Task: Find a guest house in Derry Village, United States, for 1 guest from 4th to 8th August, with a price range of 3300 to 15000 and Wifi included.
Action: Mouse moved to (527, 113)
Screenshot: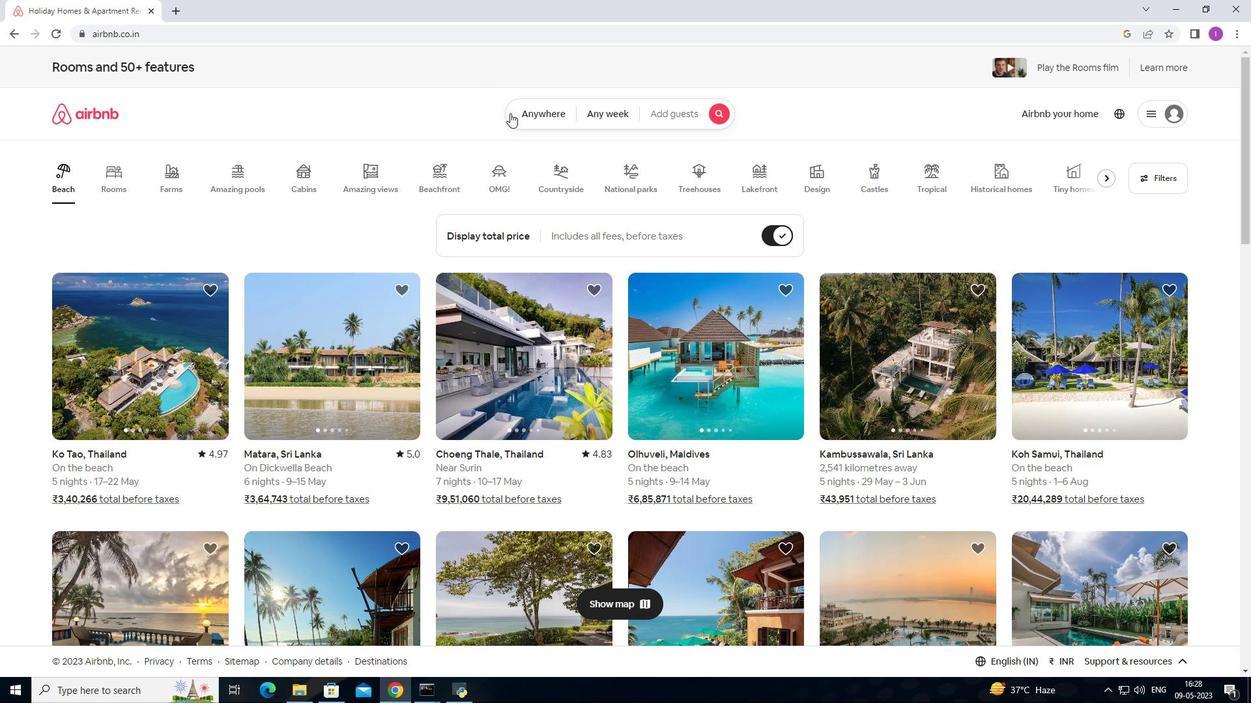 
Action: Mouse pressed left at (527, 113)
Screenshot: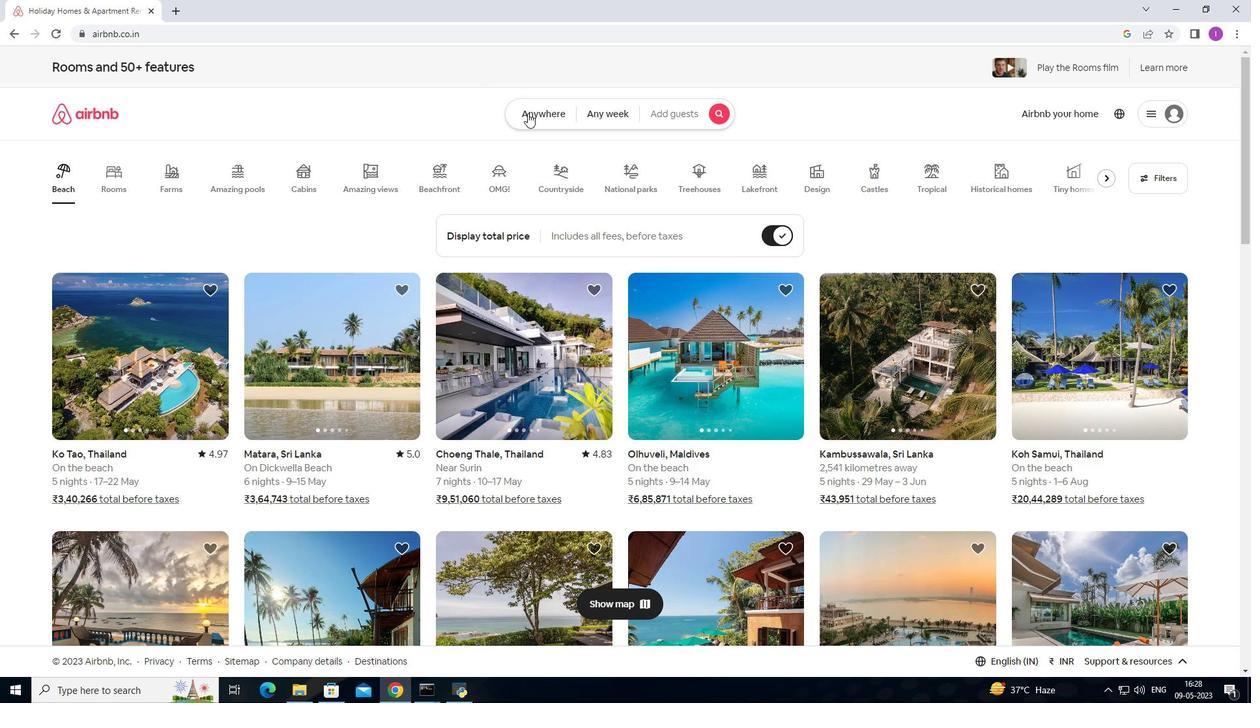 
Action: Mouse moved to (458, 152)
Screenshot: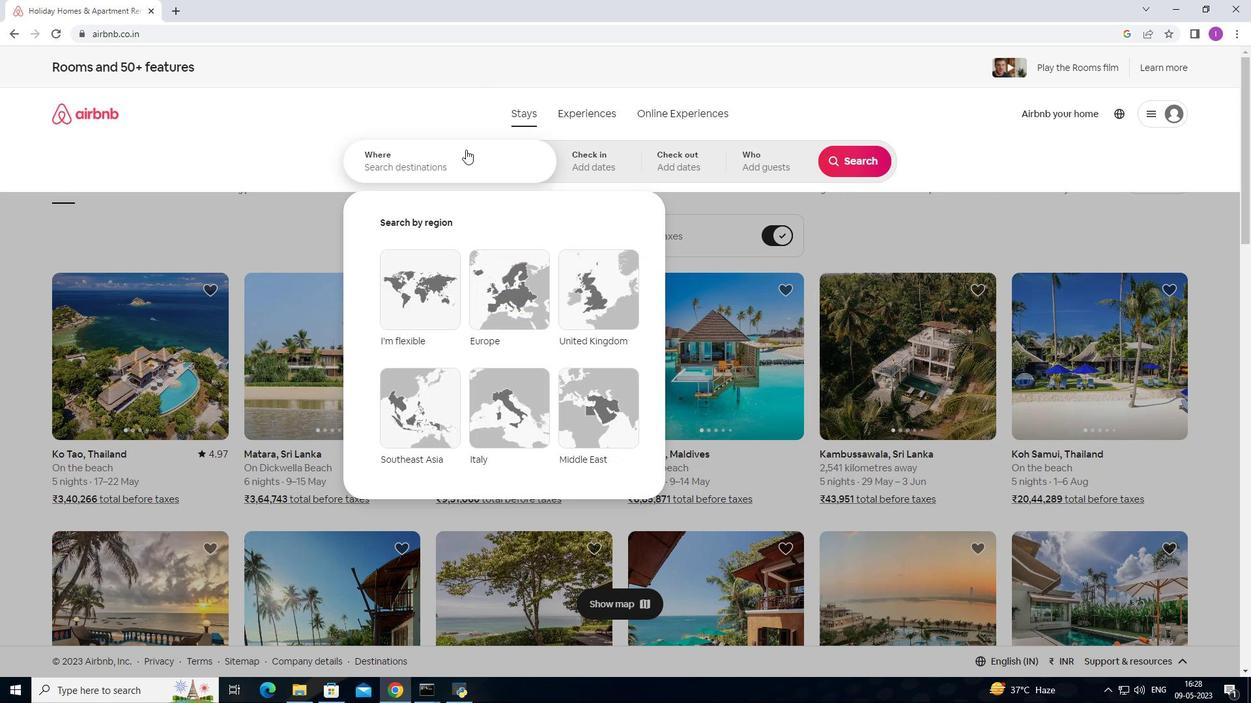 
Action: Mouse pressed left at (458, 152)
Screenshot: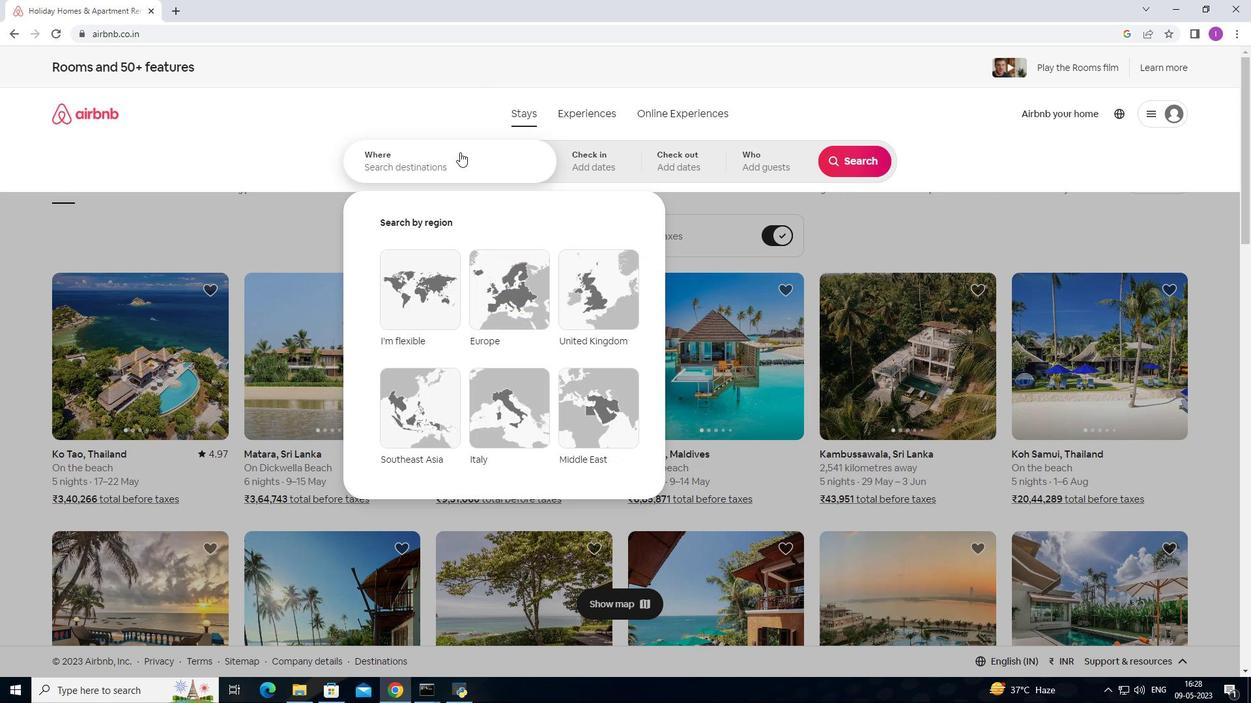 
Action: Mouse moved to (458, 152)
Screenshot: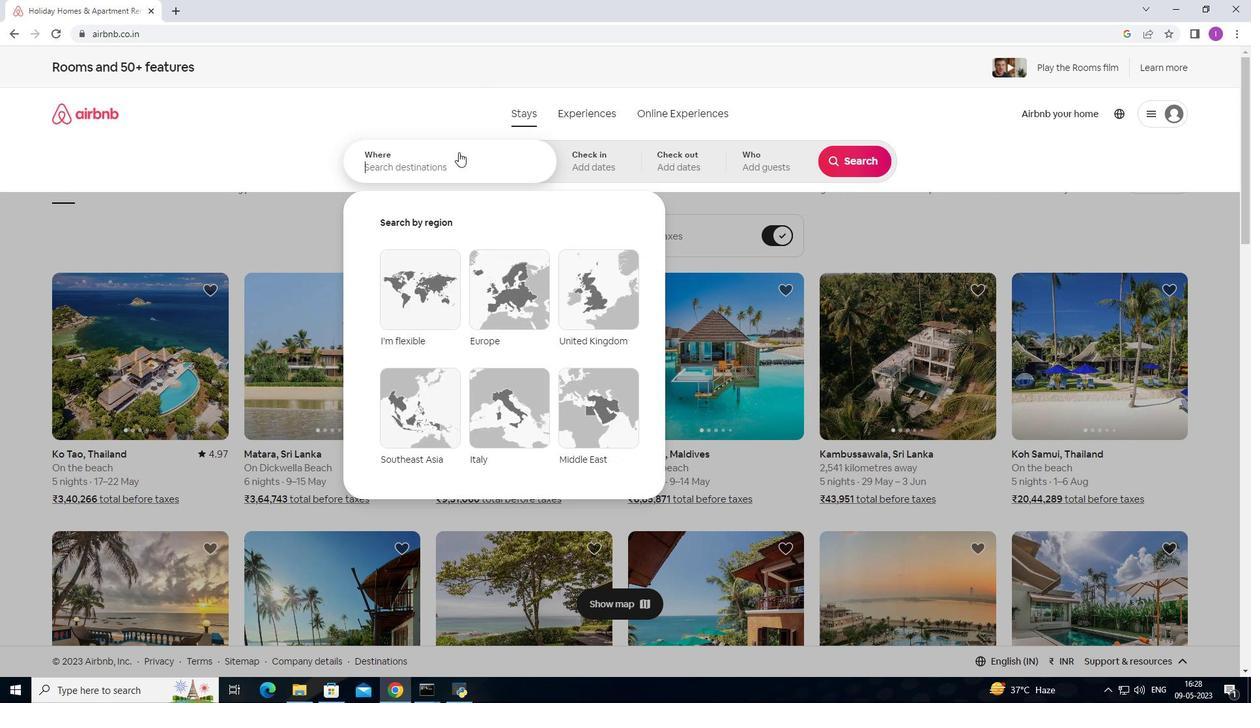 
Action: Key pressed <Key.shift>Derry<Key.space>village,<Key.shift>United<Key.space>states
Screenshot: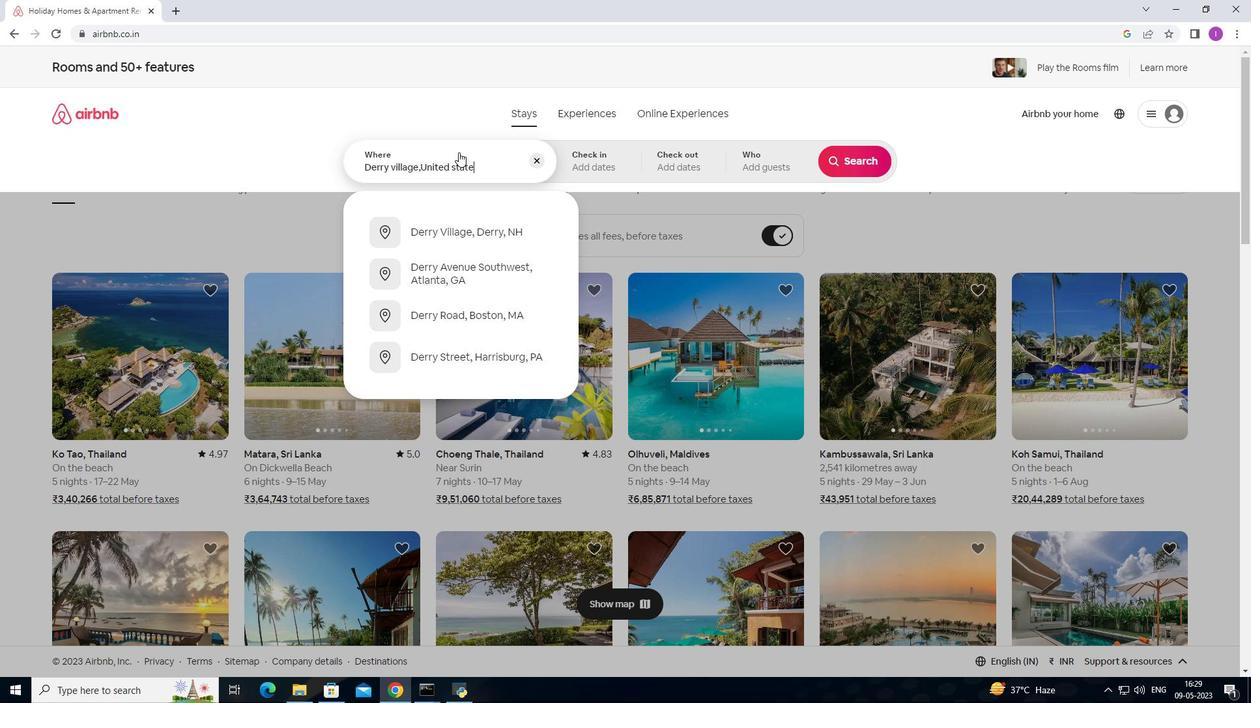 
Action: Mouse moved to (576, 160)
Screenshot: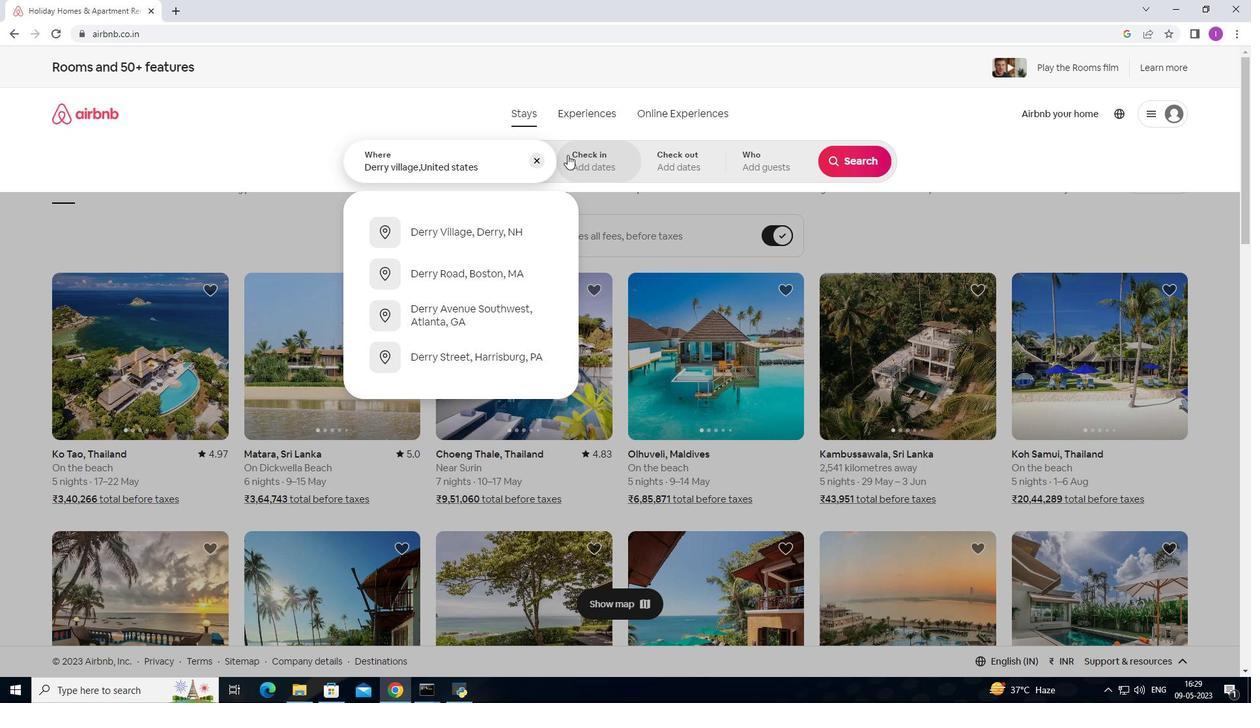 
Action: Mouse pressed left at (576, 160)
Screenshot: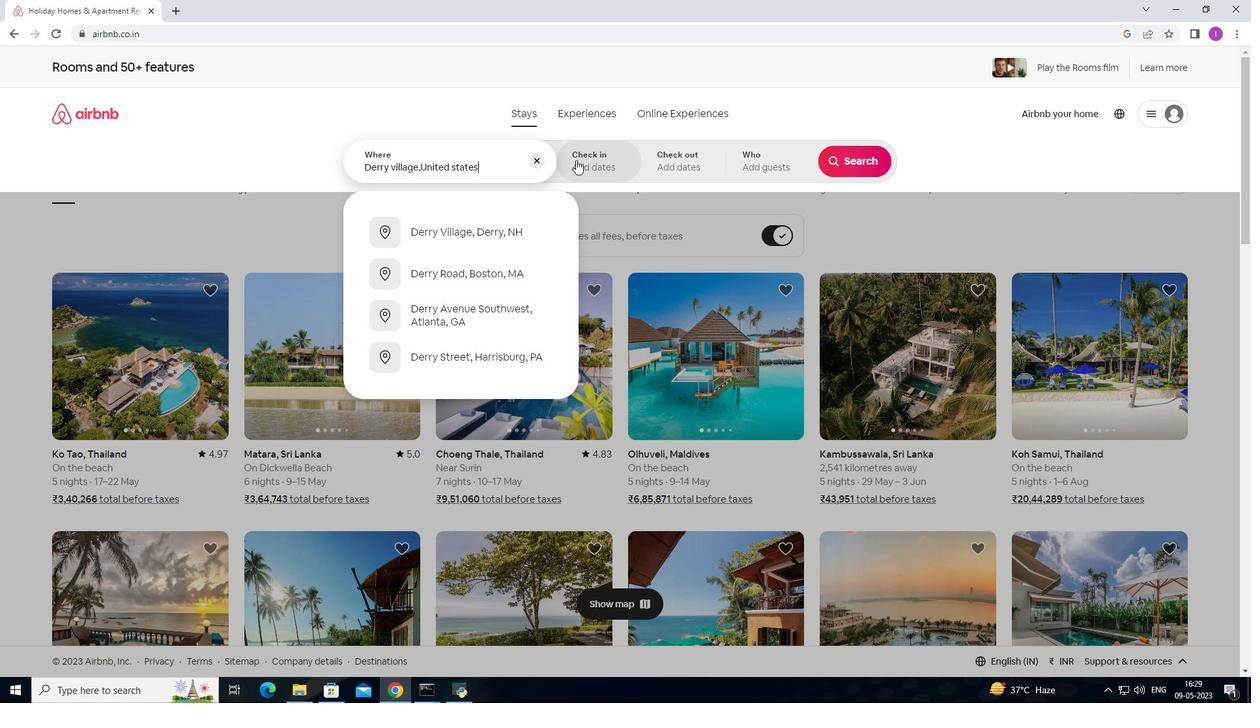 
Action: Mouse moved to (842, 265)
Screenshot: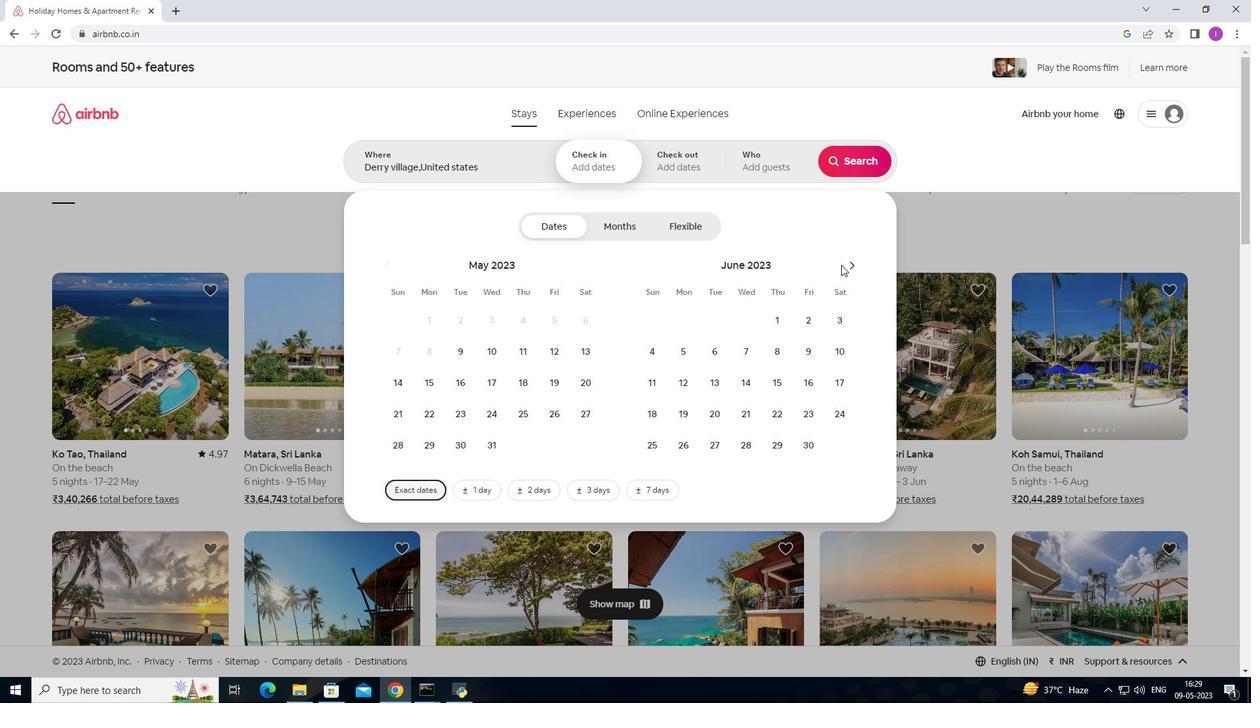 
Action: Mouse pressed left at (842, 265)
Screenshot: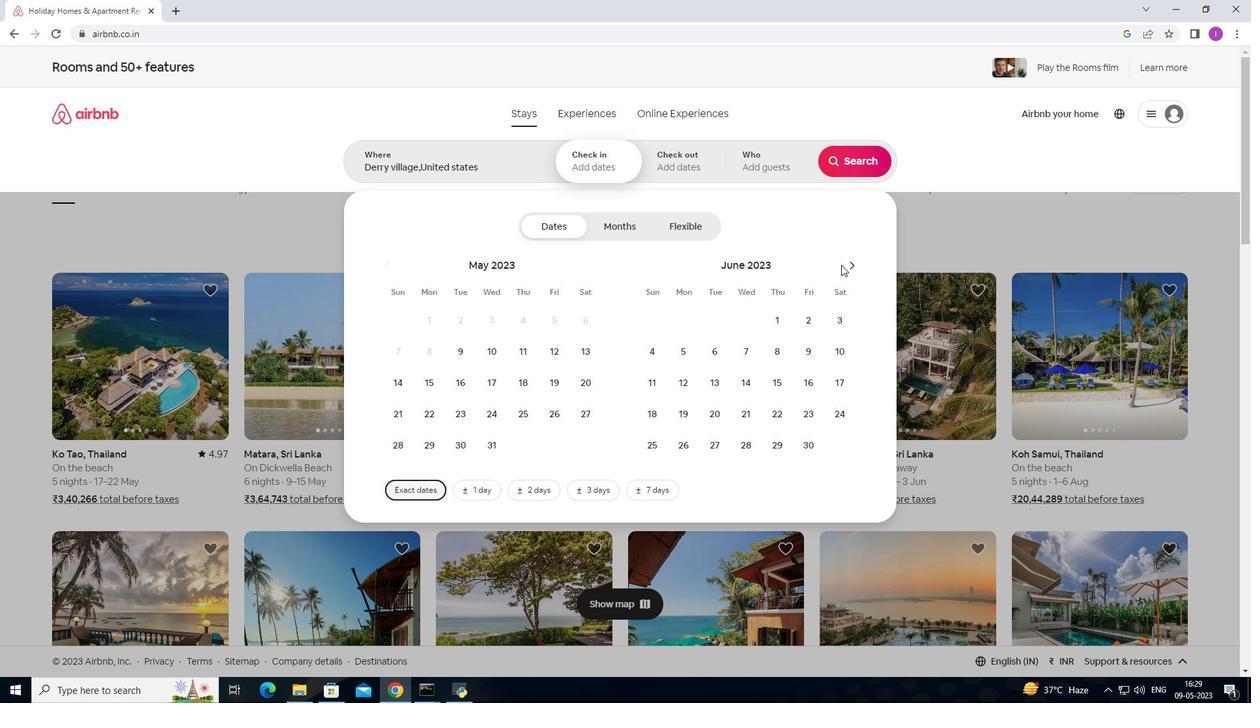 
Action: Mouse moved to (842, 265)
Screenshot: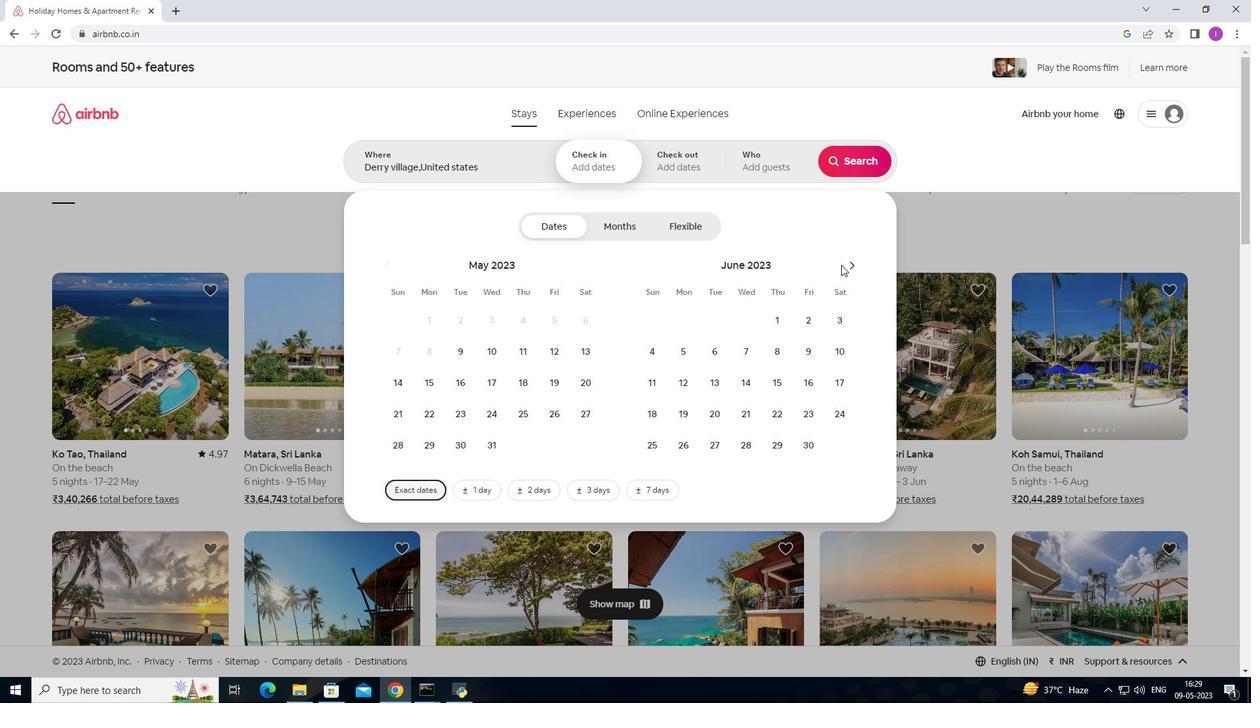 
Action: Mouse pressed left at (842, 265)
Screenshot: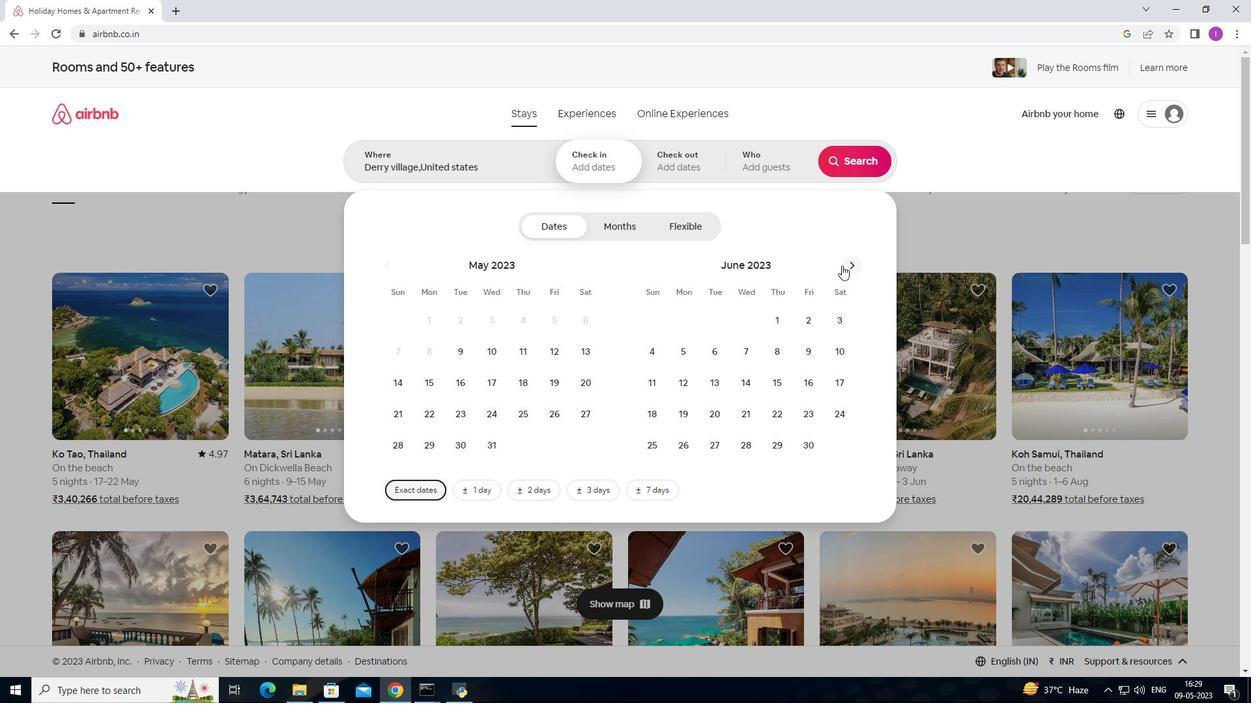 
Action: Mouse moved to (842, 265)
Screenshot: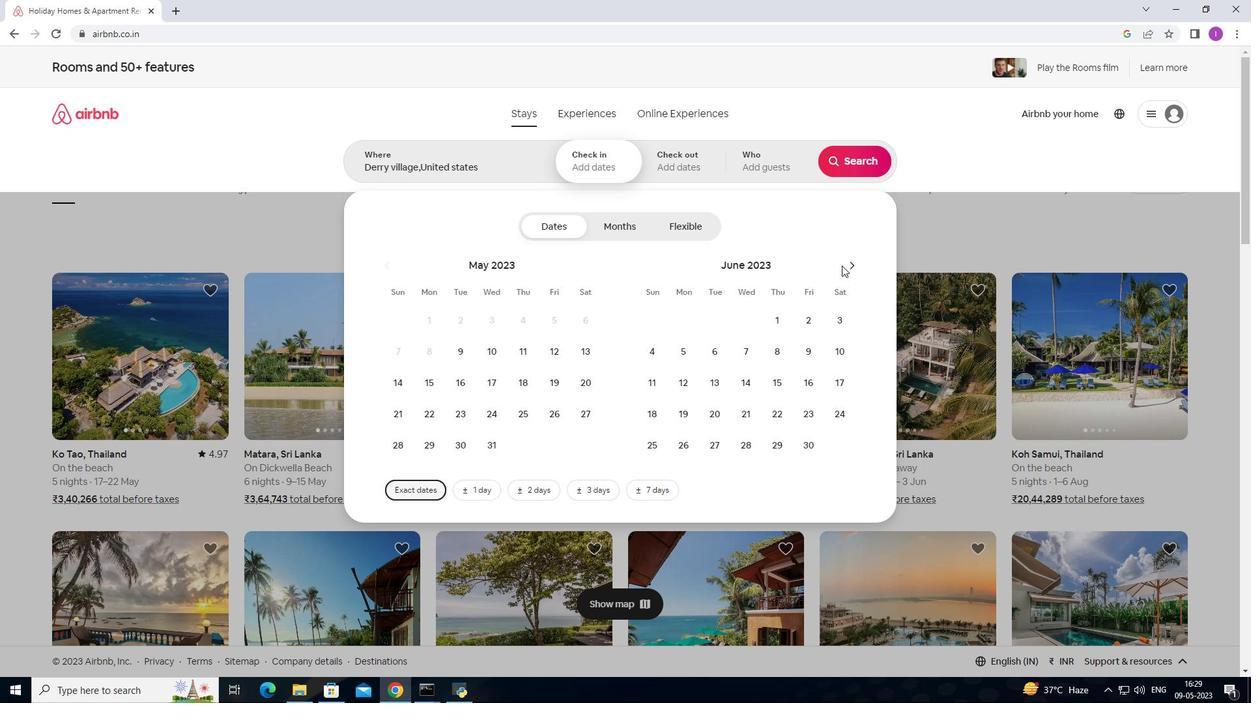 
Action: Mouse pressed left at (842, 265)
Screenshot: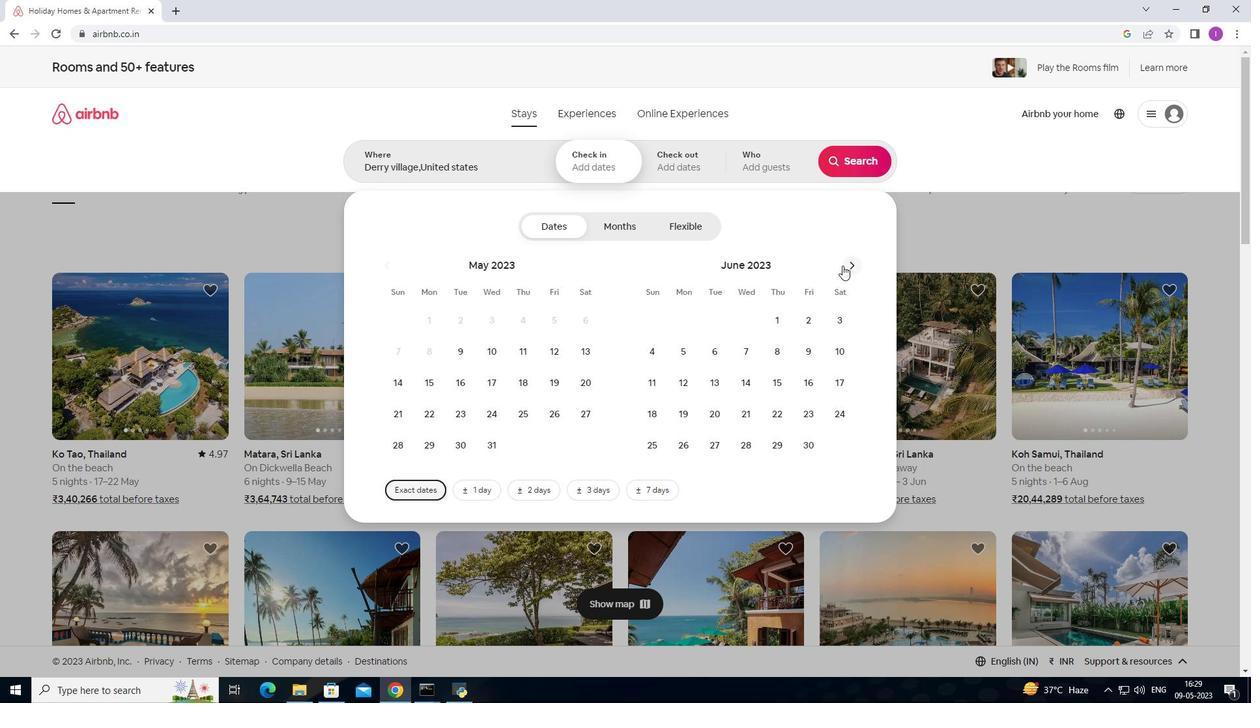 
Action: Mouse pressed left at (842, 265)
Screenshot: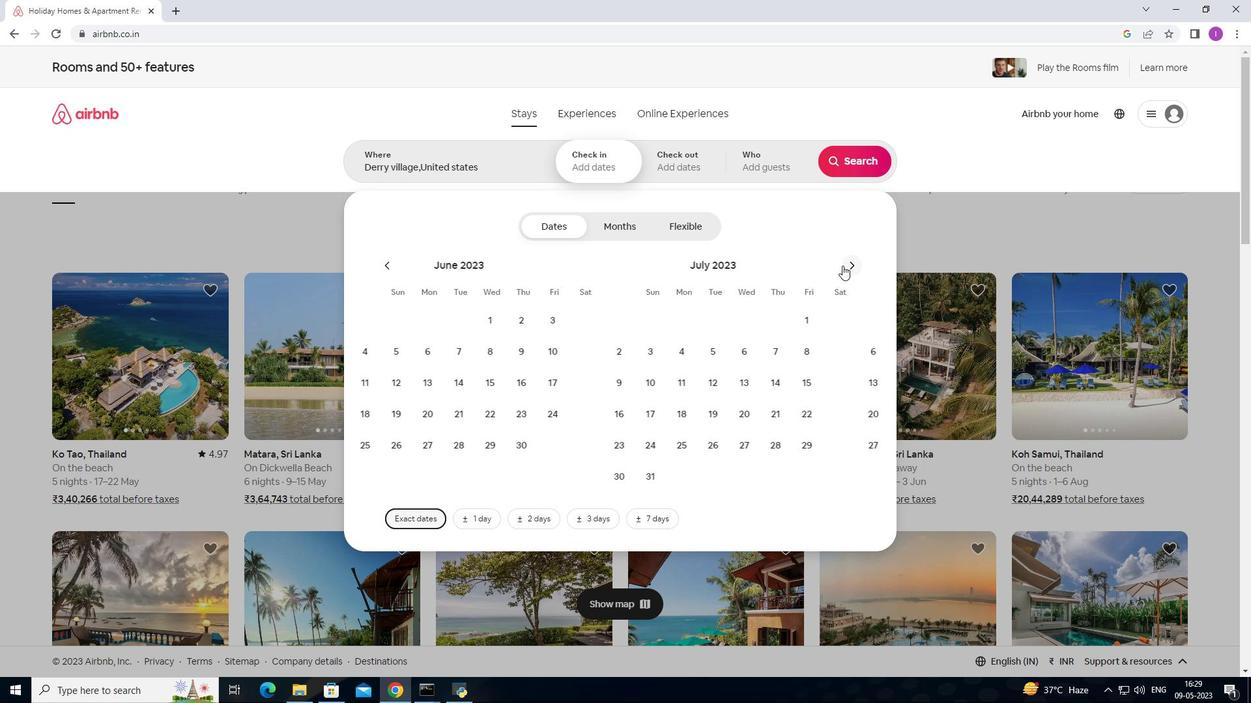 
Action: Mouse moved to (546, 326)
Screenshot: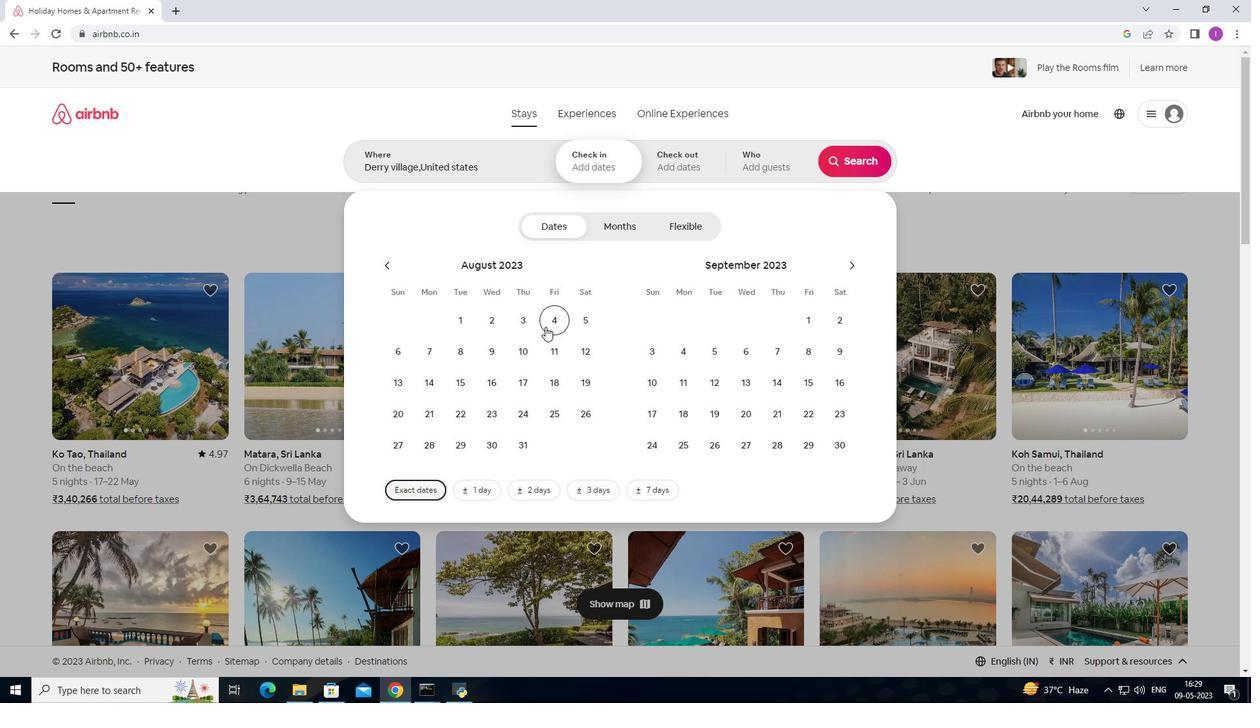 
Action: Mouse pressed left at (546, 326)
Screenshot: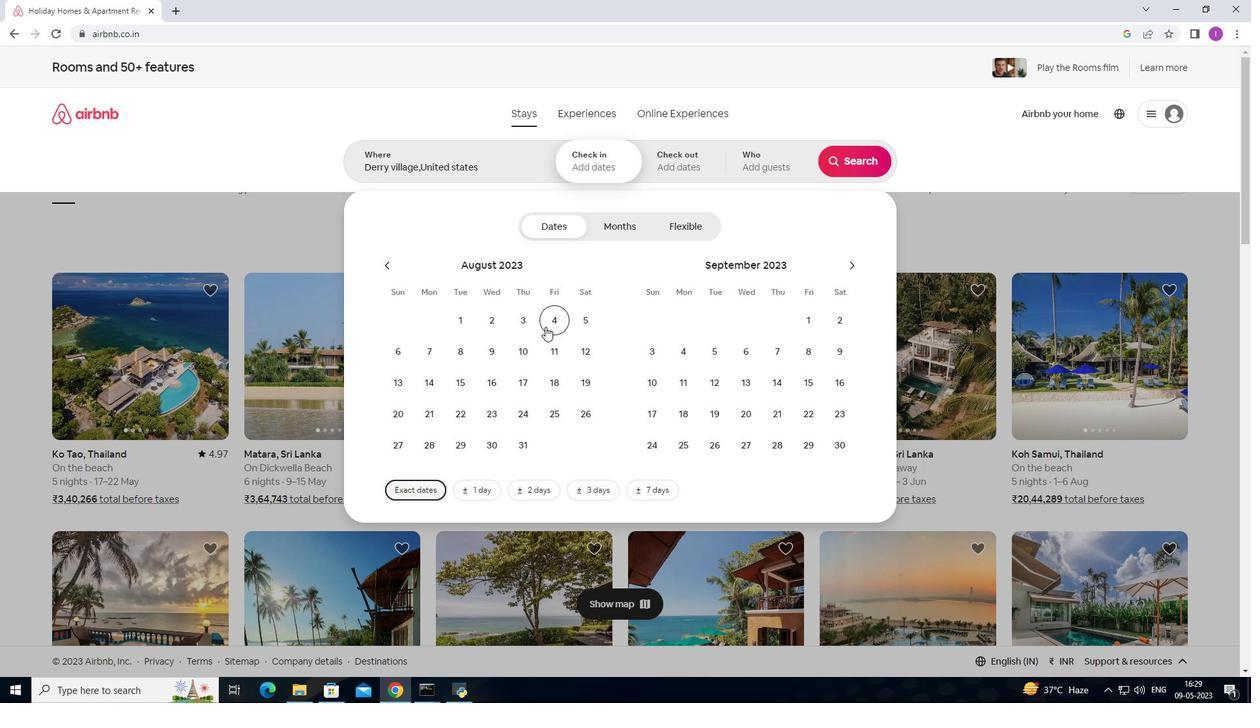 
Action: Mouse moved to (465, 348)
Screenshot: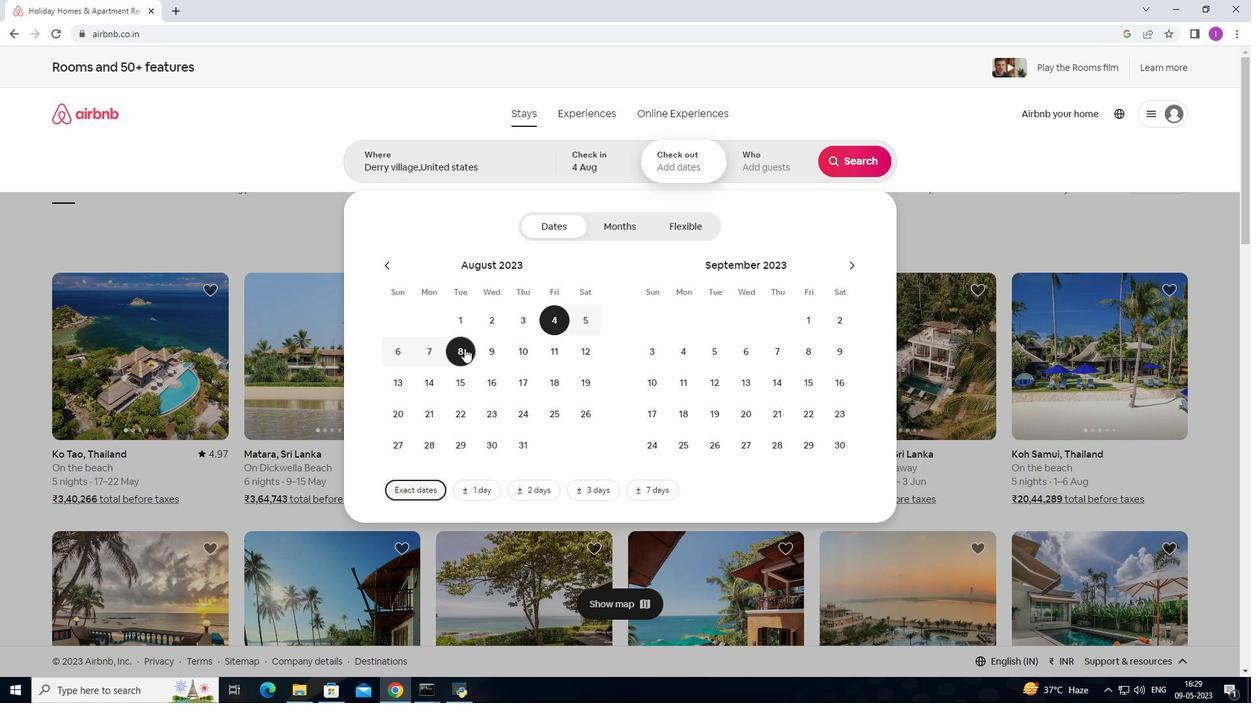 
Action: Mouse pressed left at (465, 348)
Screenshot: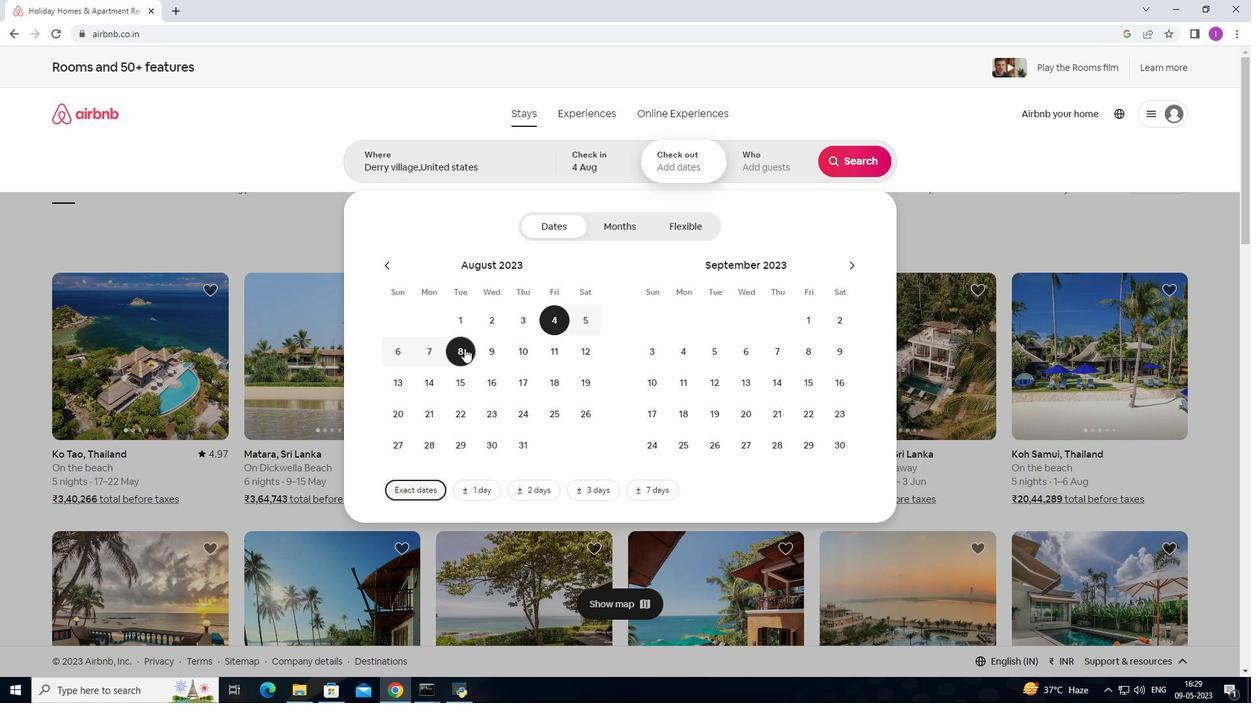
Action: Mouse moved to (762, 172)
Screenshot: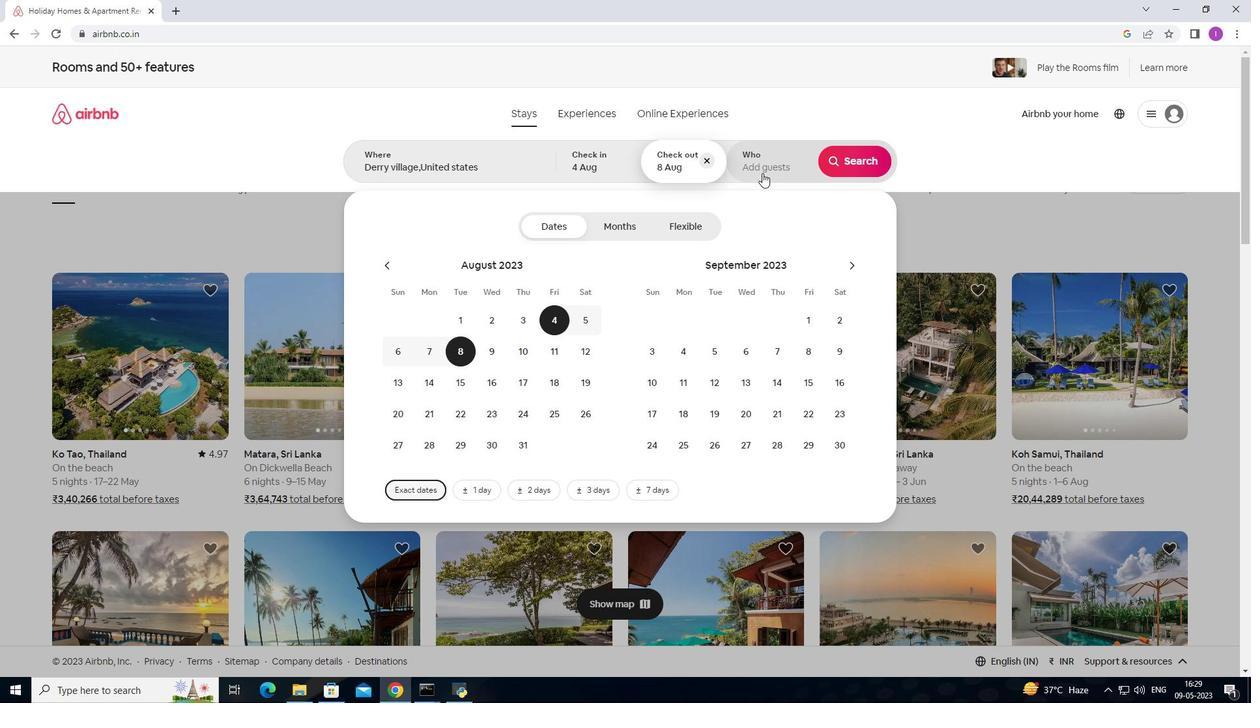 
Action: Mouse pressed left at (762, 172)
Screenshot: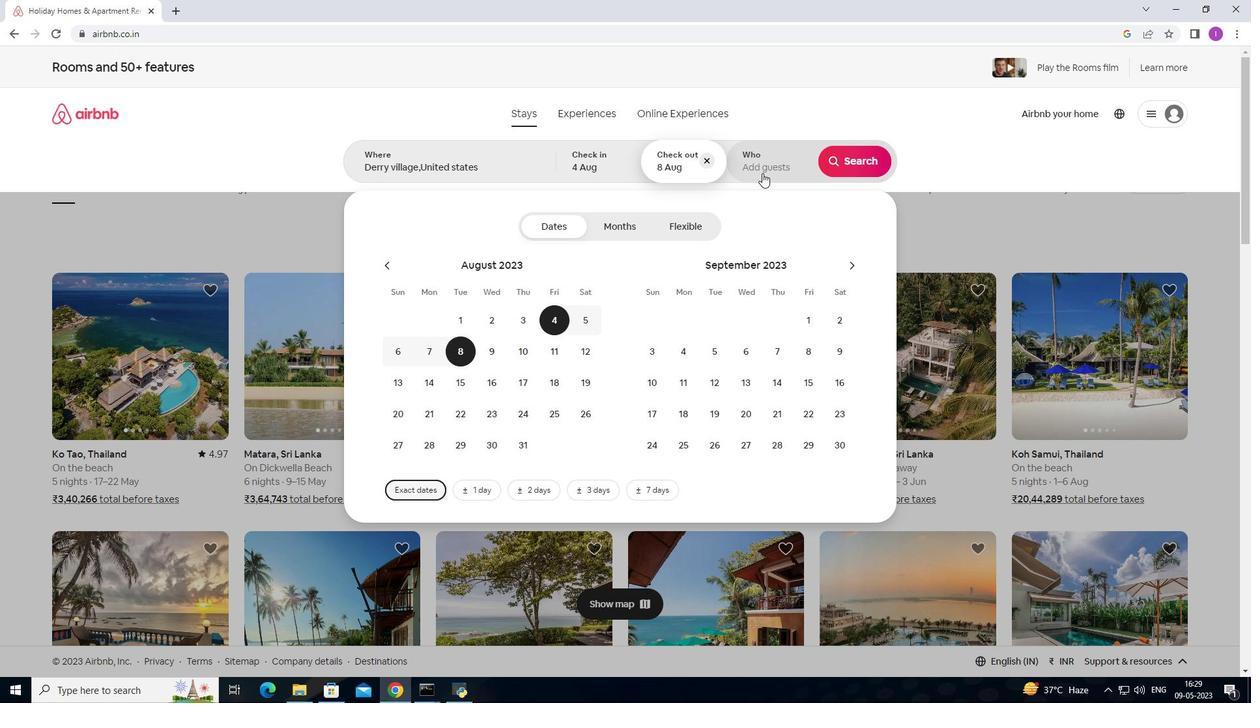 
Action: Mouse moved to (855, 228)
Screenshot: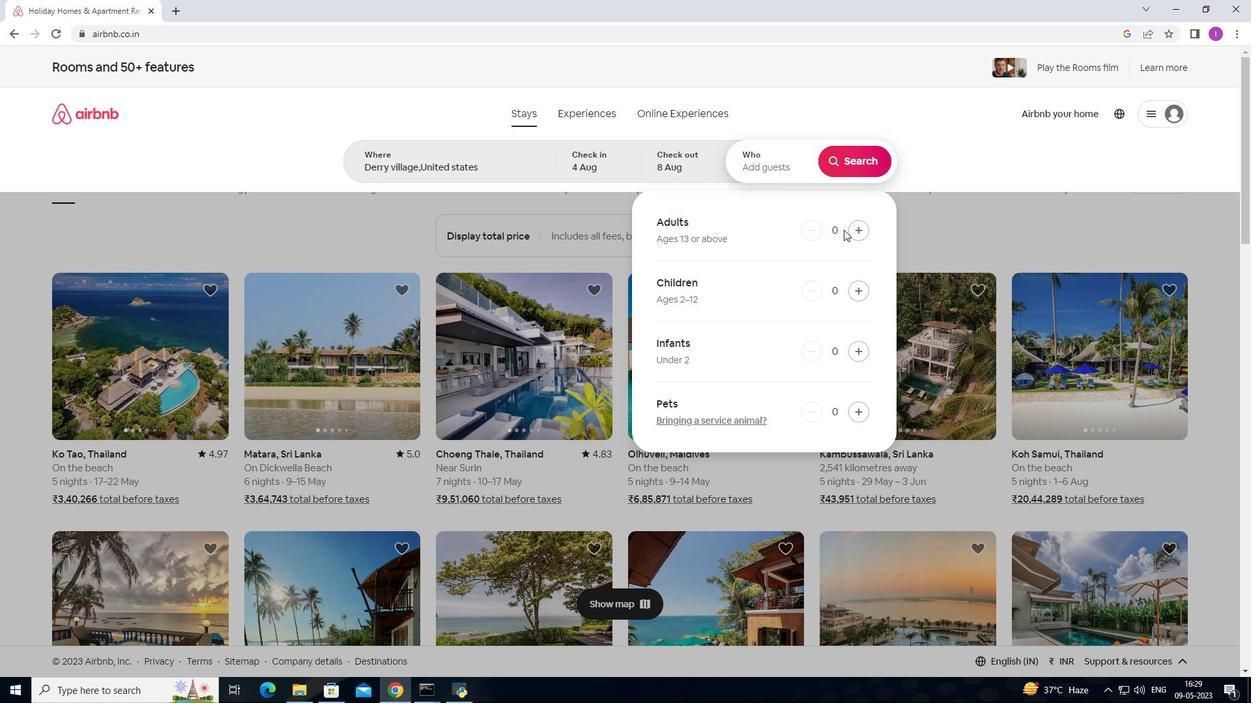 
Action: Mouse pressed left at (855, 228)
Screenshot: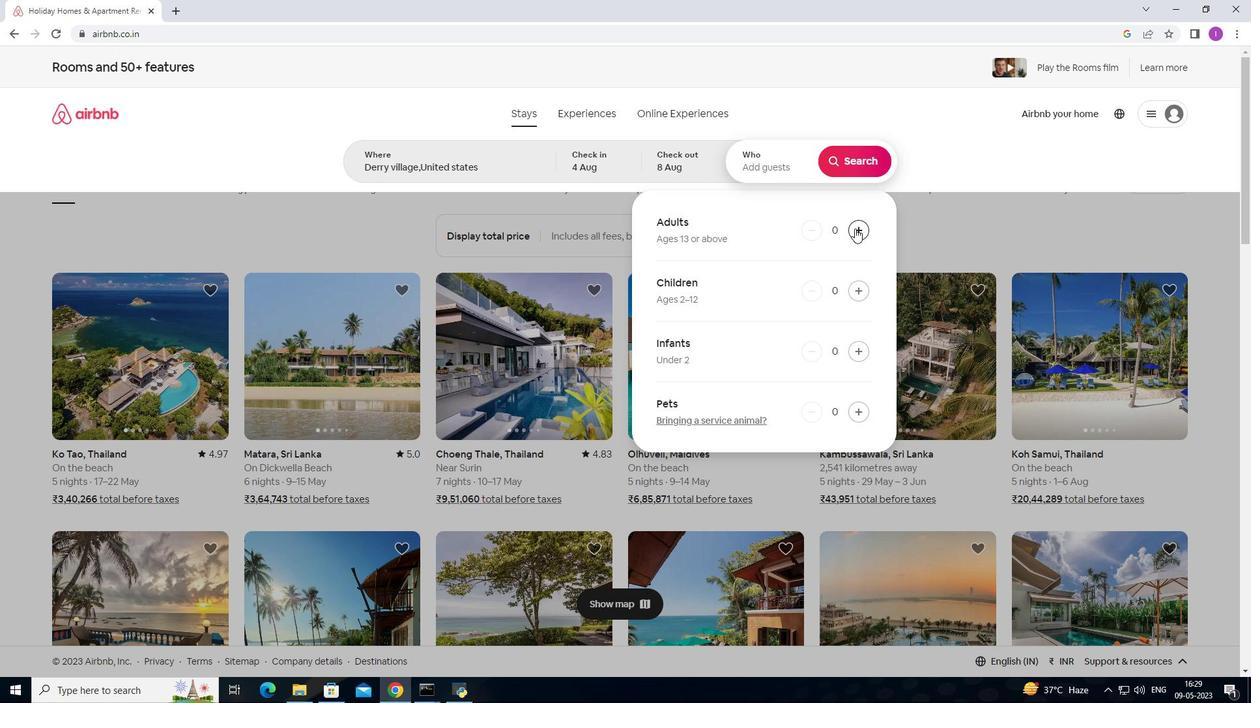 
Action: Mouse moved to (855, 228)
Screenshot: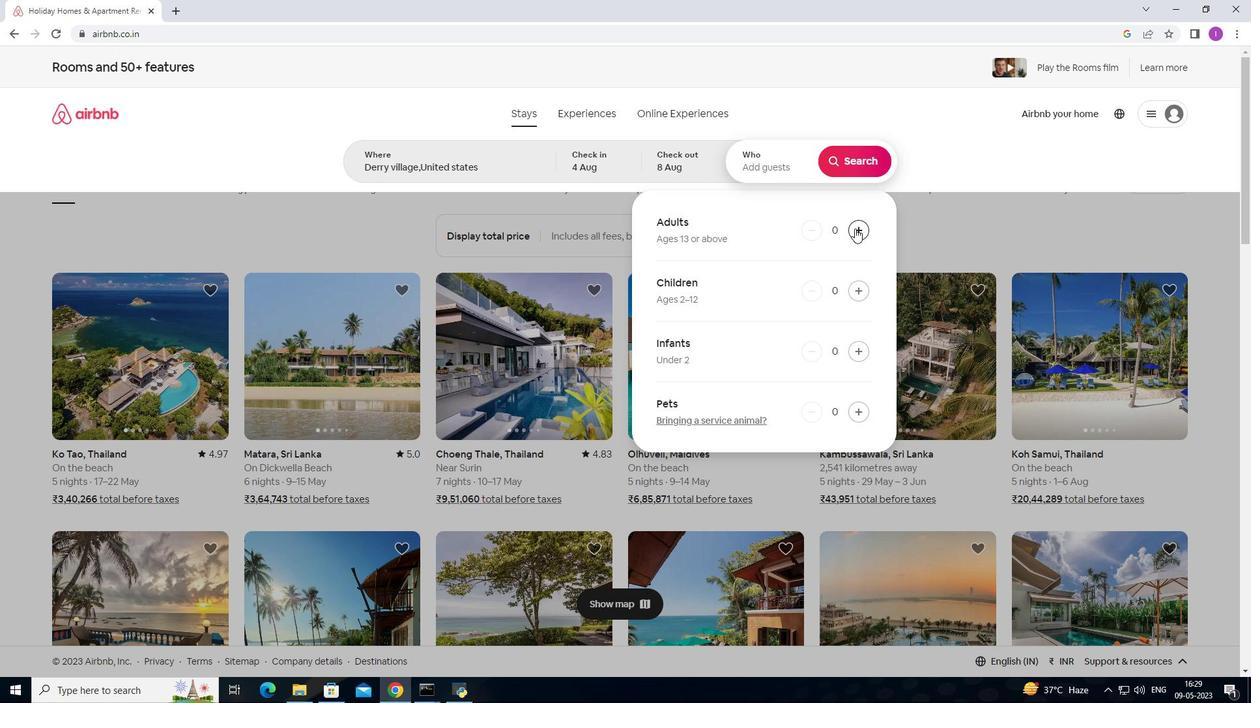 
Action: Mouse pressed left at (855, 228)
Screenshot: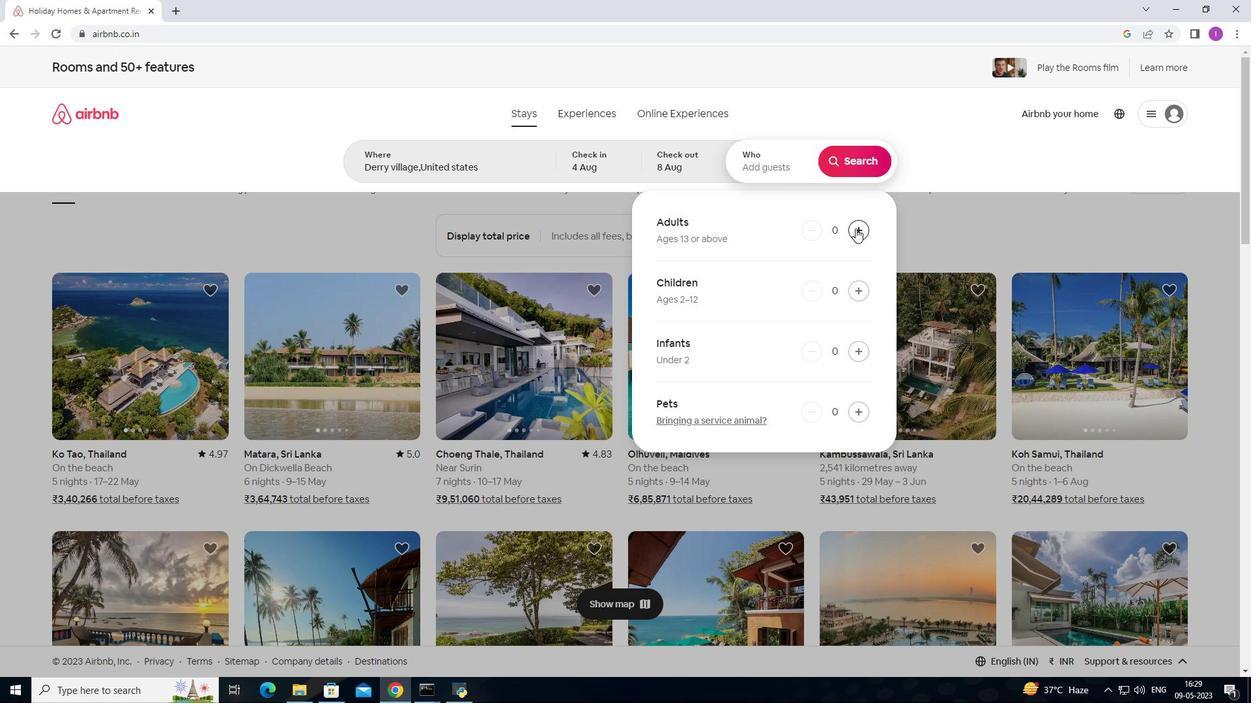 
Action: Mouse moved to (855, 228)
Screenshot: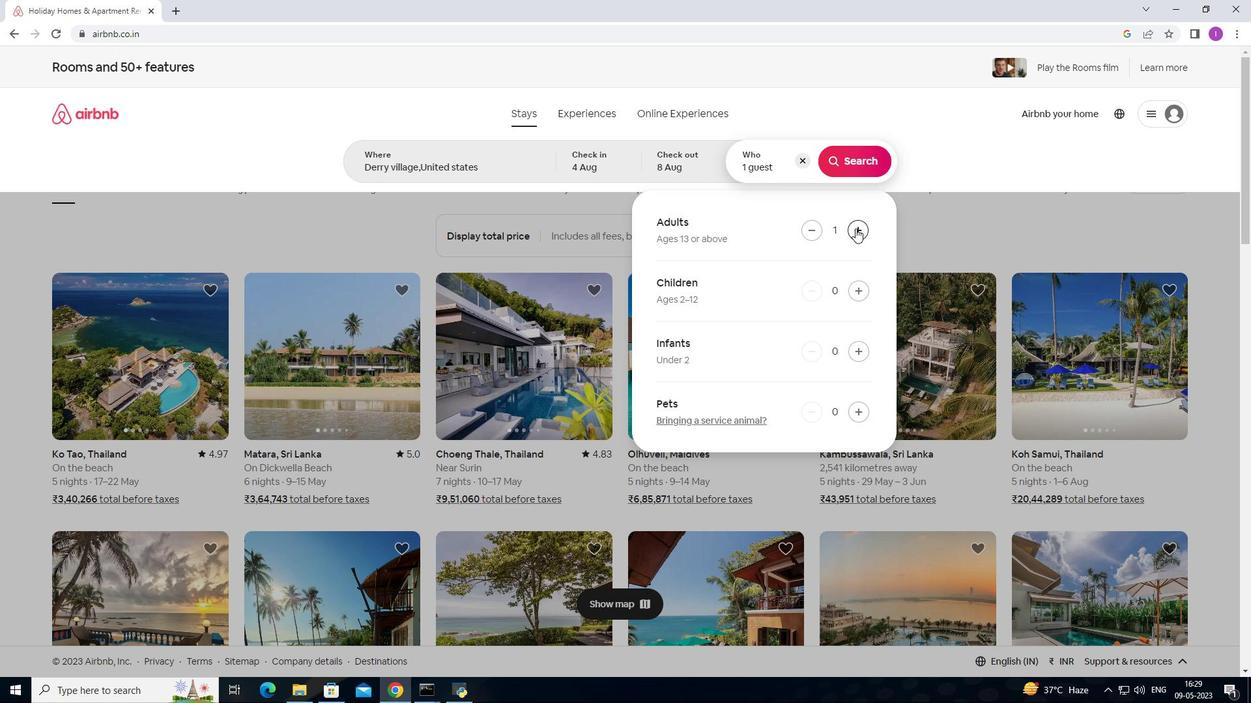 
Action: Mouse pressed left at (855, 228)
Screenshot: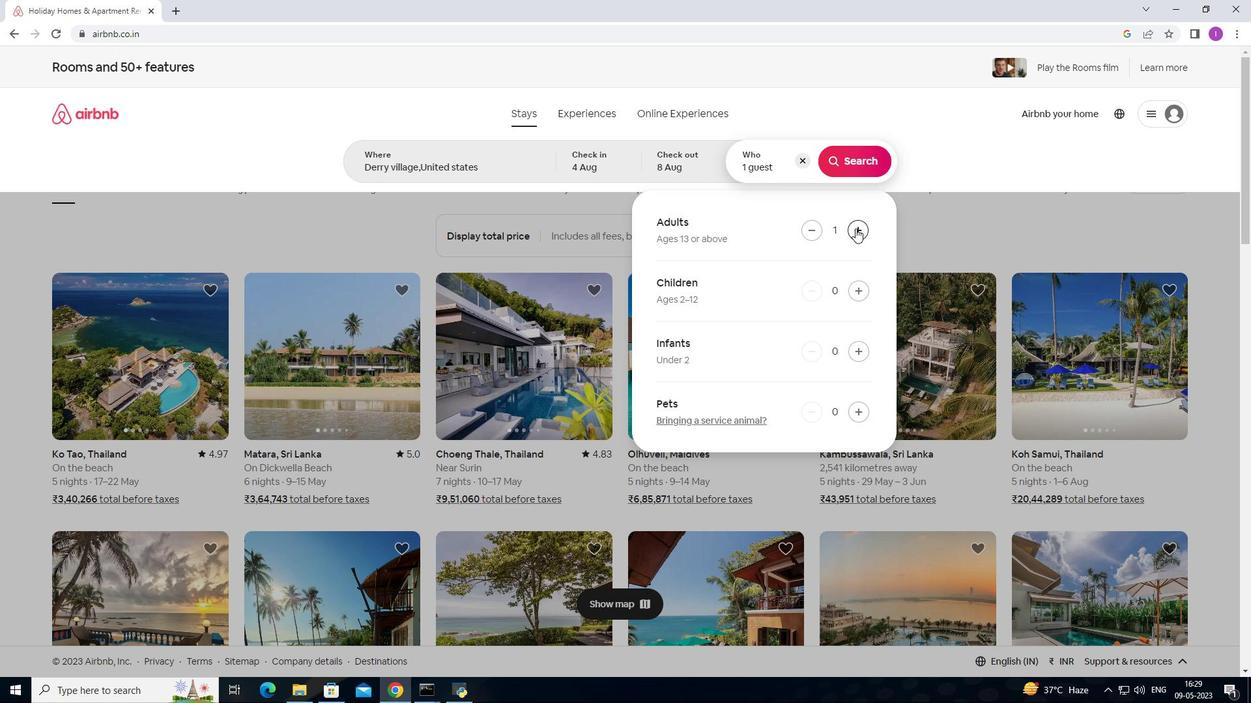 
Action: Mouse moved to (810, 230)
Screenshot: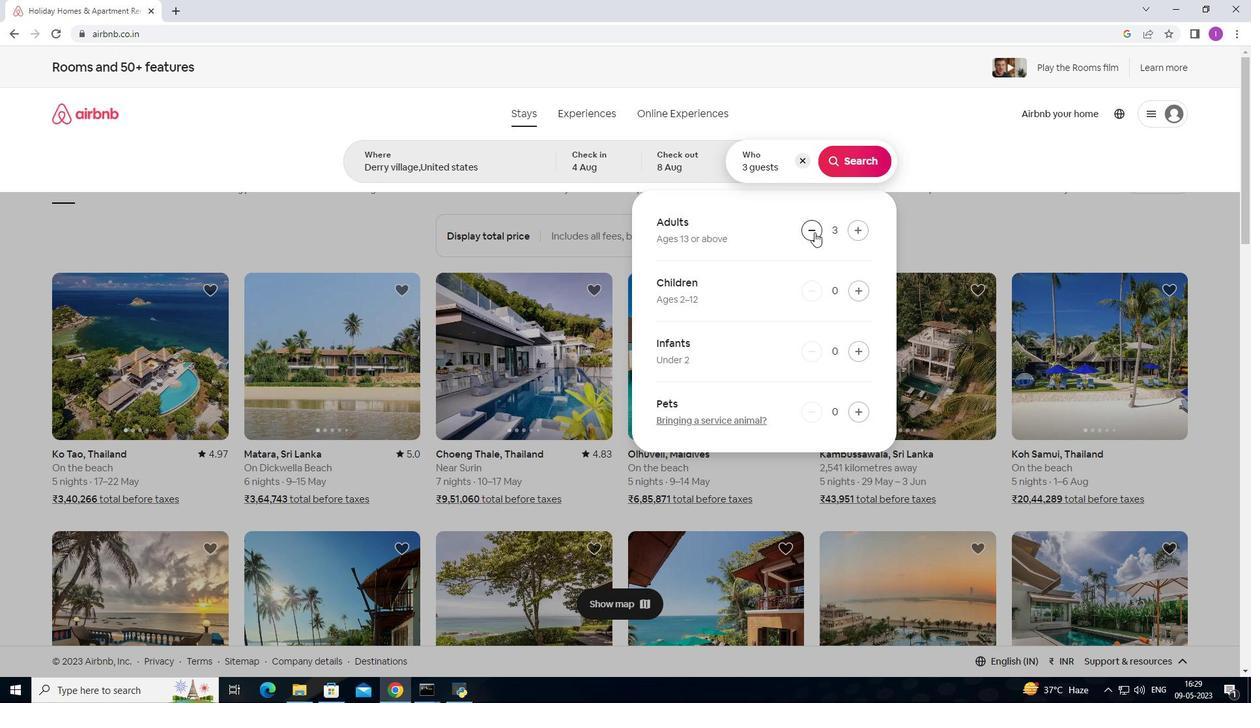 
Action: Mouse pressed left at (810, 230)
Screenshot: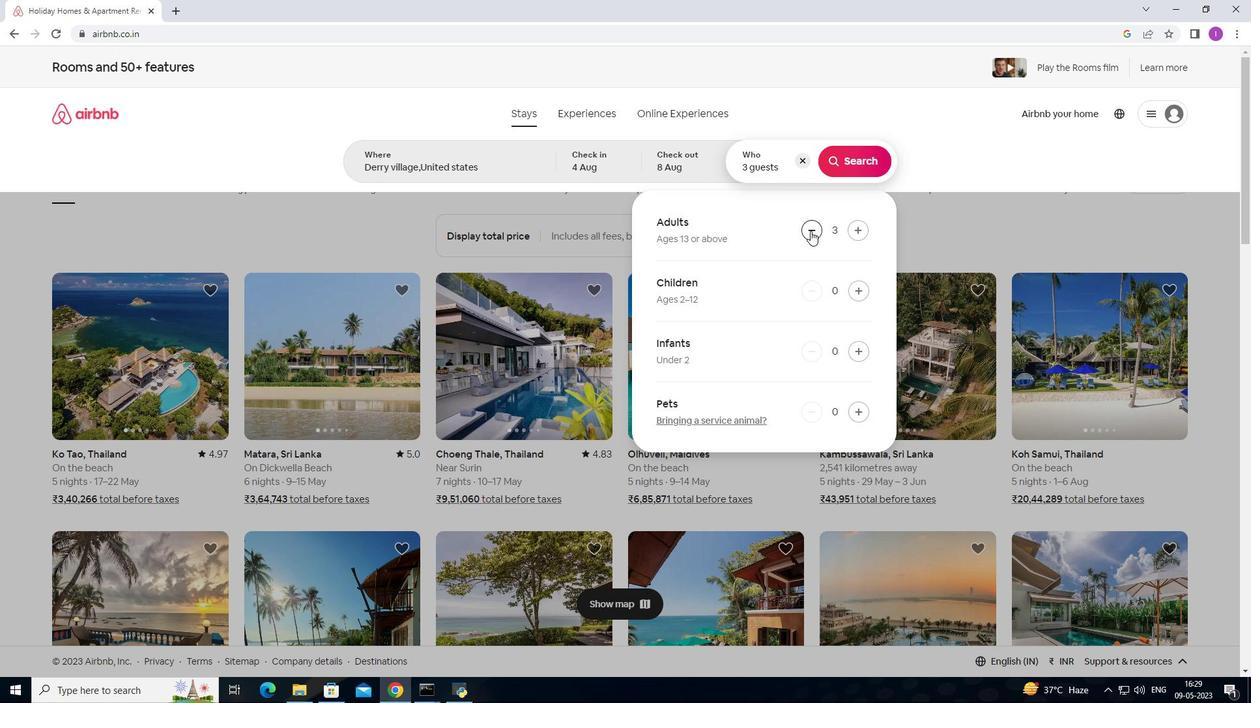 
Action: Mouse pressed left at (810, 230)
Screenshot: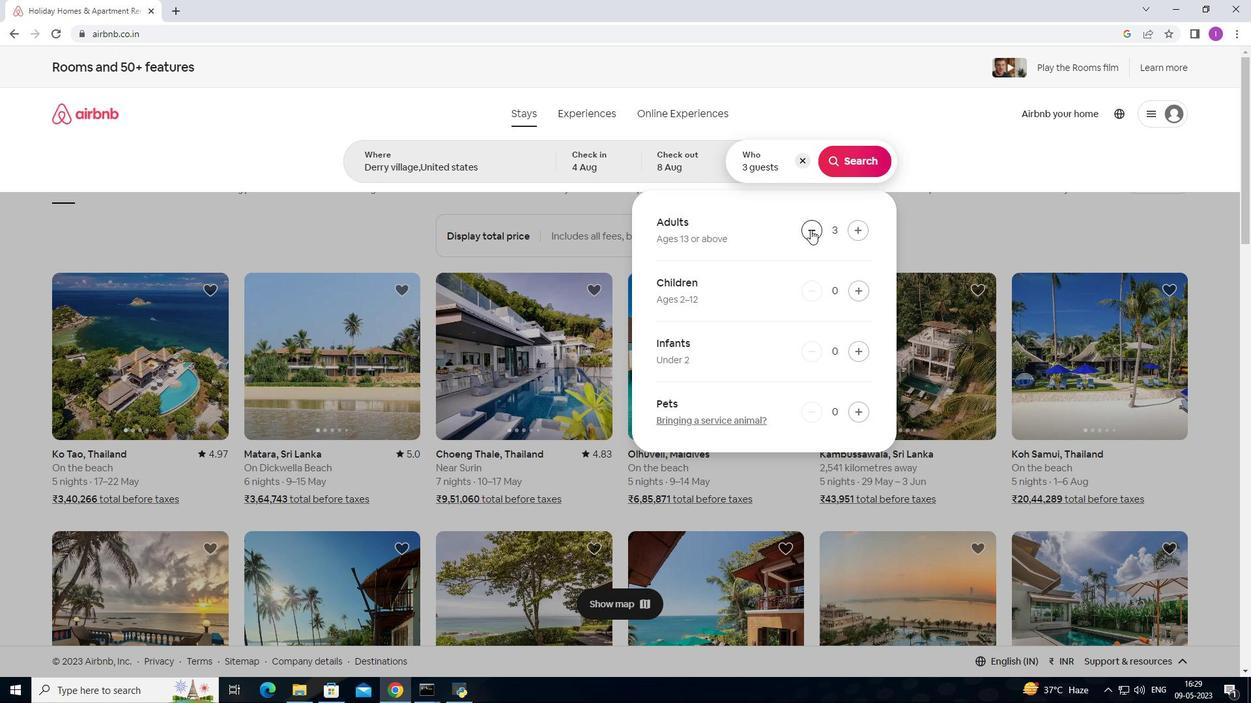 
Action: Mouse moved to (872, 164)
Screenshot: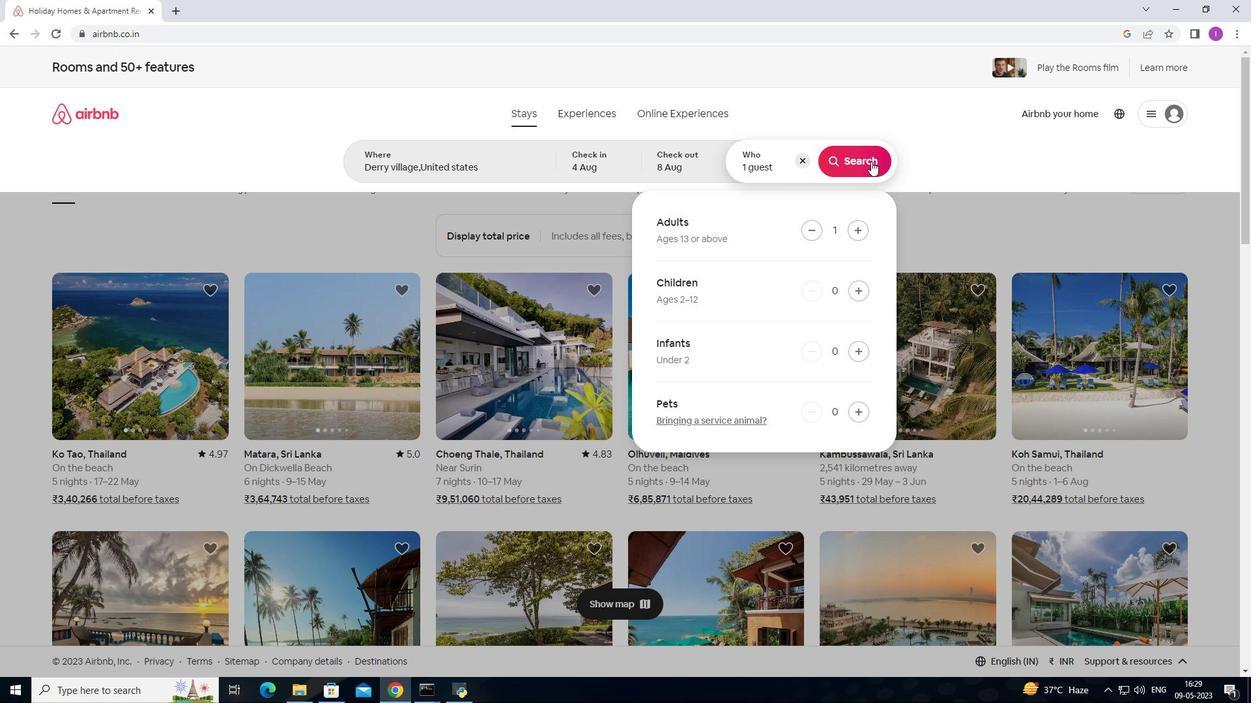 
Action: Mouse pressed left at (872, 164)
Screenshot: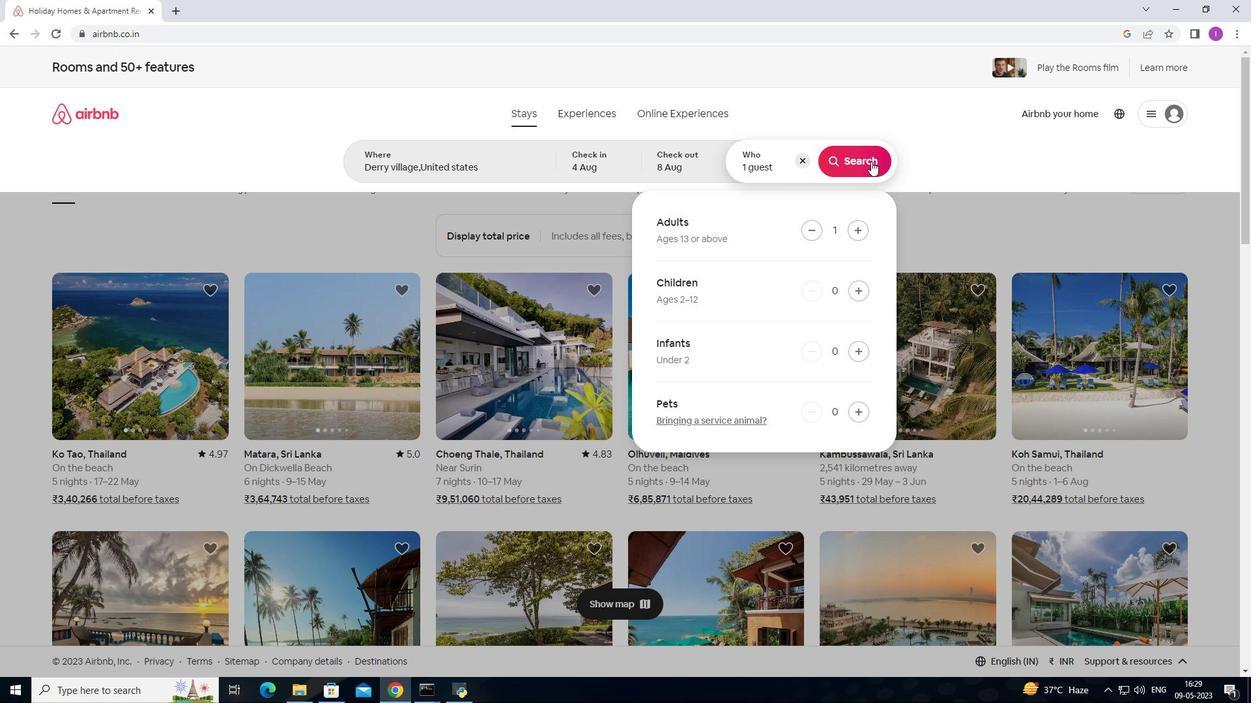 
Action: Mouse moved to (1215, 117)
Screenshot: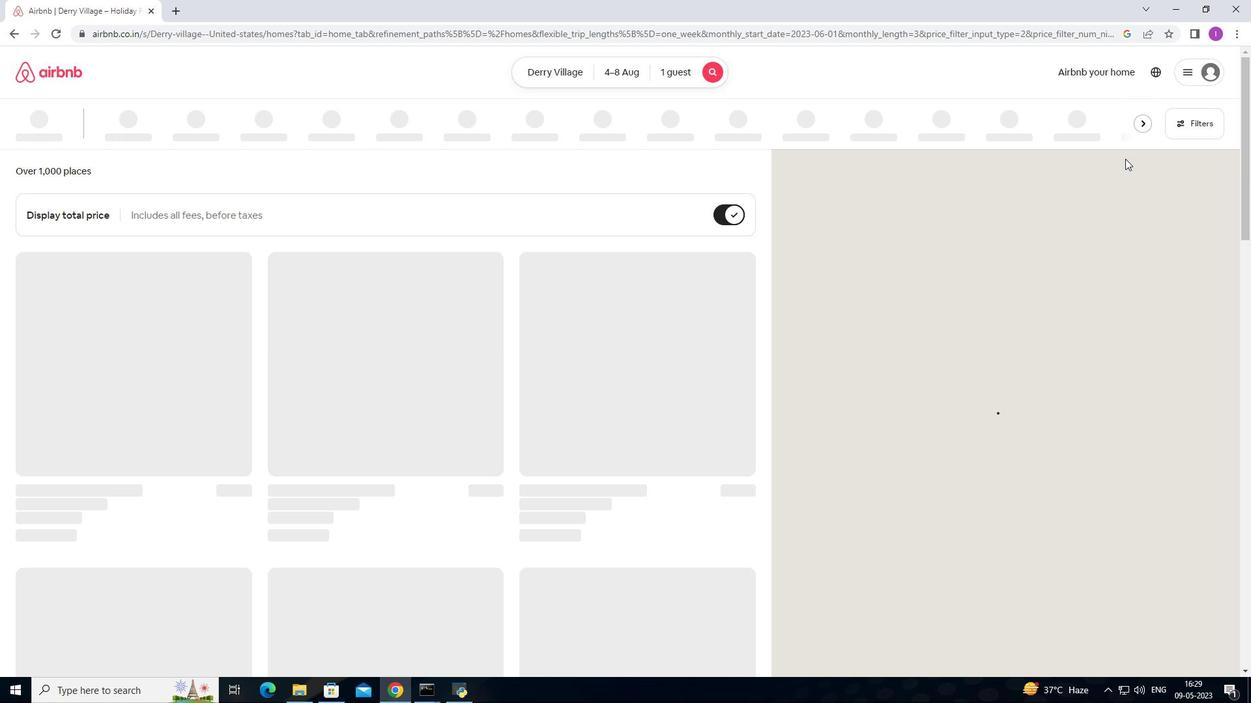 
Action: Mouse pressed left at (1215, 117)
Screenshot: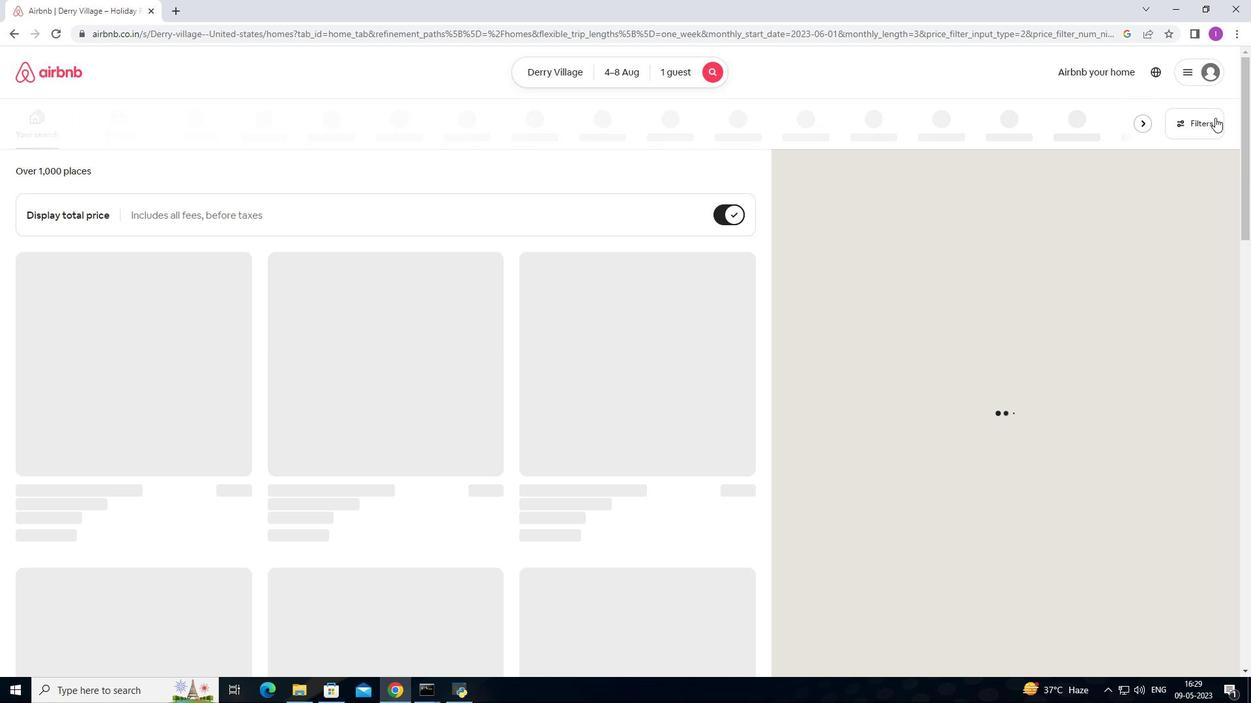 
Action: Mouse moved to (720, 437)
Screenshot: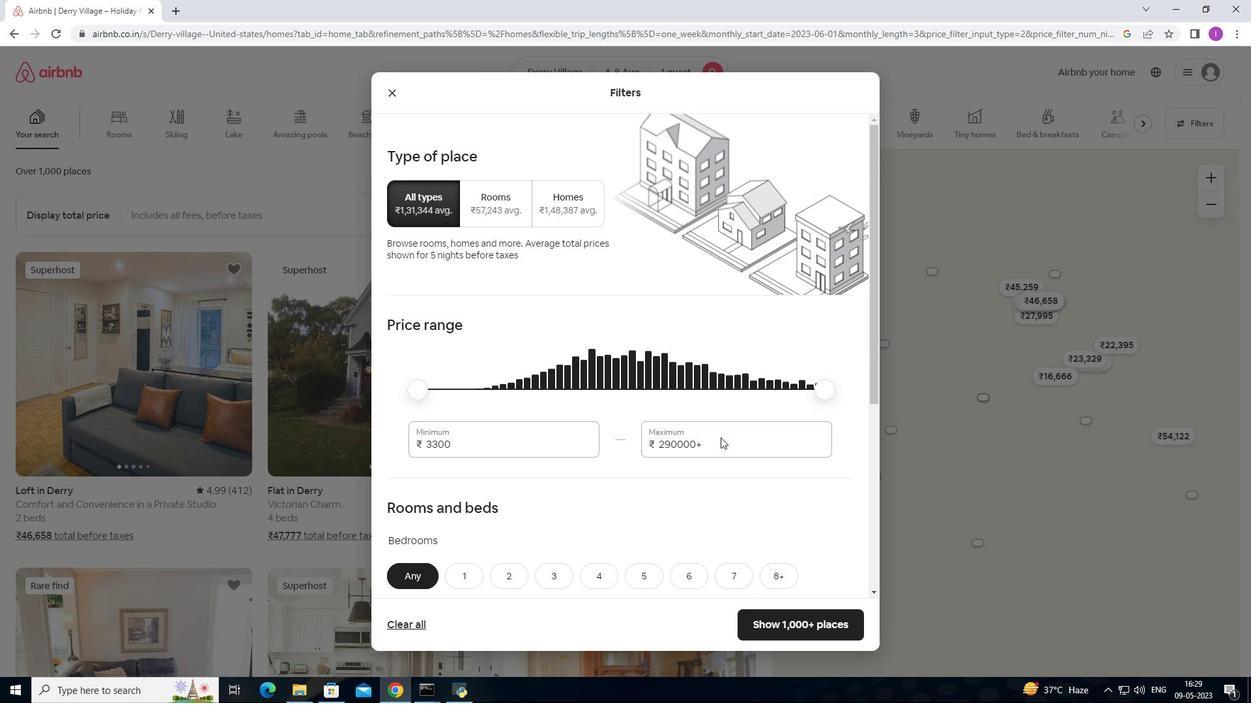 
Action: Mouse pressed left at (720, 437)
Screenshot: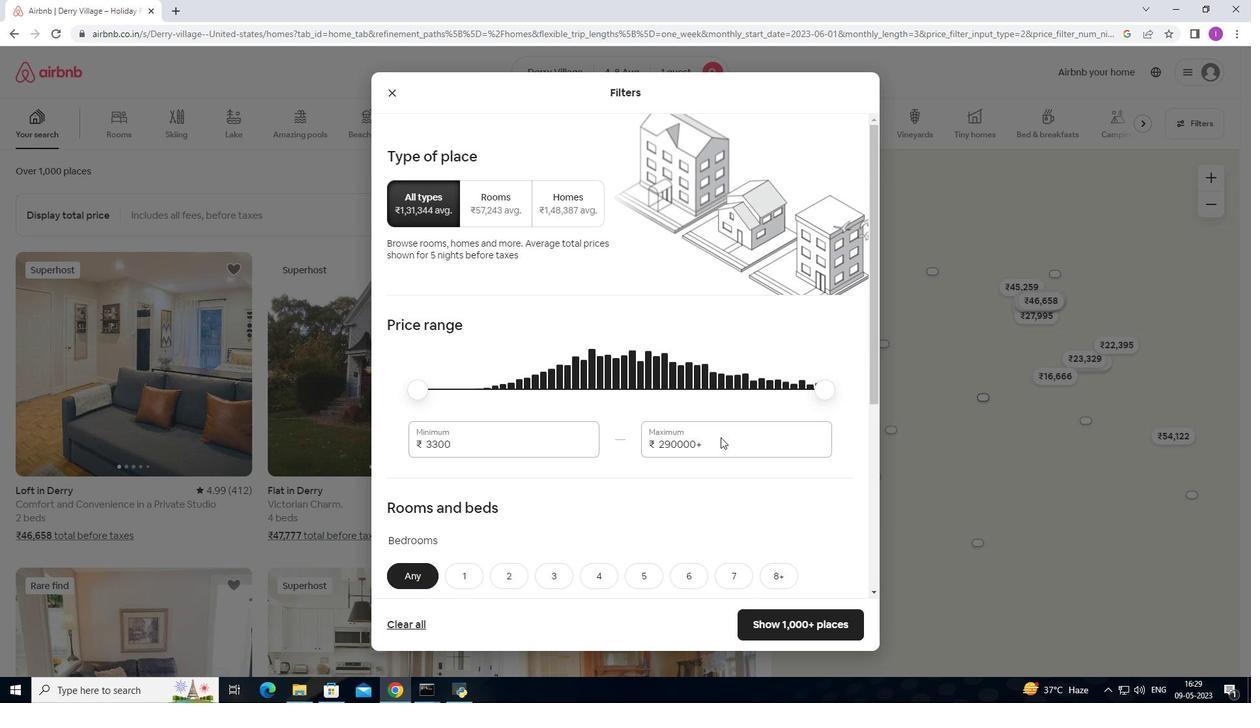 
Action: Mouse moved to (711, 442)
Screenshot: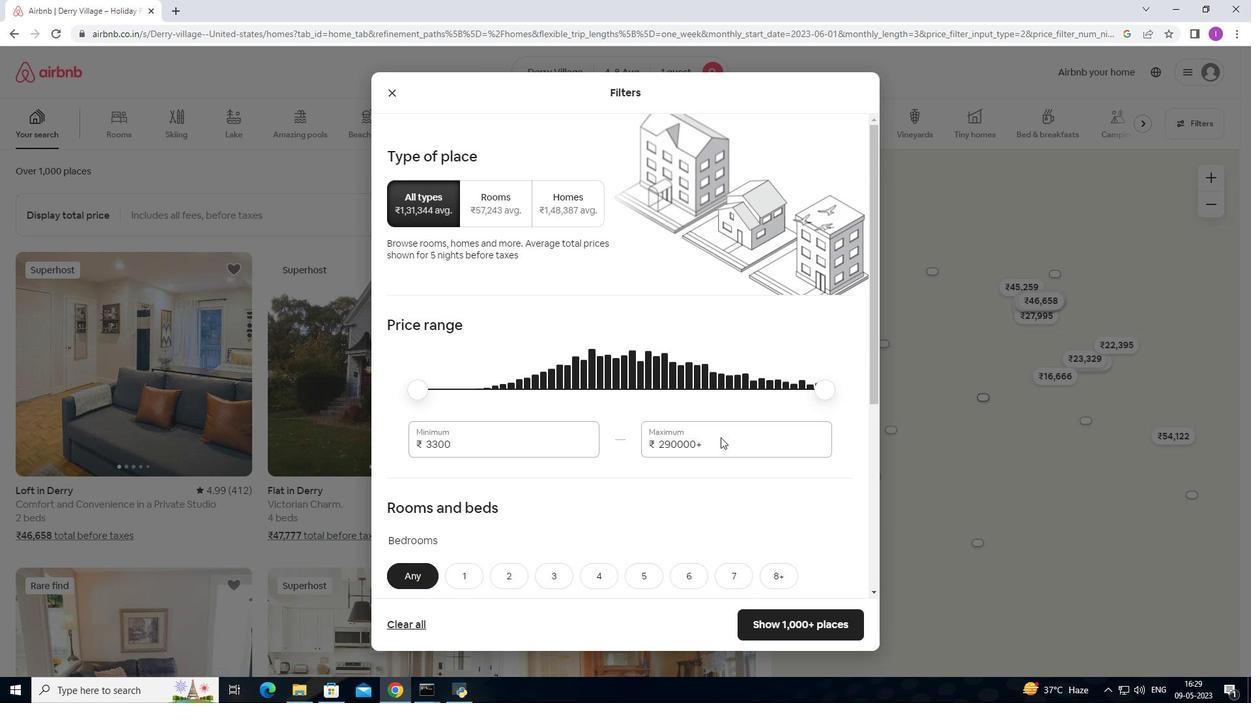 
Action: Mouse pressed left at (711, 442)
Screenshot: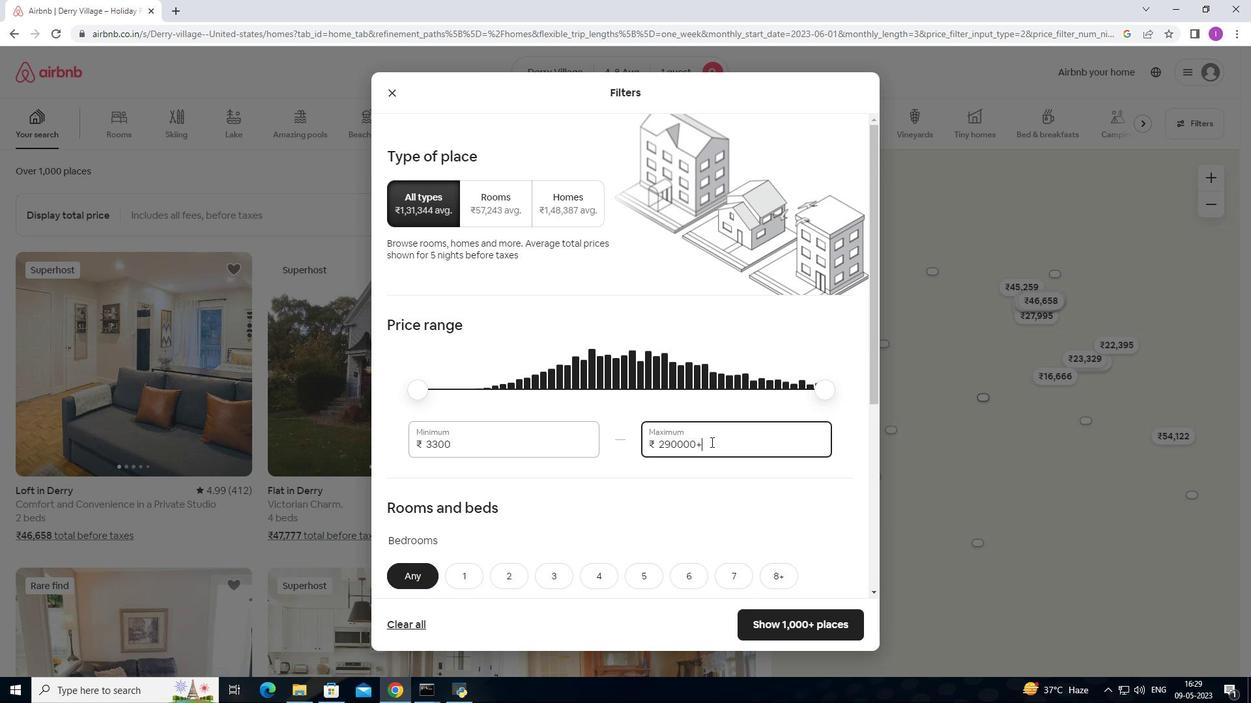 
Action: Mouse moved to (639, 459)
Screenshot: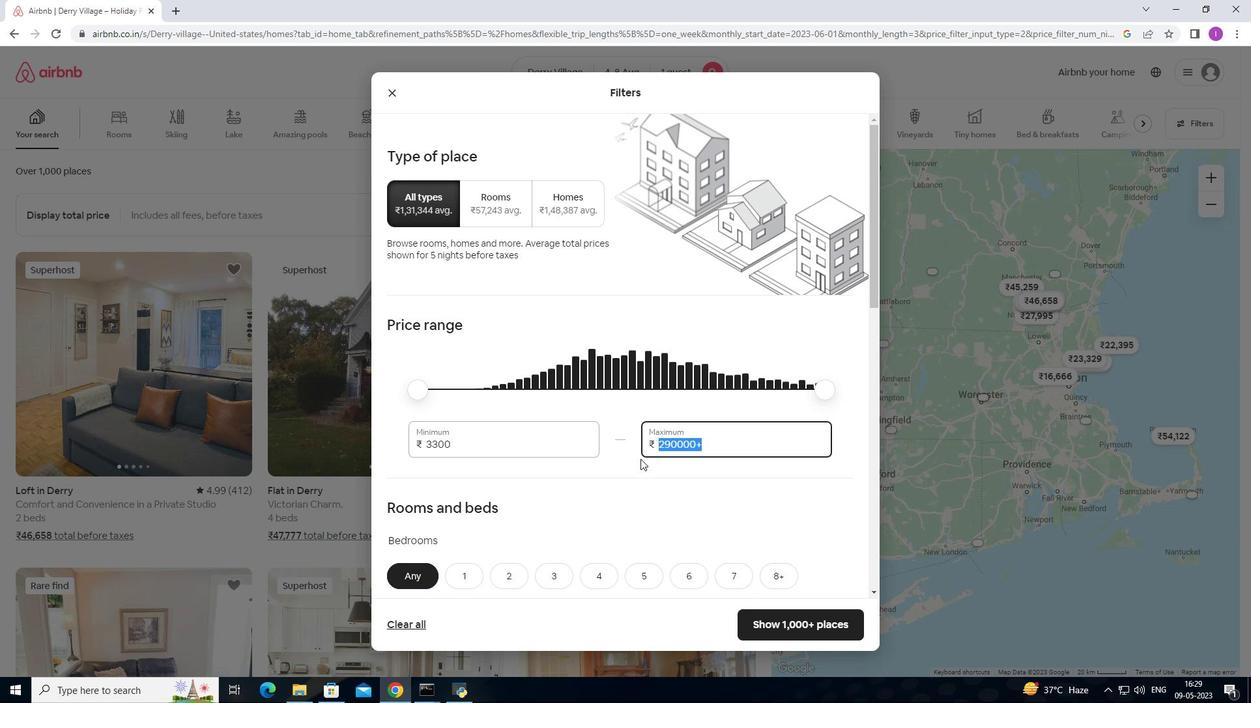 
Action: Key pressed 1
Screenshot: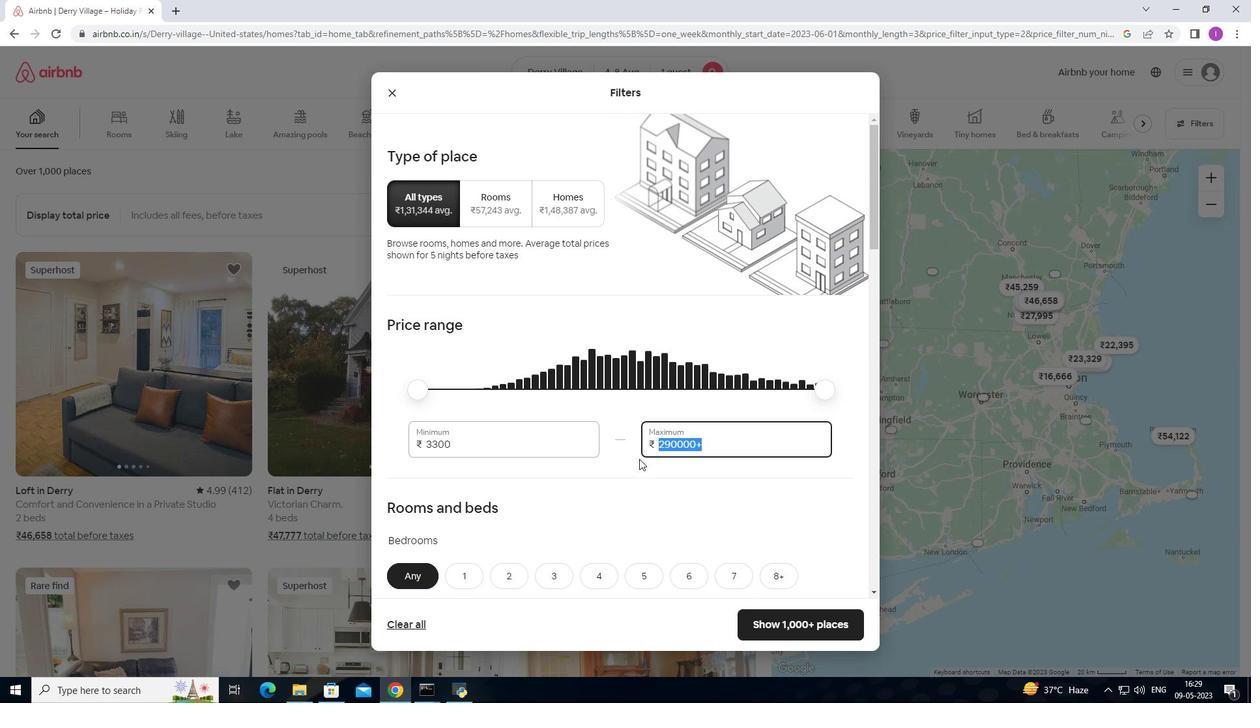 
Action: Mouse moved to (639, 460)
Screenshot: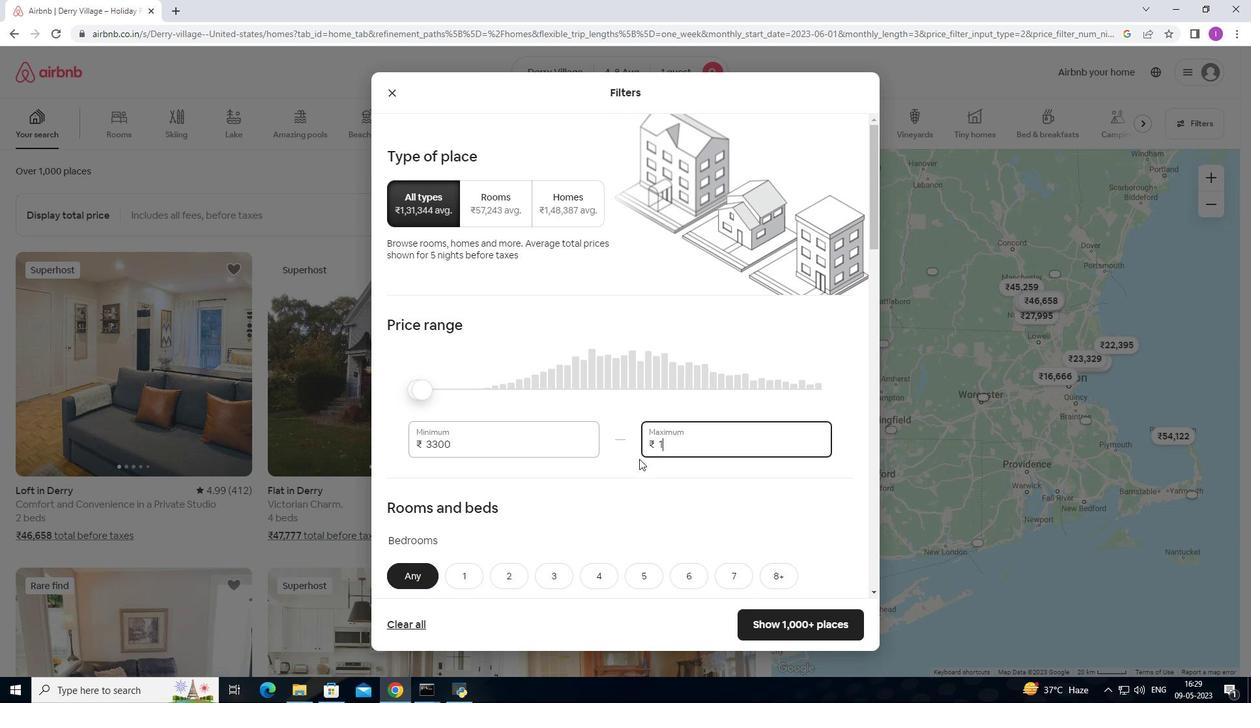 
Action: Key pressed 5000
Screenshot: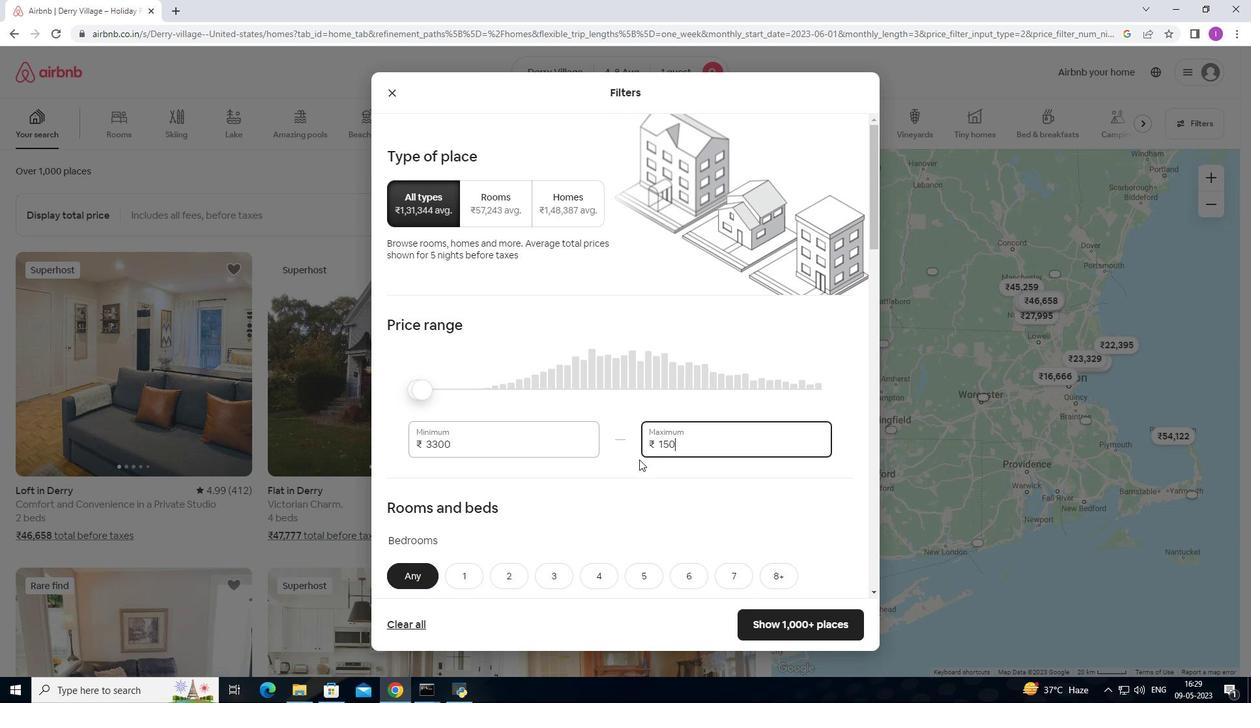 
Action: Mouse moved to (491, 446)
Screenshot: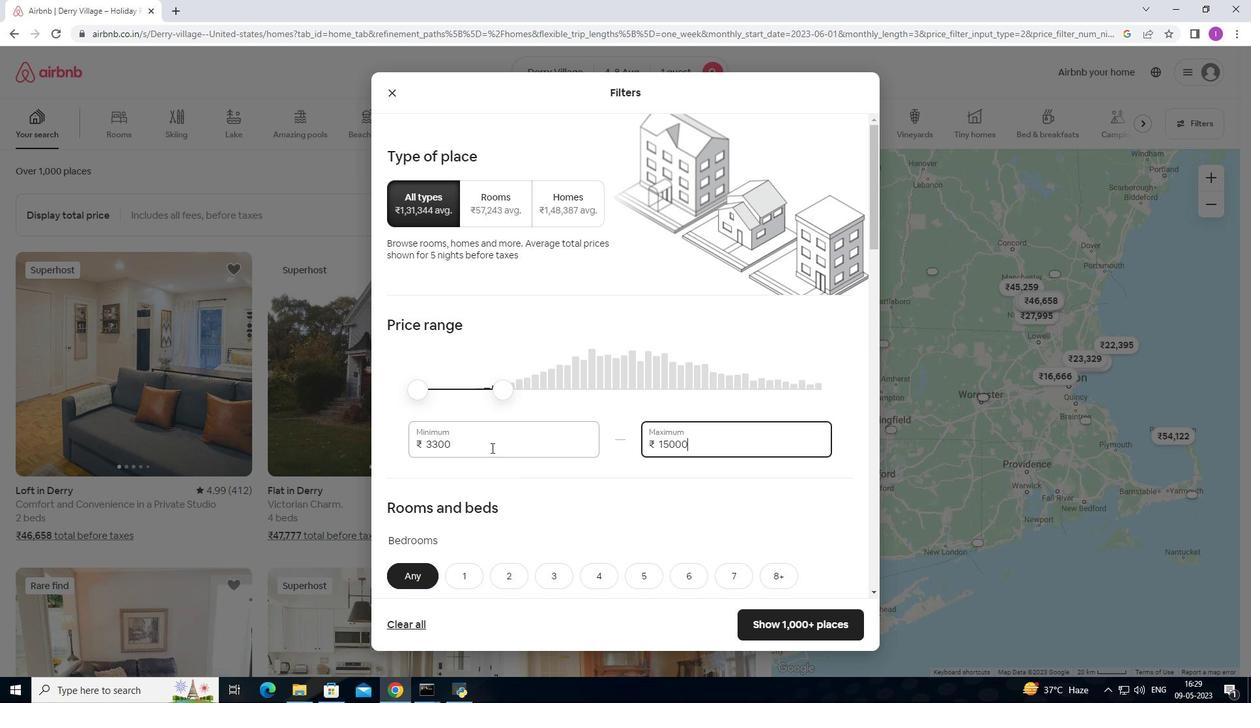 
Action: Mouse pressed left at (491, 446)
Screenshot: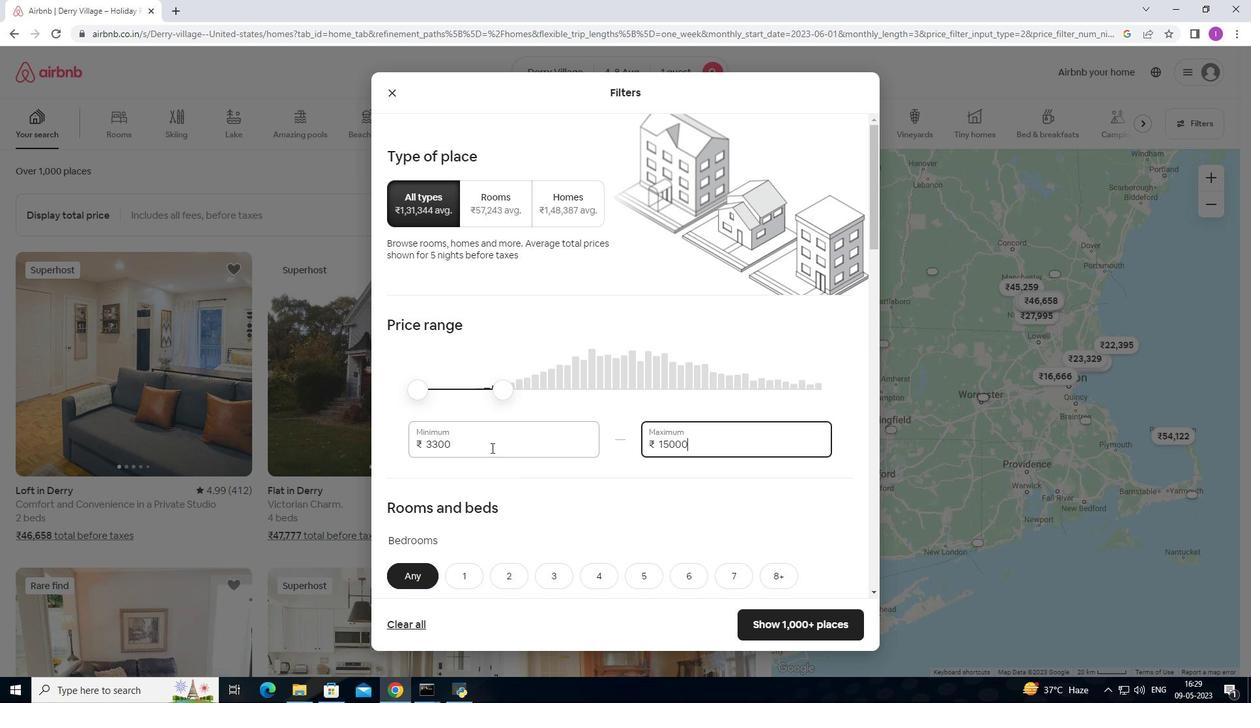
Action: Mouse moved to (436, 460)
Screenshot: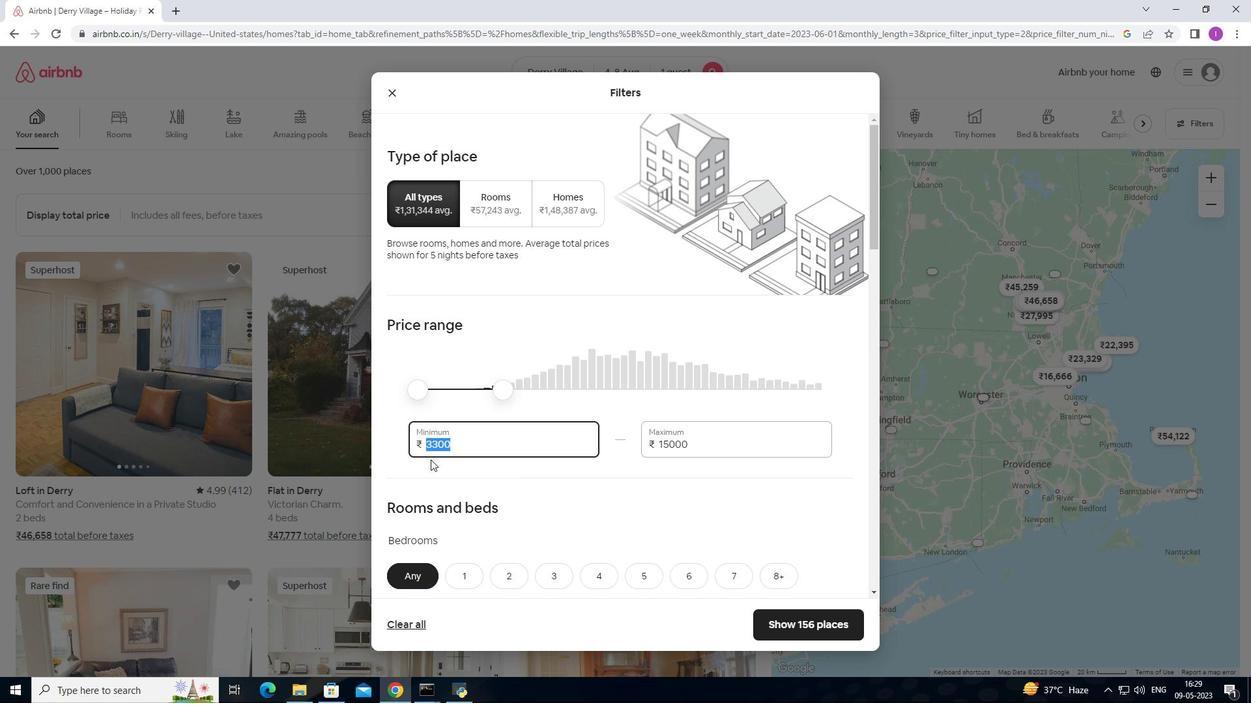 
Action: Key pressed 1
Screenshot: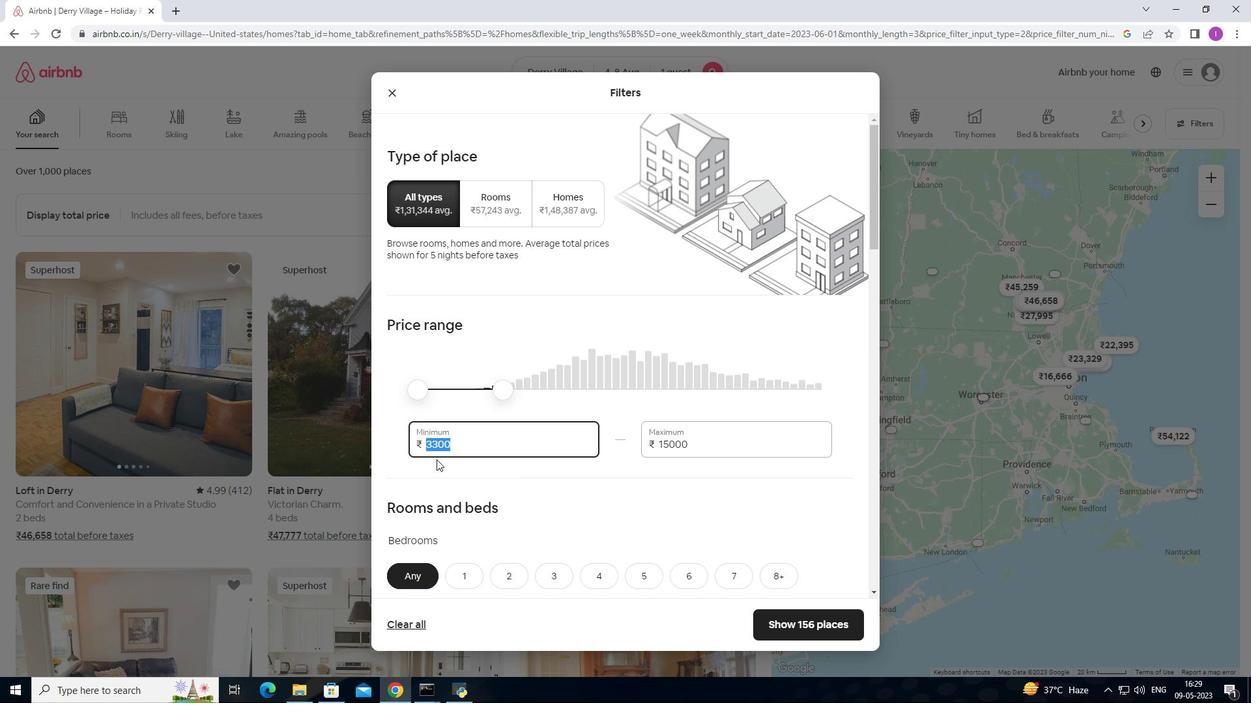 
Action: Mouse moved to (437, 460)
Screenshot: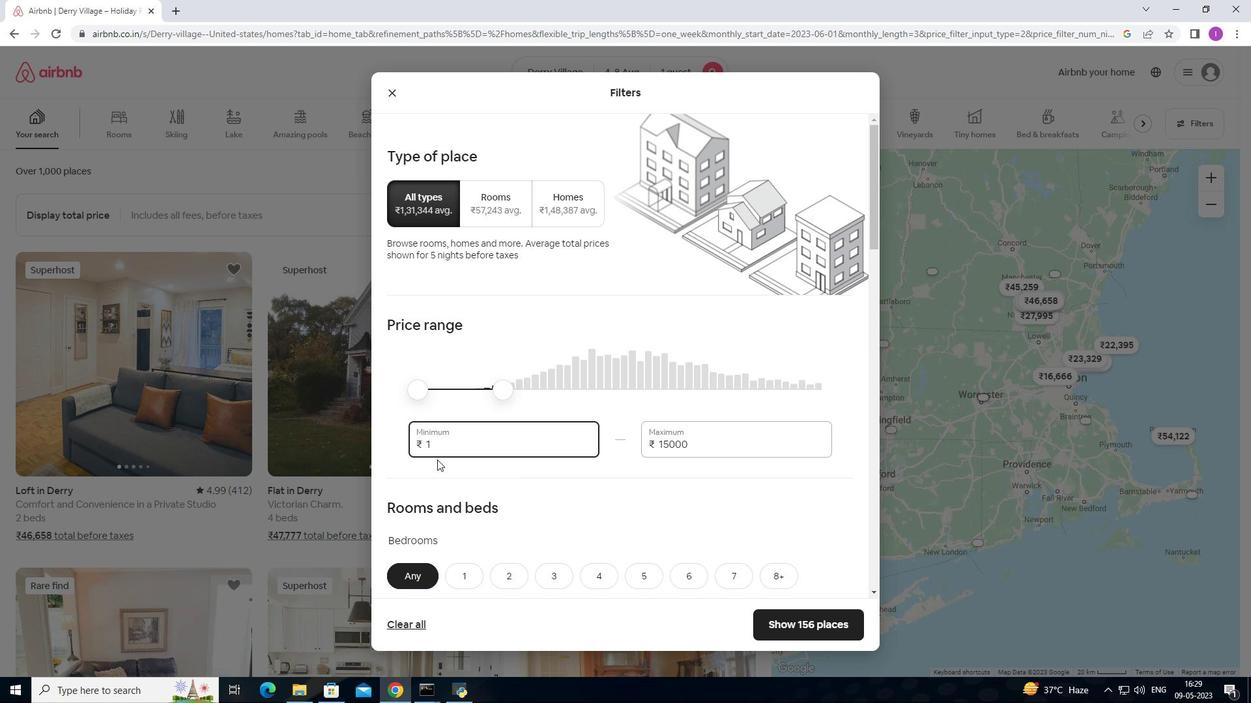 
Action: Key pressed 0000
Screenshot: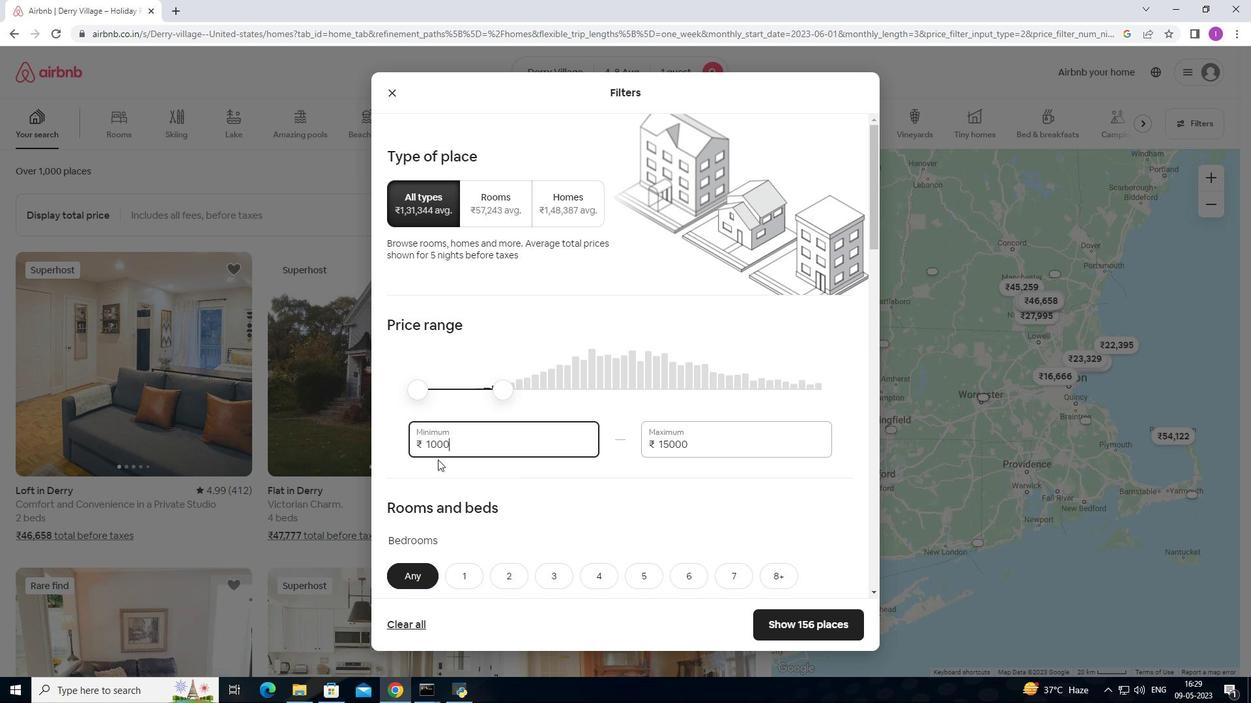 
Action: Mouse moved to (486, 460)
Screenshot: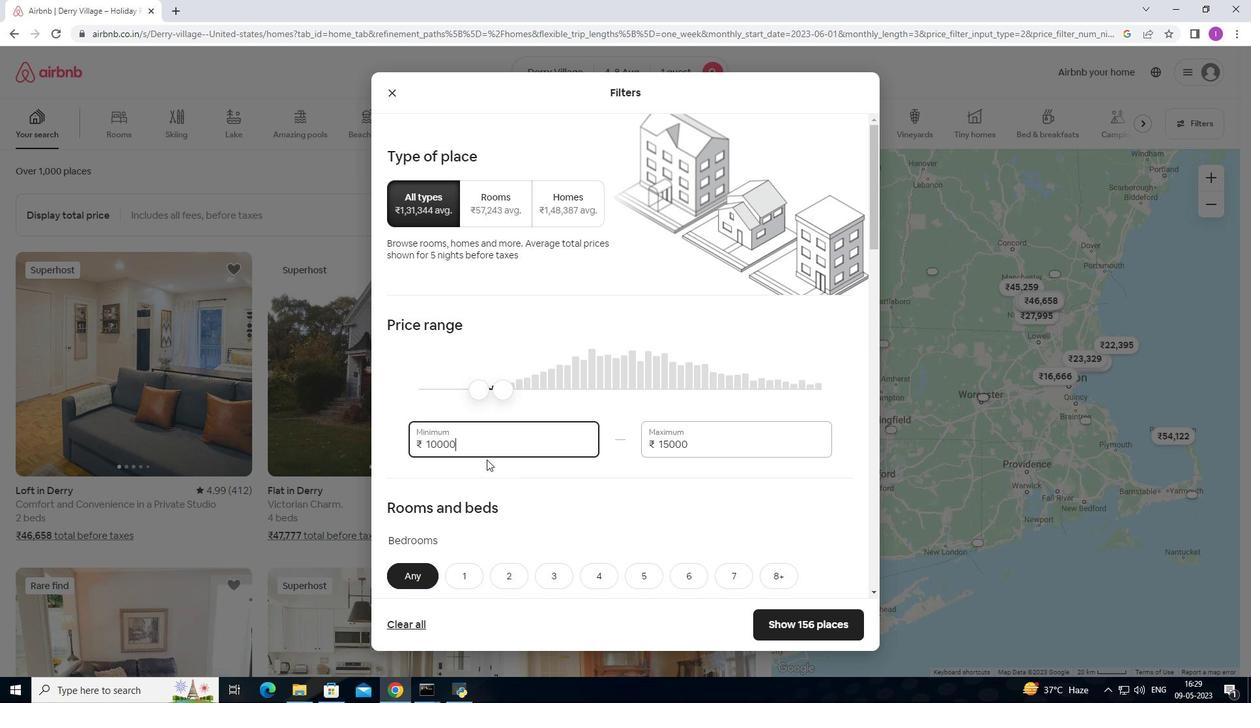 
Action: Mouse scrolled (486, 459) with delta (0, 0)
Screenshot: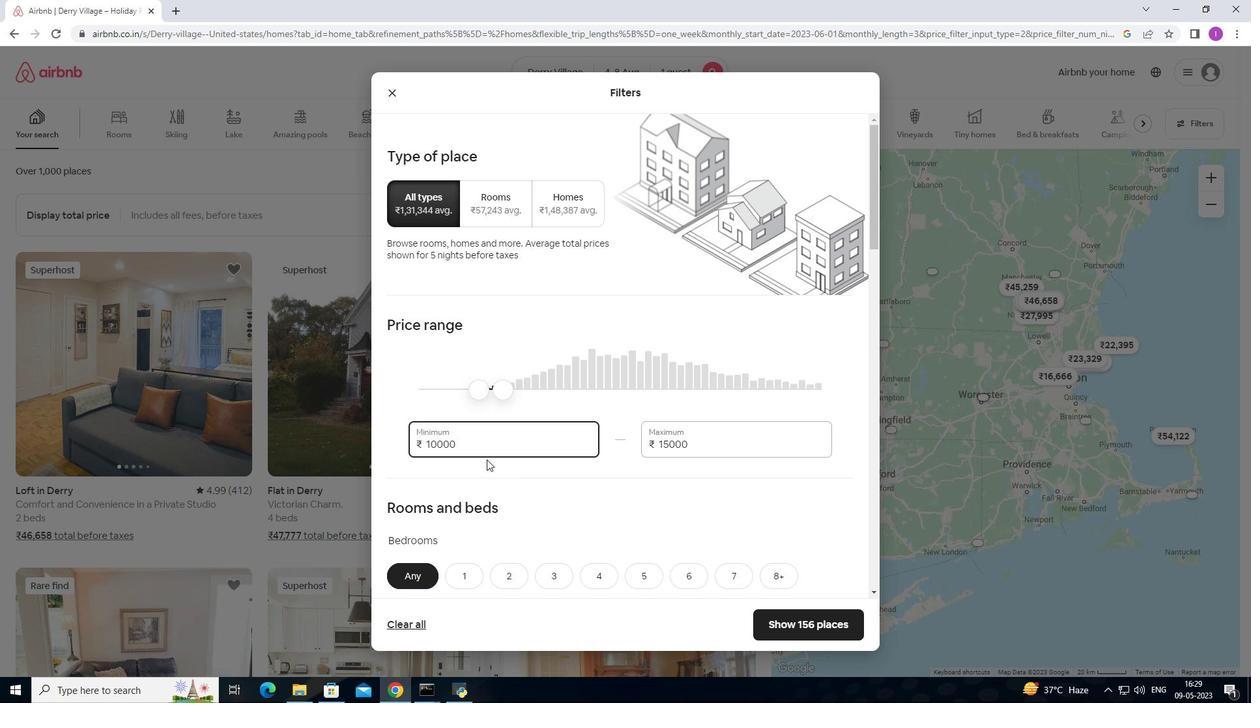 
Action: Mouse scrolled (486, 459) with delta (0, 0)
Screenshot: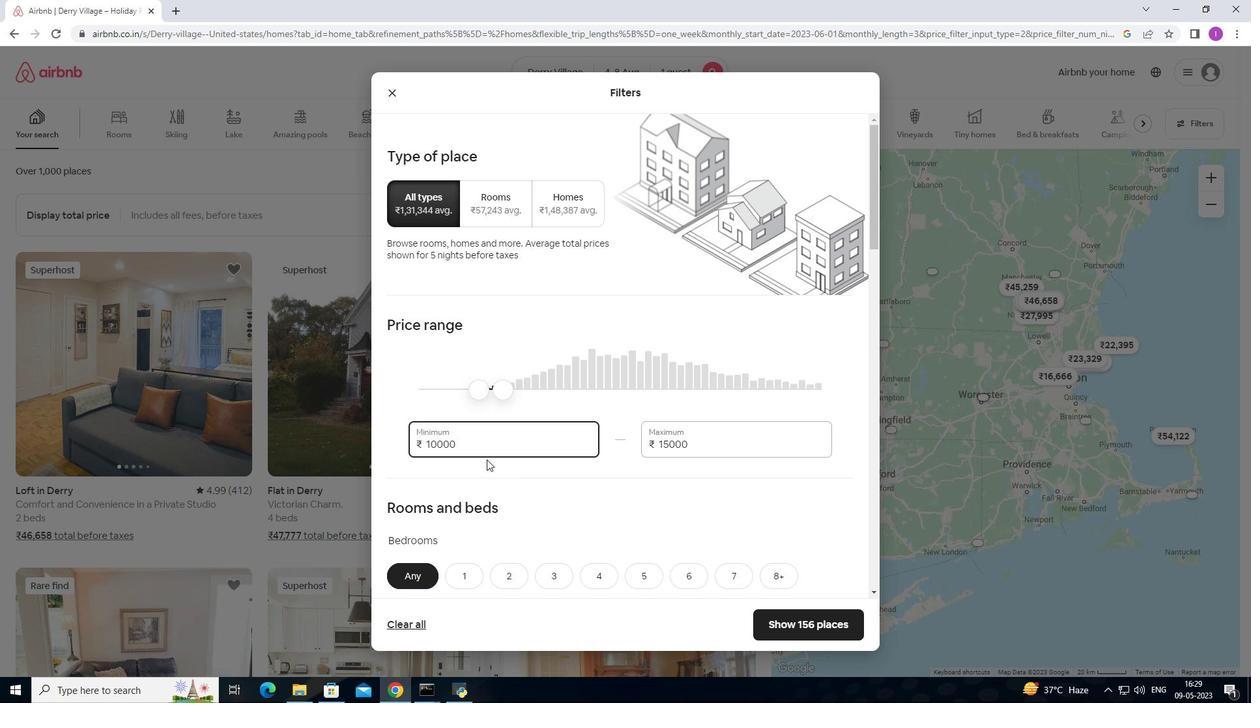 
Action: Mouse moved to (498, 449)
Screenshot: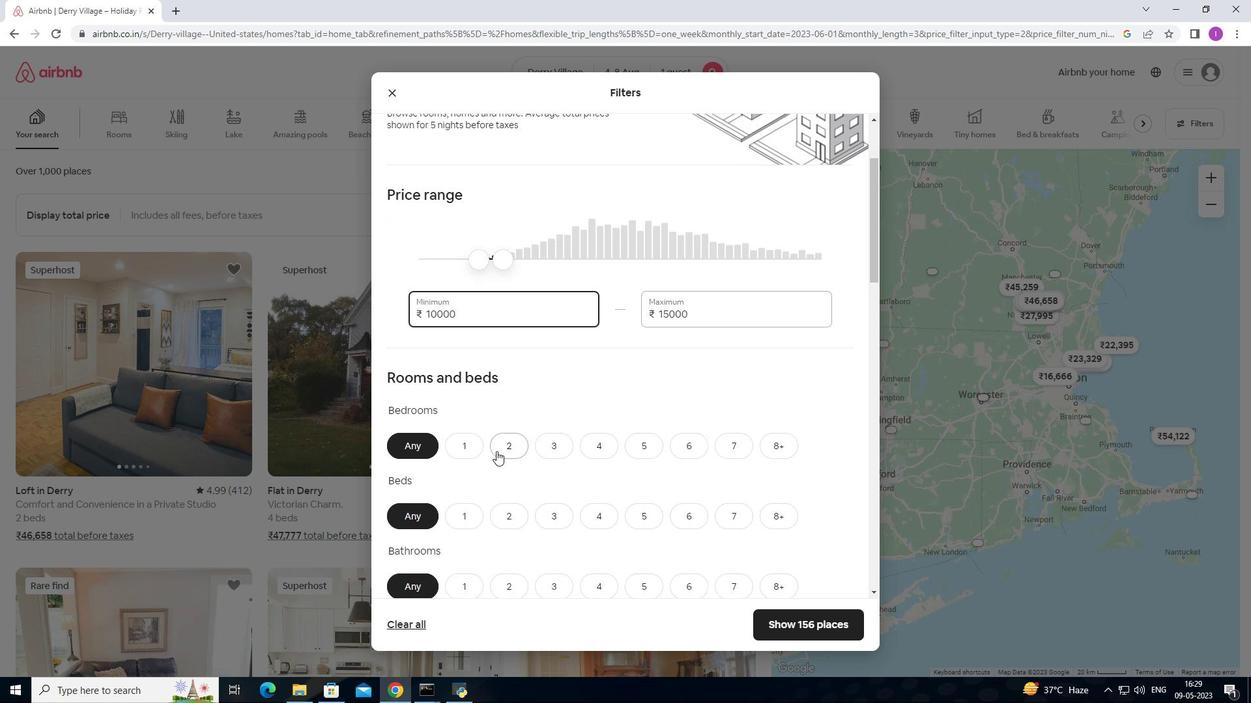 
Action: Mouse scrolled (498, 449) with delta (0, 0)
Screenshot: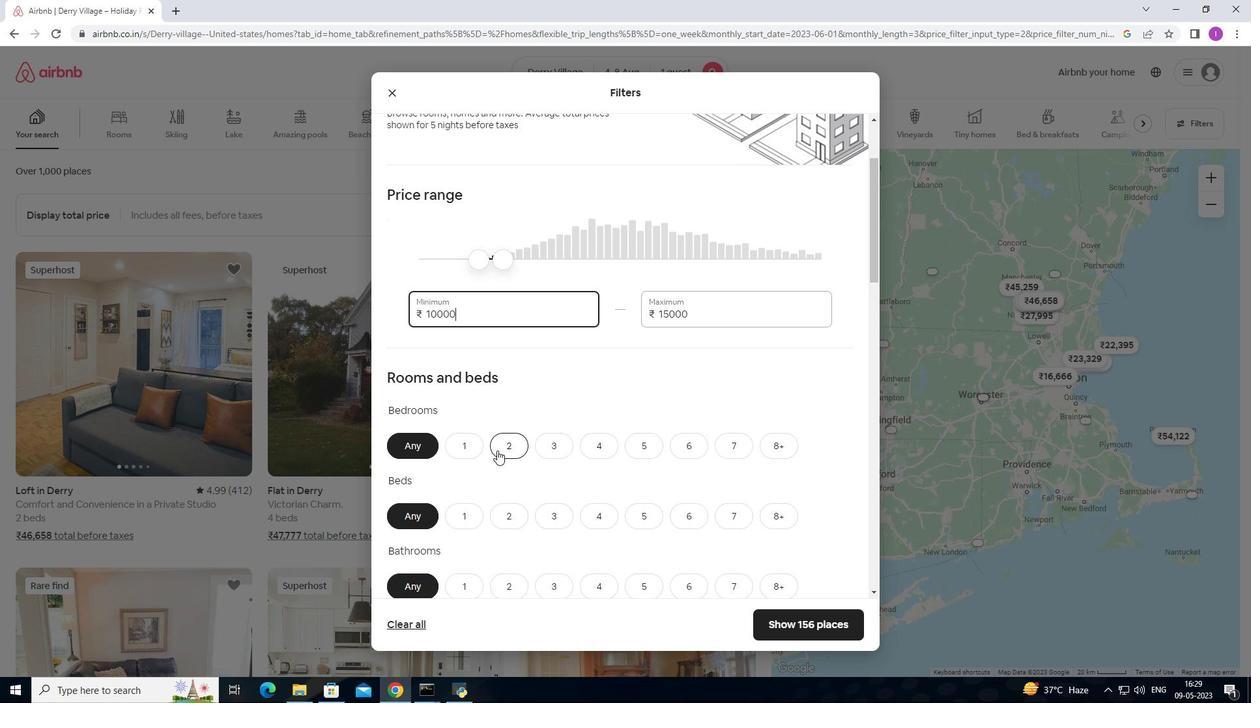 
Action: Mouse scrolled (498, 449) with delta (0, 0)
Screenshot: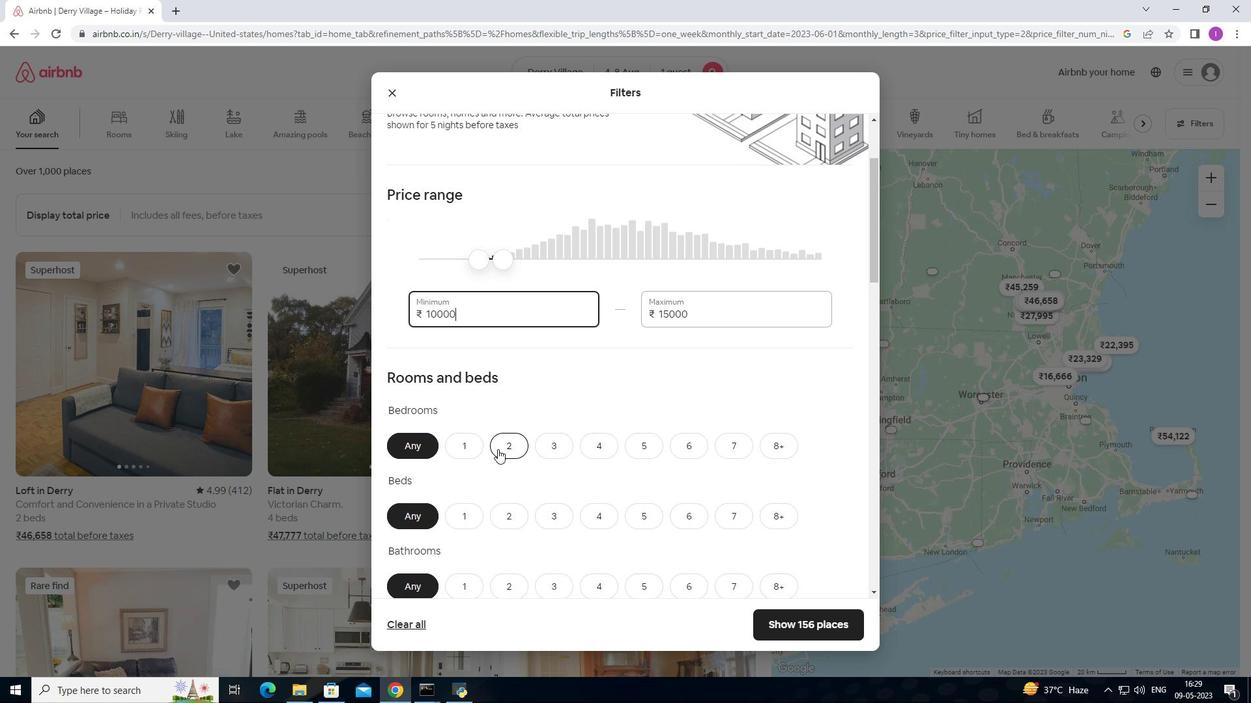 
Action: Mouse scrolled (498, 449) with delta (0, 0)
Screenshot: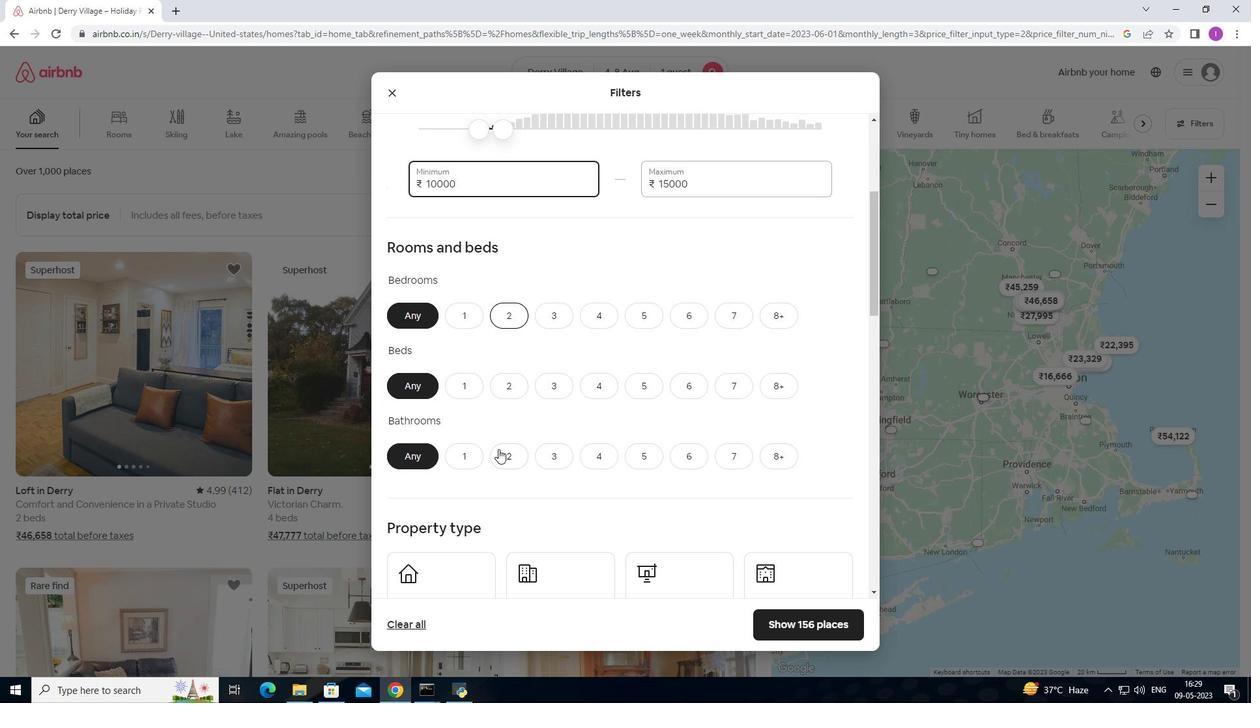 
Action: Mouse scrolled (498, 449) with delta (0, 0)
Screenshot: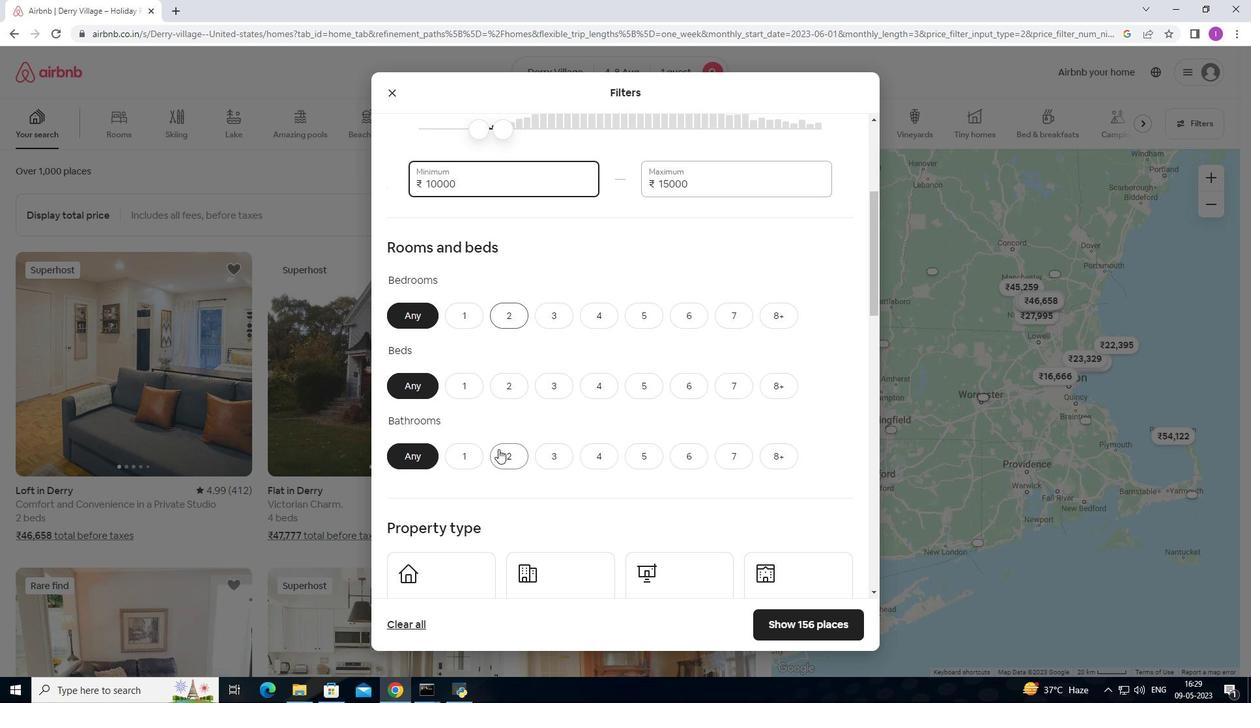 
Action: Mouse moved to (503, 443)
Screenshot: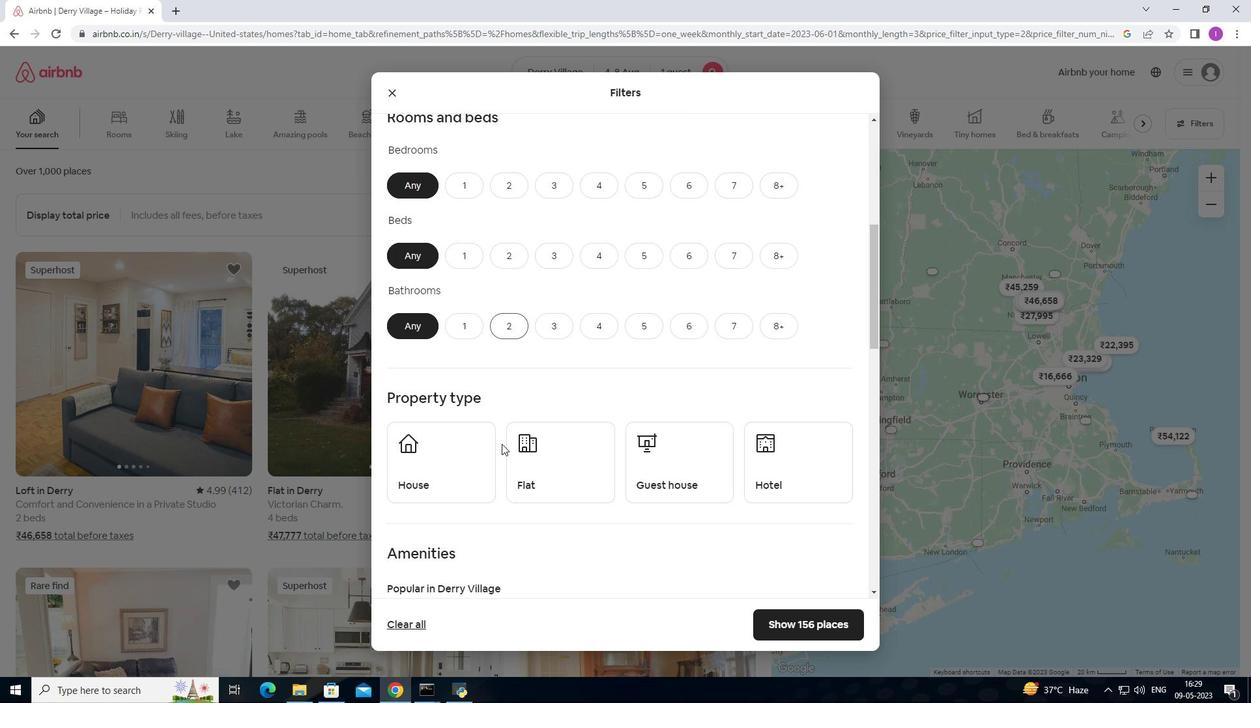 
Action: Mouse scrolled (503, 442) with delta (0, 0)
Screenshot: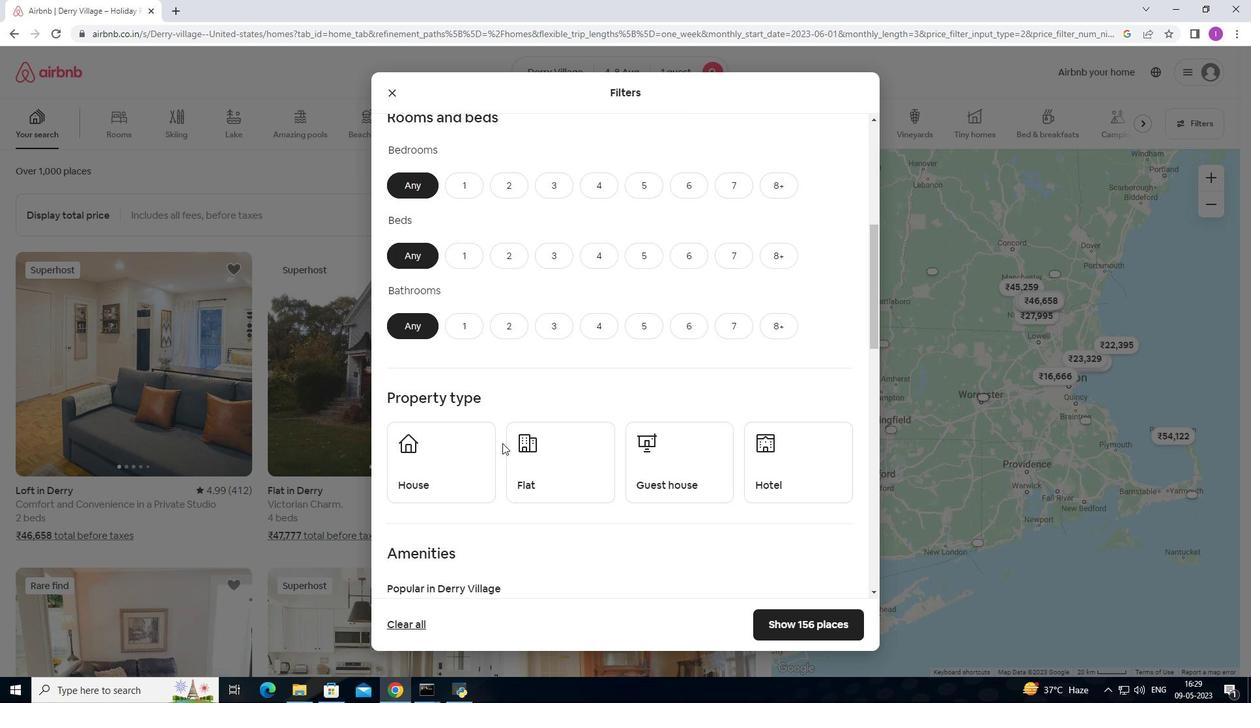 
Action: Mouse moved to (476, 123)
Screenshot: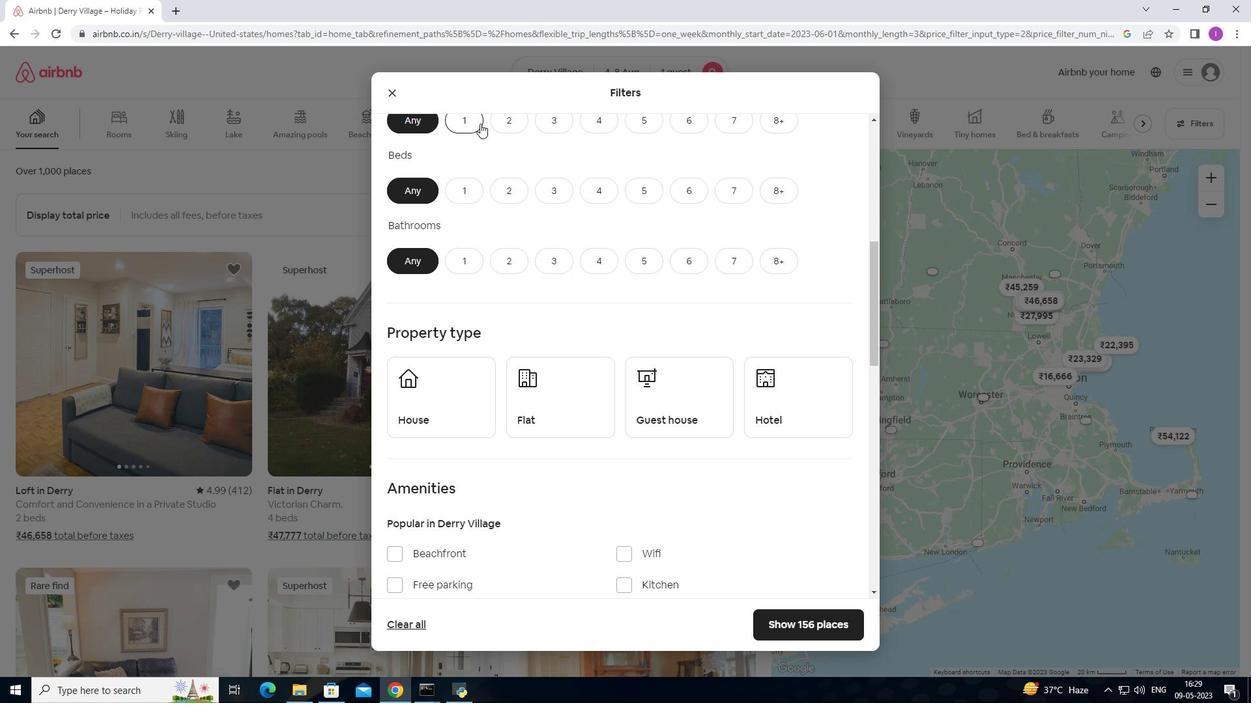 
Action: Mouse pressed left at (476, 123)
Screenshot: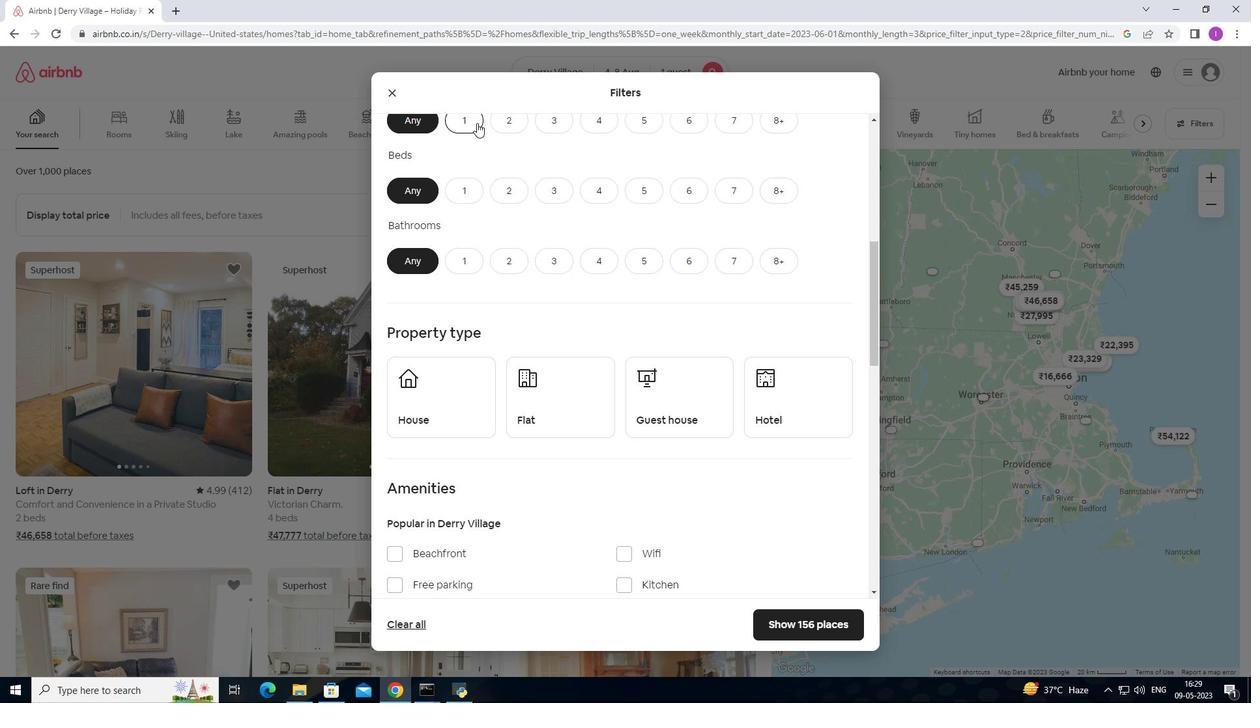 
Action: Mouse moved to (455, 181)
Screenshot: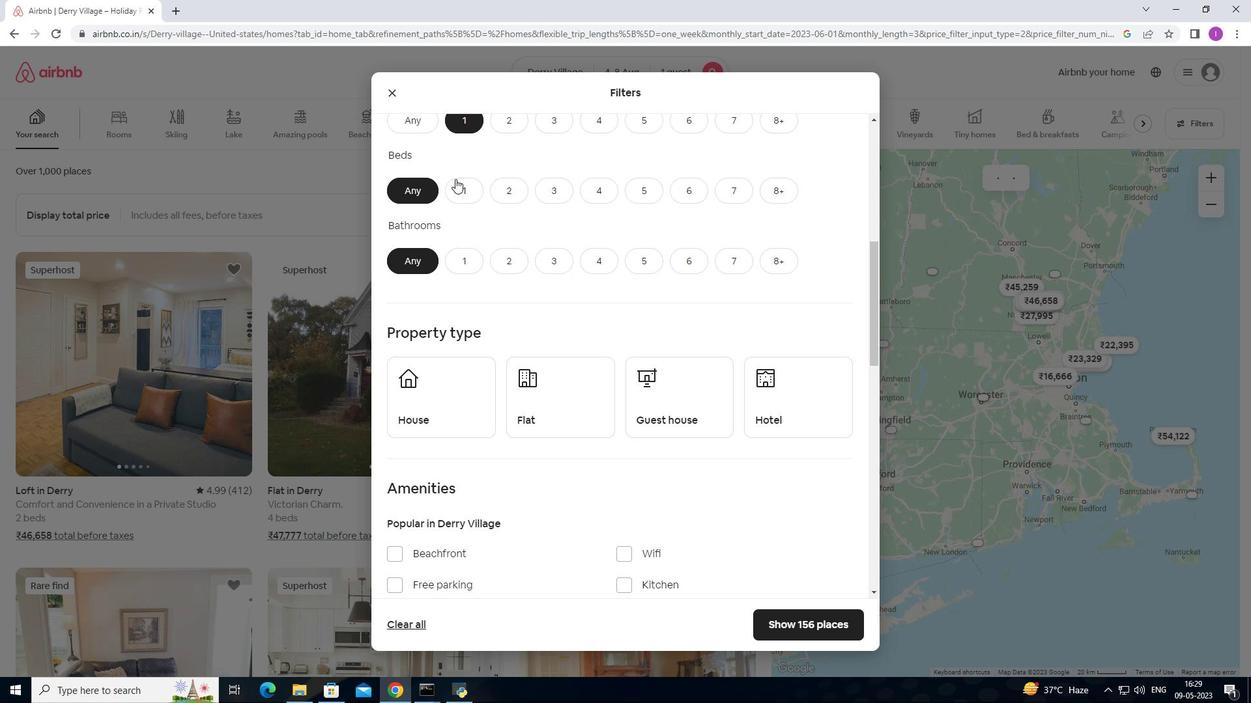 
Action: Mouse pressed left at (455, 181)
Screenshot: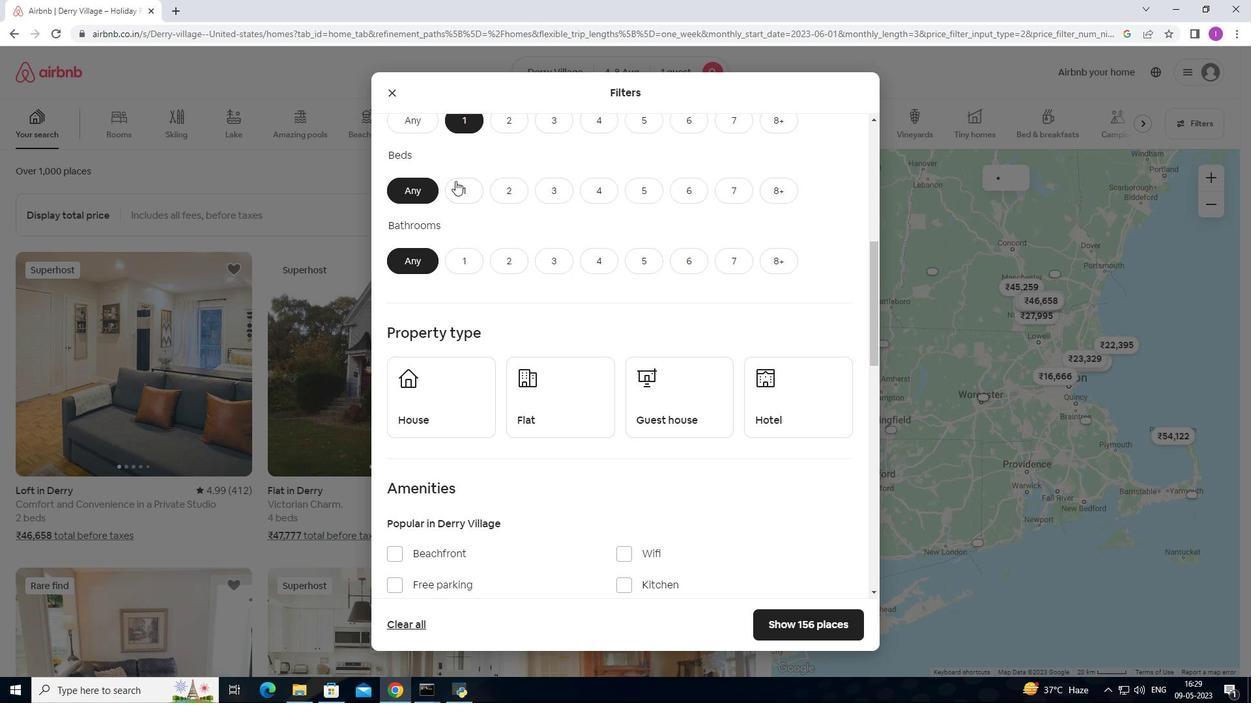 
Action: Mouse moved to (452, 263)
Screenshot: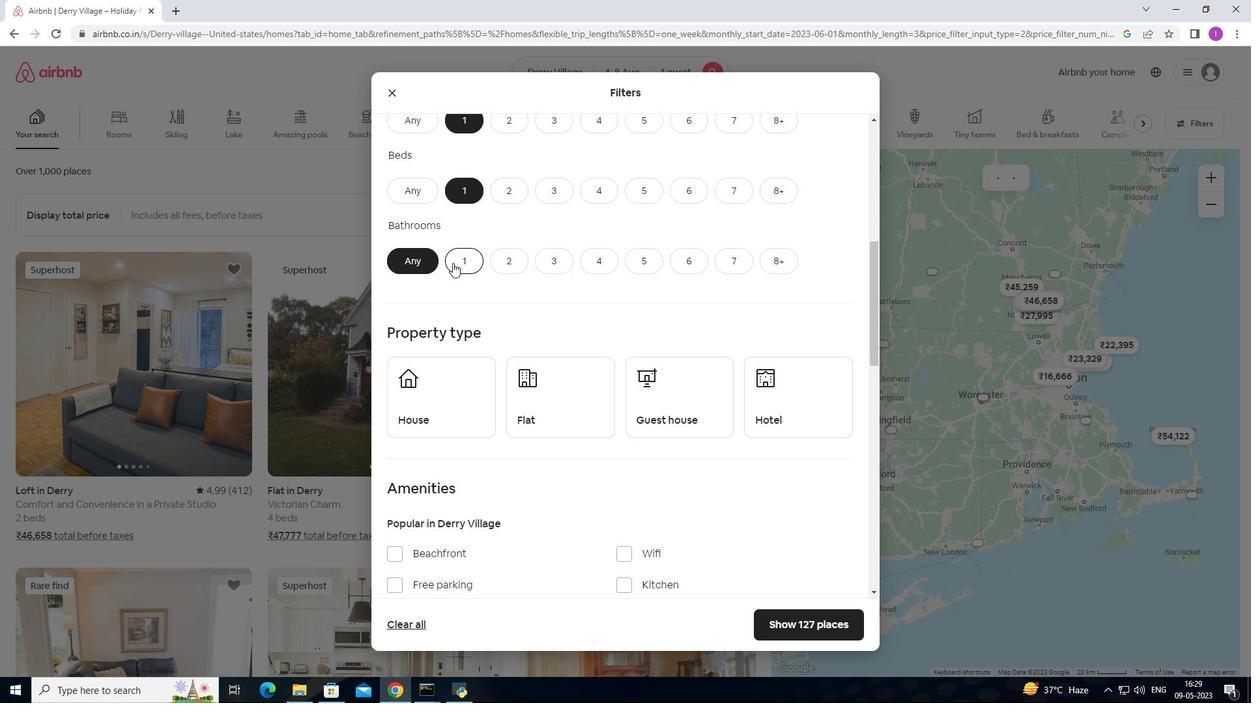 
Action: Mouse pressed left at (452, 263)
Screenshot: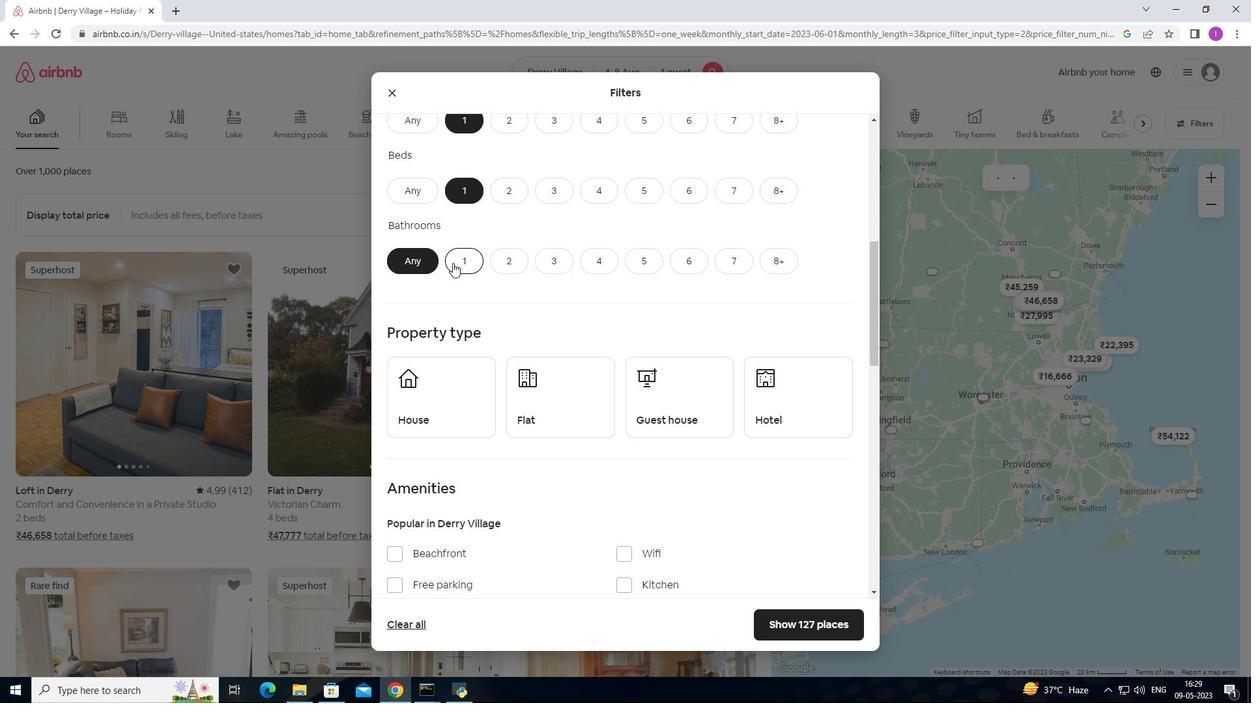 
Action: Mouse moved to (462, 297)
Screenshot: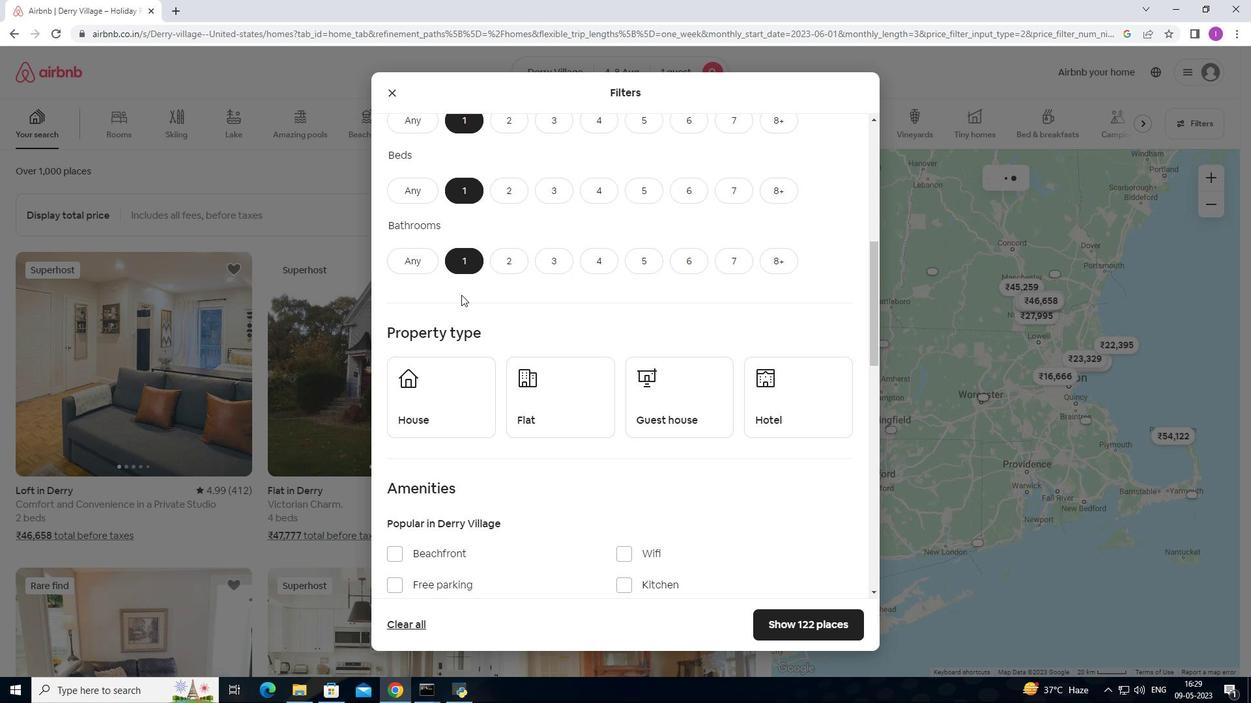 
Action: Mouse scrolled (462, 296) with delta (0, 0)
Screenshot: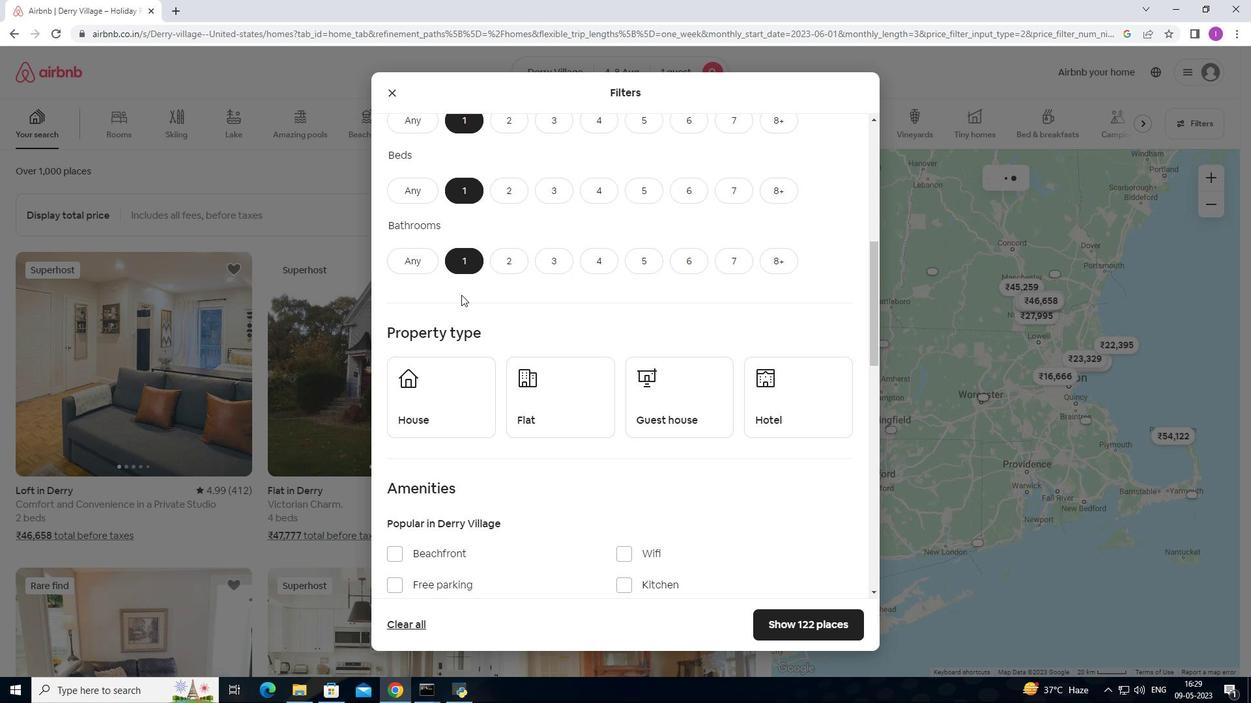
Action: Mouse scrolled (462, 296) with delta (0, 0)
Screenshot: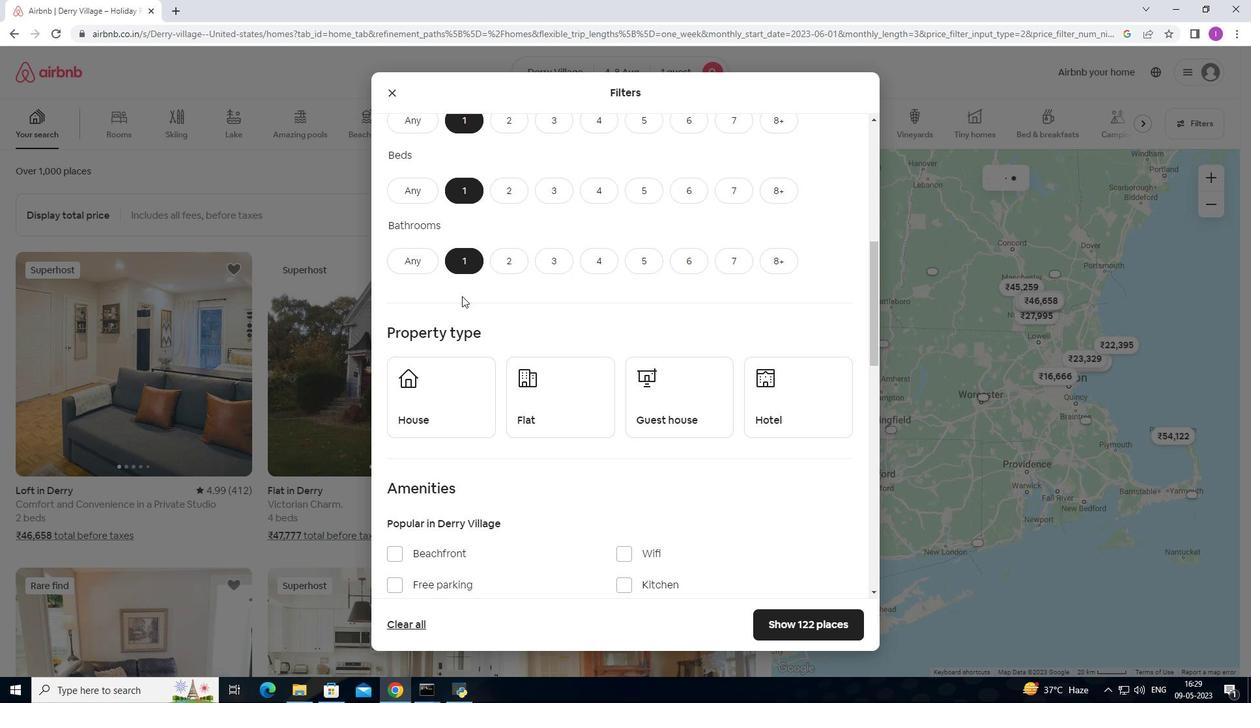 
Action: Mouse moved to (459, 293)
Screenshot: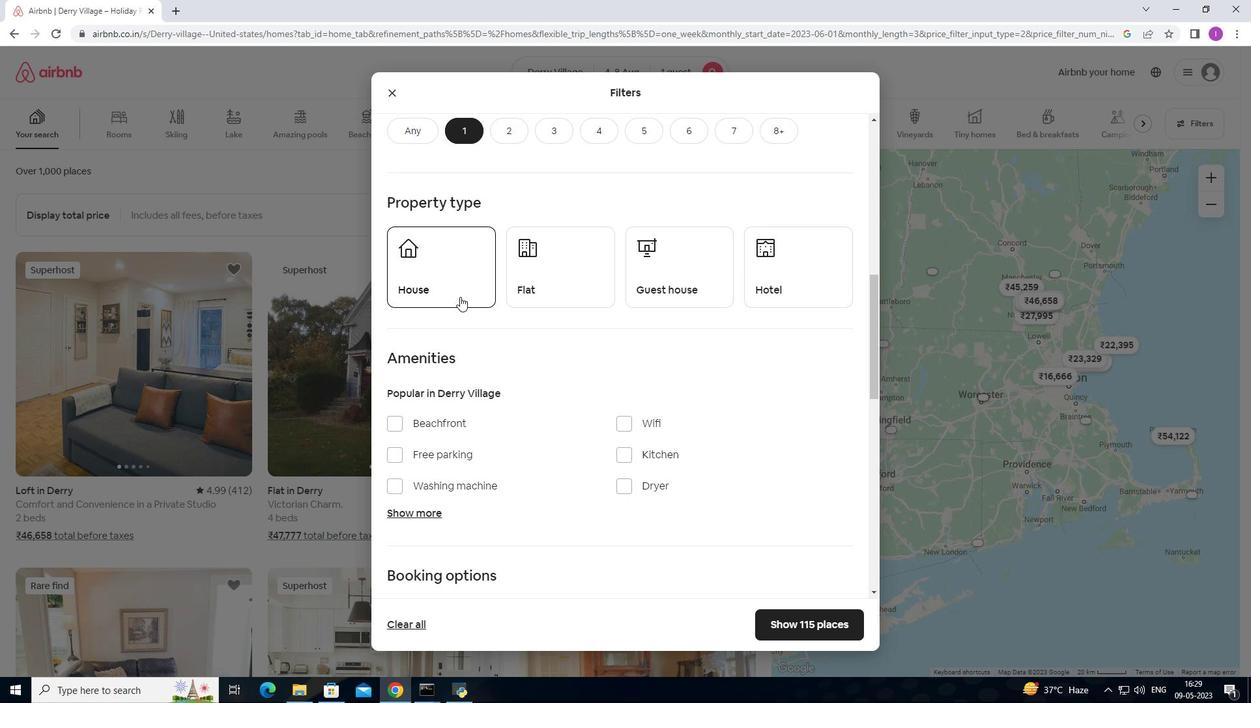 
Action: Mouse pressed left at (459, 293)
Screenshot: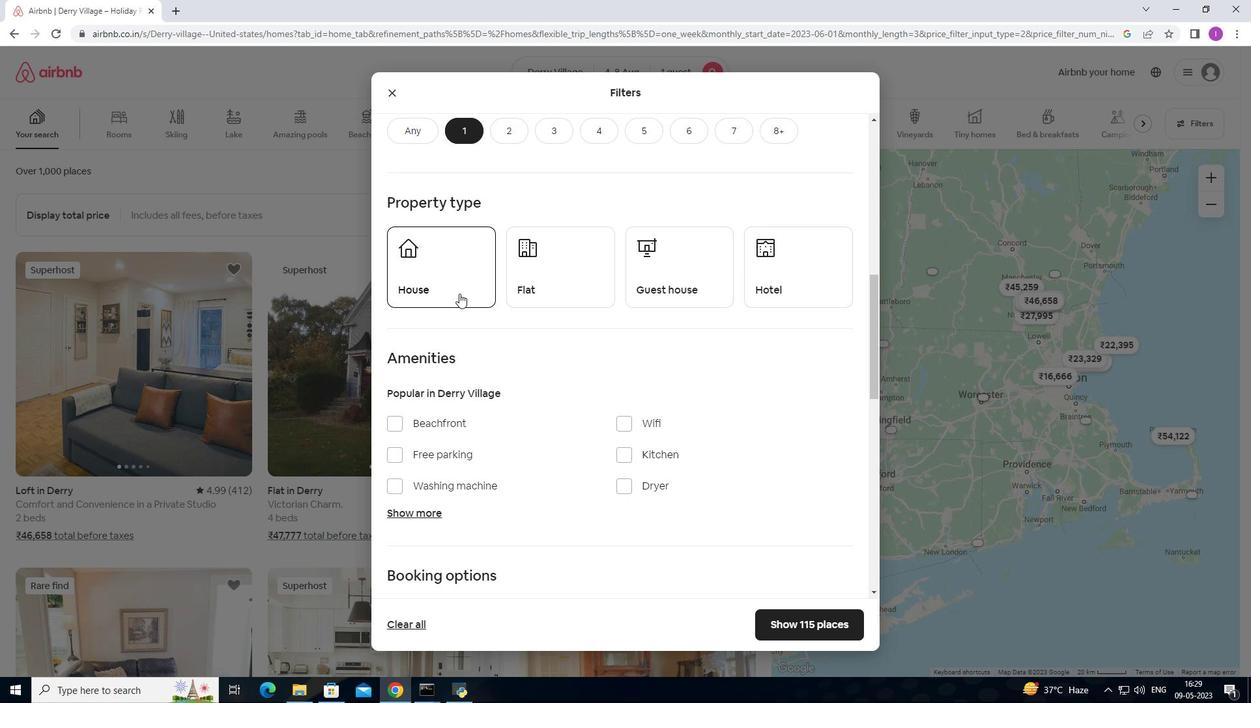 
Action: Mouse moved to (522, 283)
Screenshot: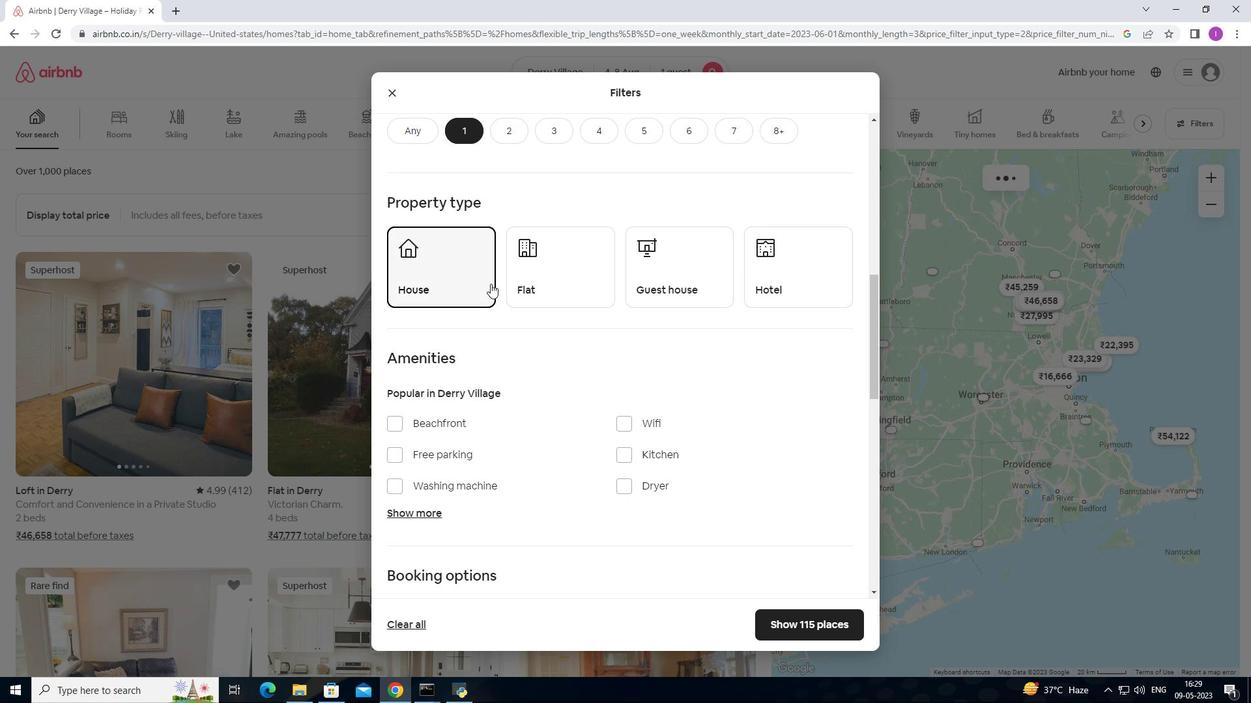 
Action: Mouse pressed left at (522, 283)
Screenshot: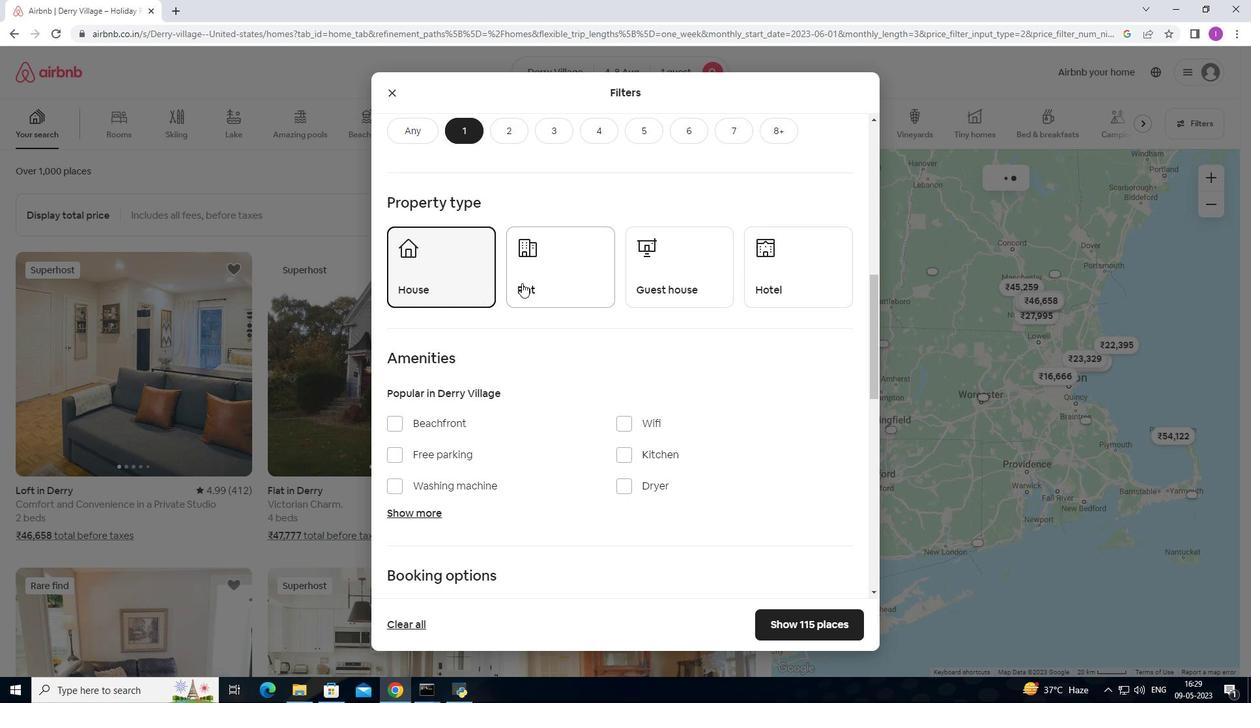 
Action: Mouse moved to (664, 297)
Screenshot: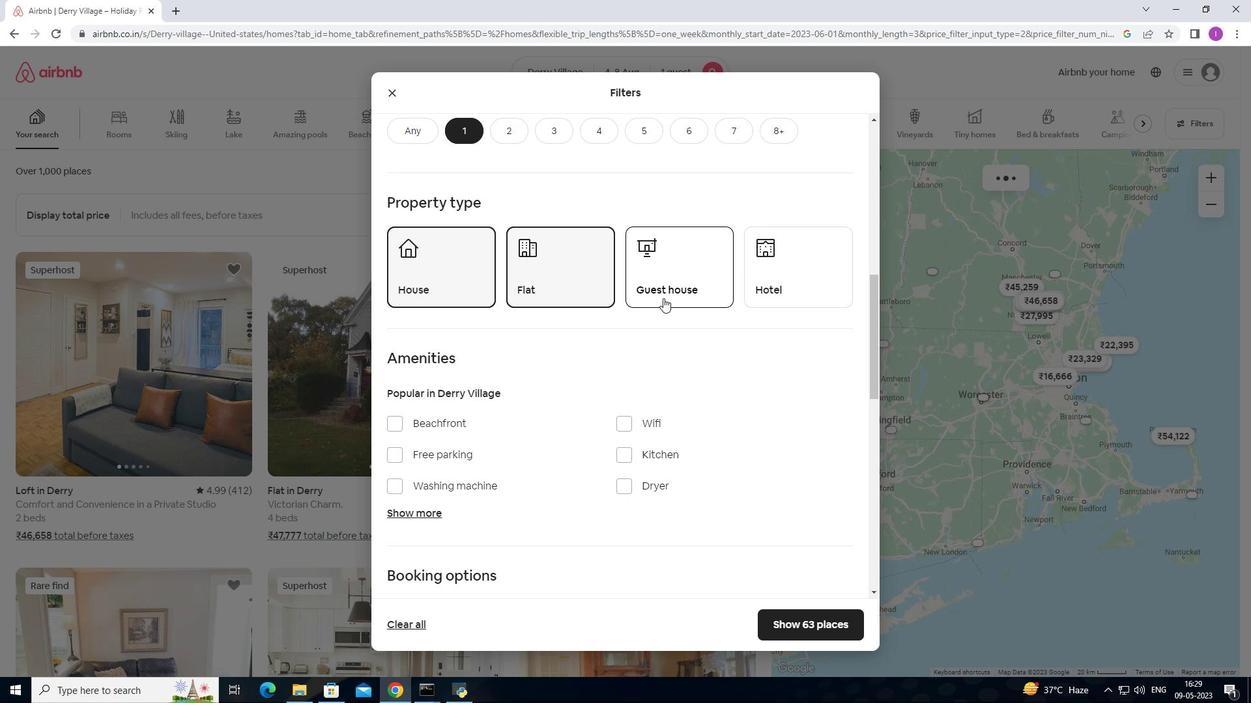 
Action: Mouse pressed left at (664, 297)
Screenshot: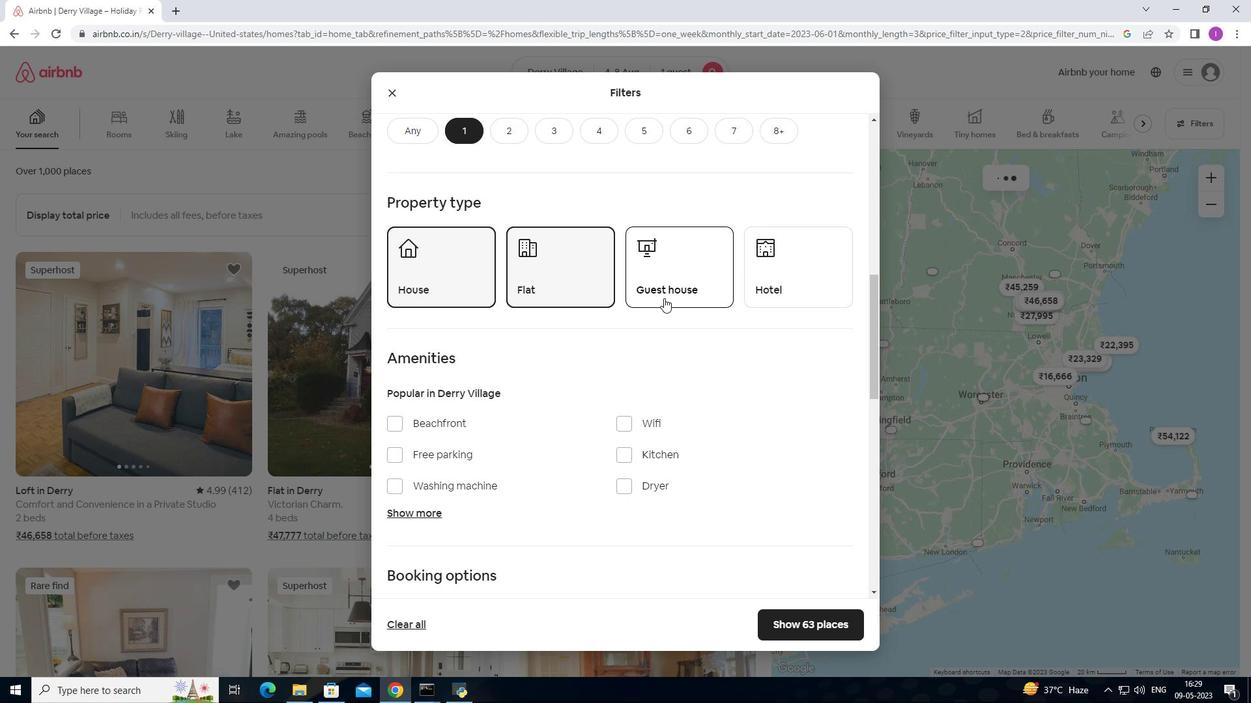 
Action: Mouse moved to (798, 286)
Screenshot: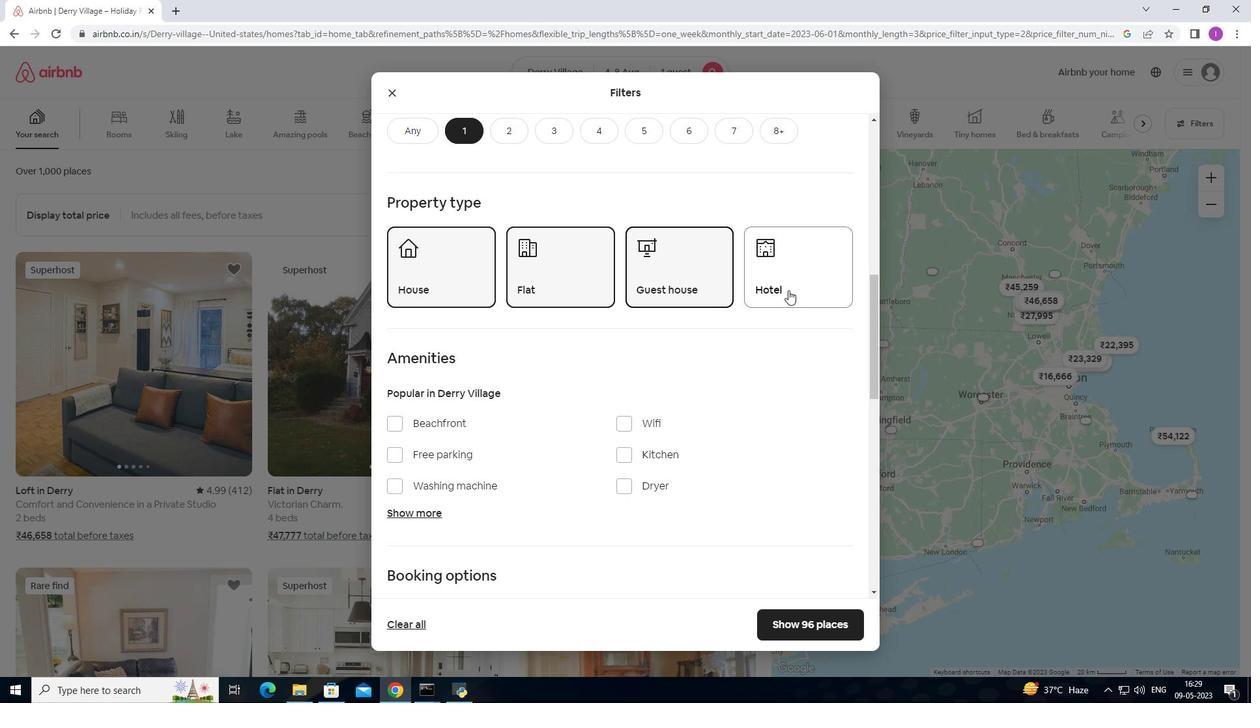 
Action: Mouse pressed left at (798, 286)
Screenshot: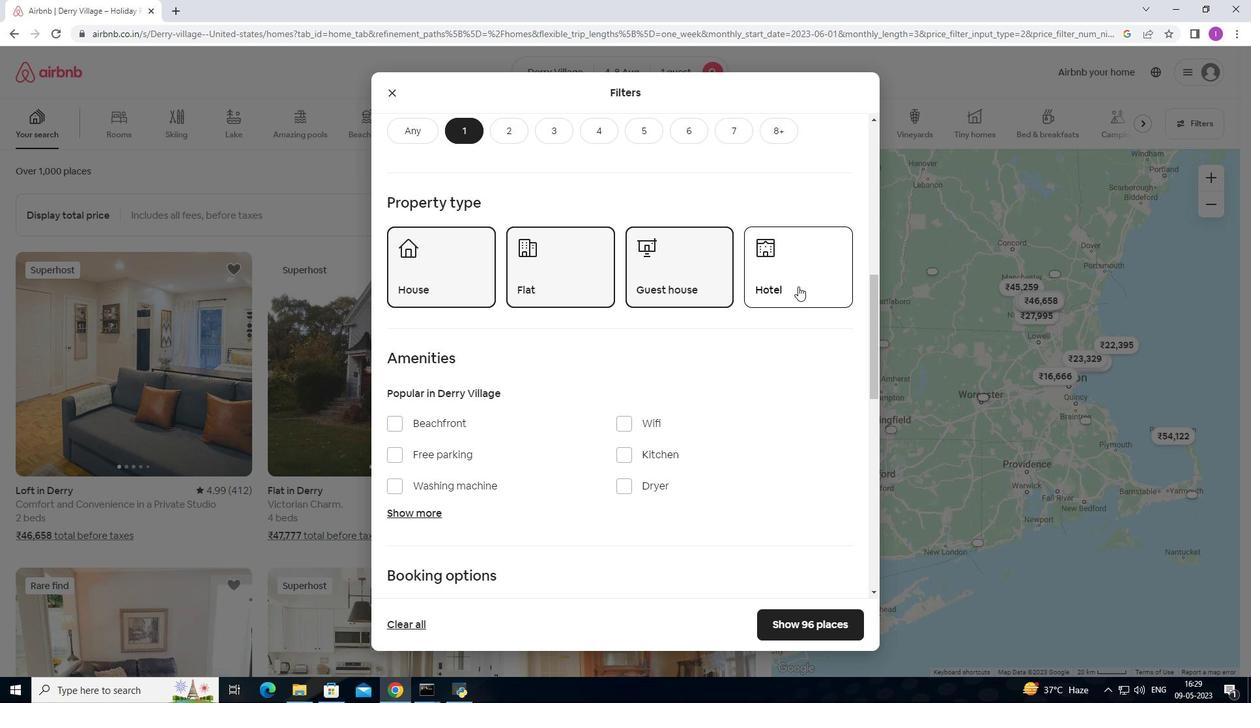 
Action: Mouse moved to (739, 332)
Screenshot: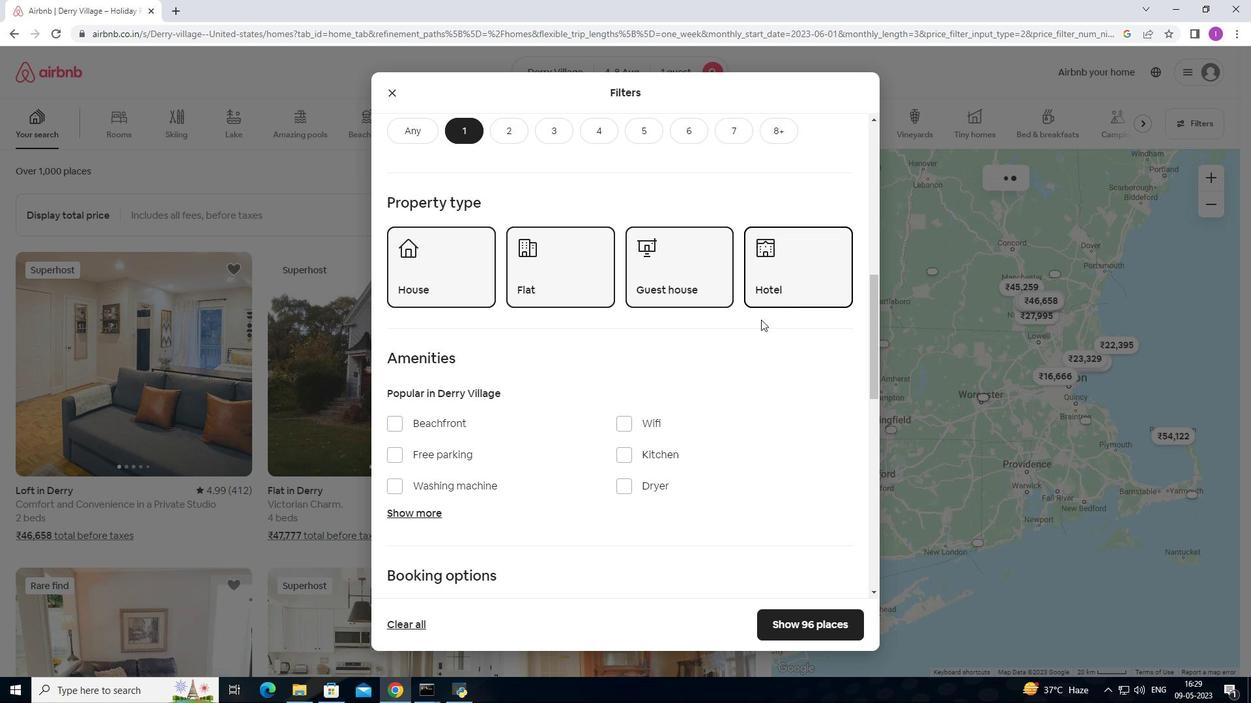 
Action: Mouse scrolled (739, 331) with delta (0, 0)
Screenshot: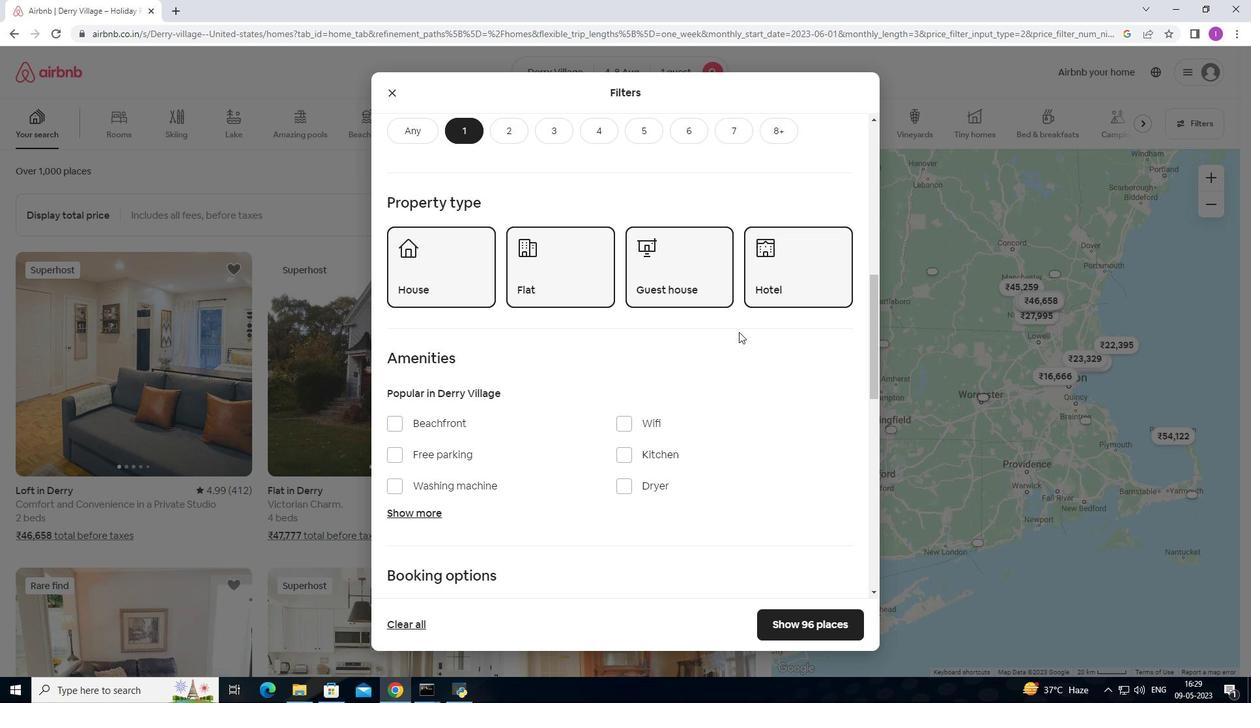 
Action: Mouse scrolled (739, 331) with delta (0, 0)
Screenshot: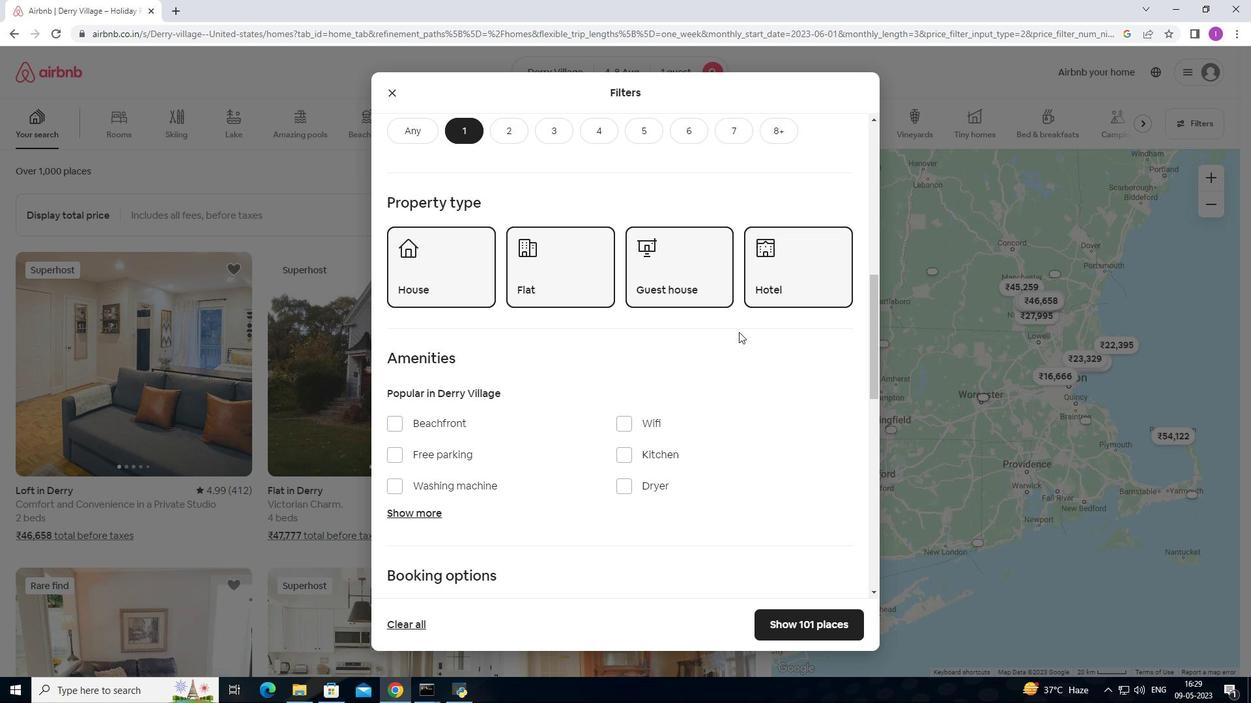 
Action: Mouse moved to (643, 293)
Screenshot: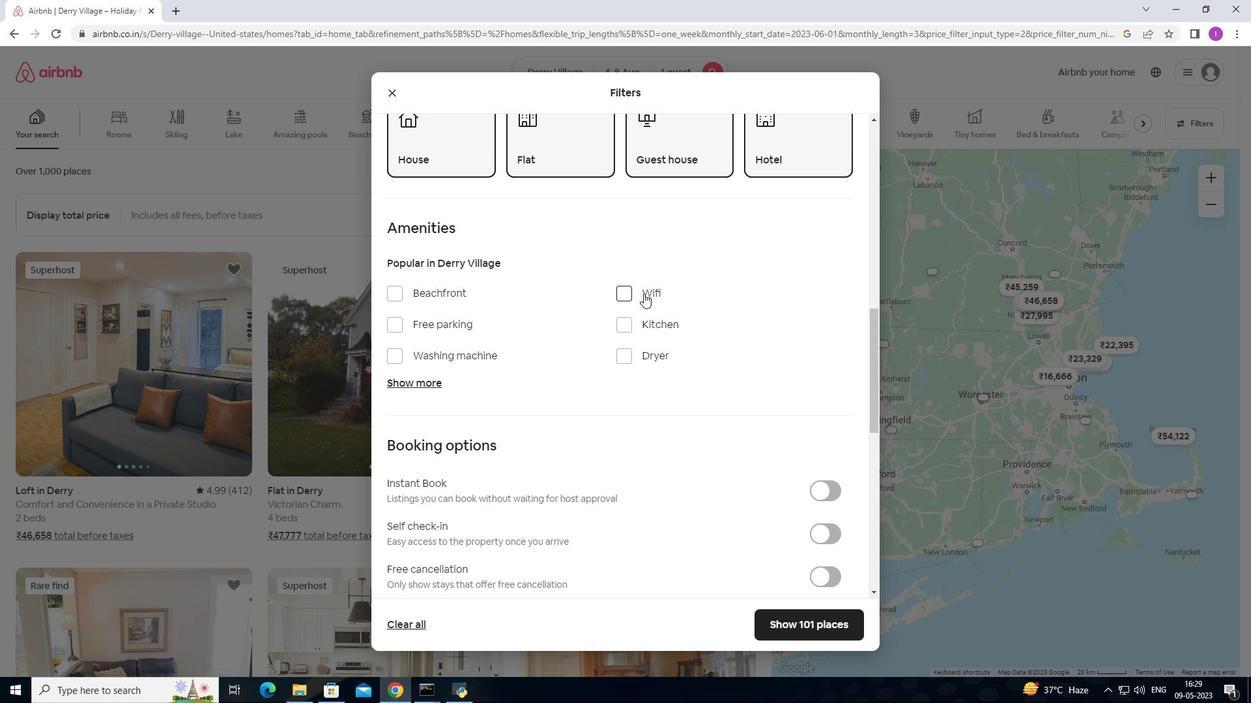 
Action: Mouse pressed left at (643, 293)
Screenshot: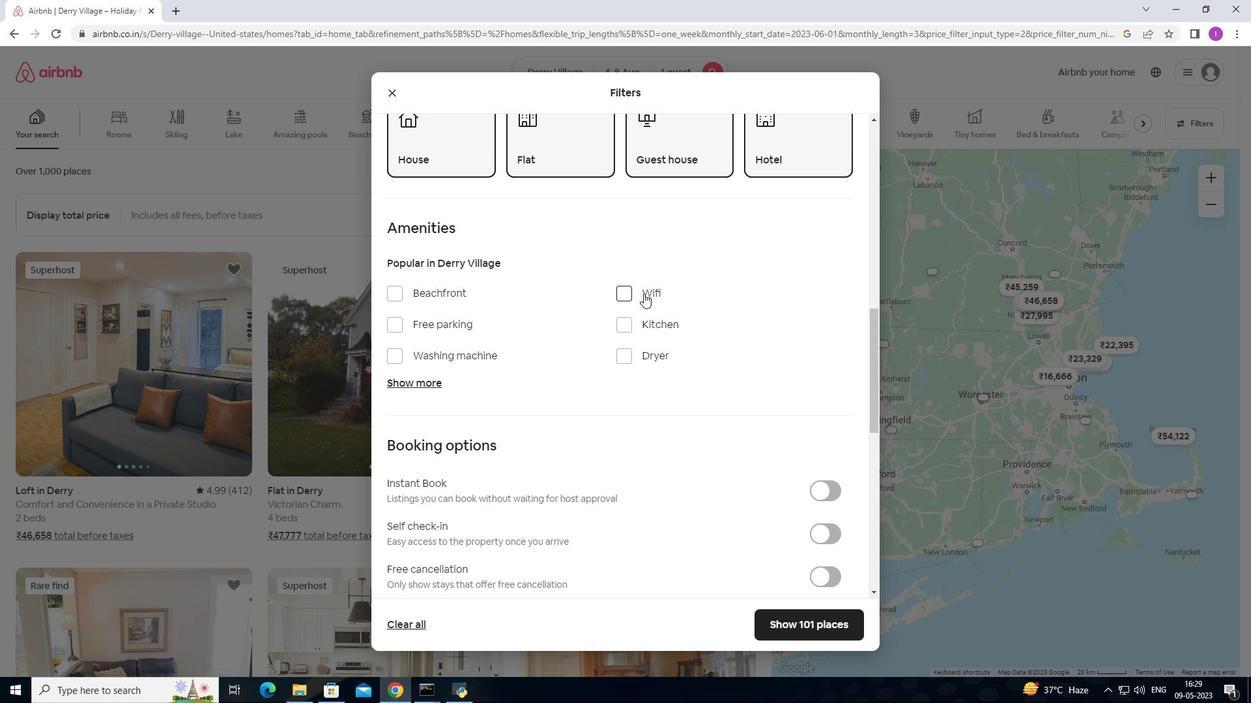 
Action: Mouse moved to (836, 490)
Screenshot: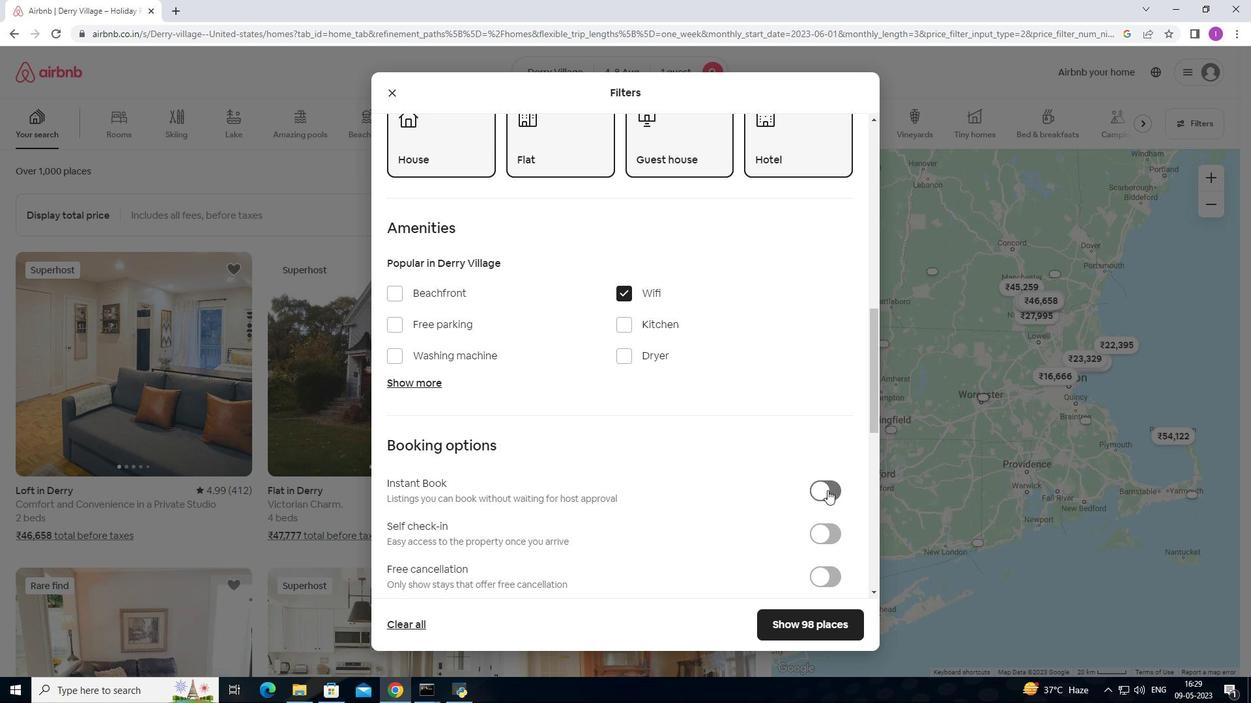 
Action: Mouse scrolled (836, 490) with delta (0, 0)
Screenshot: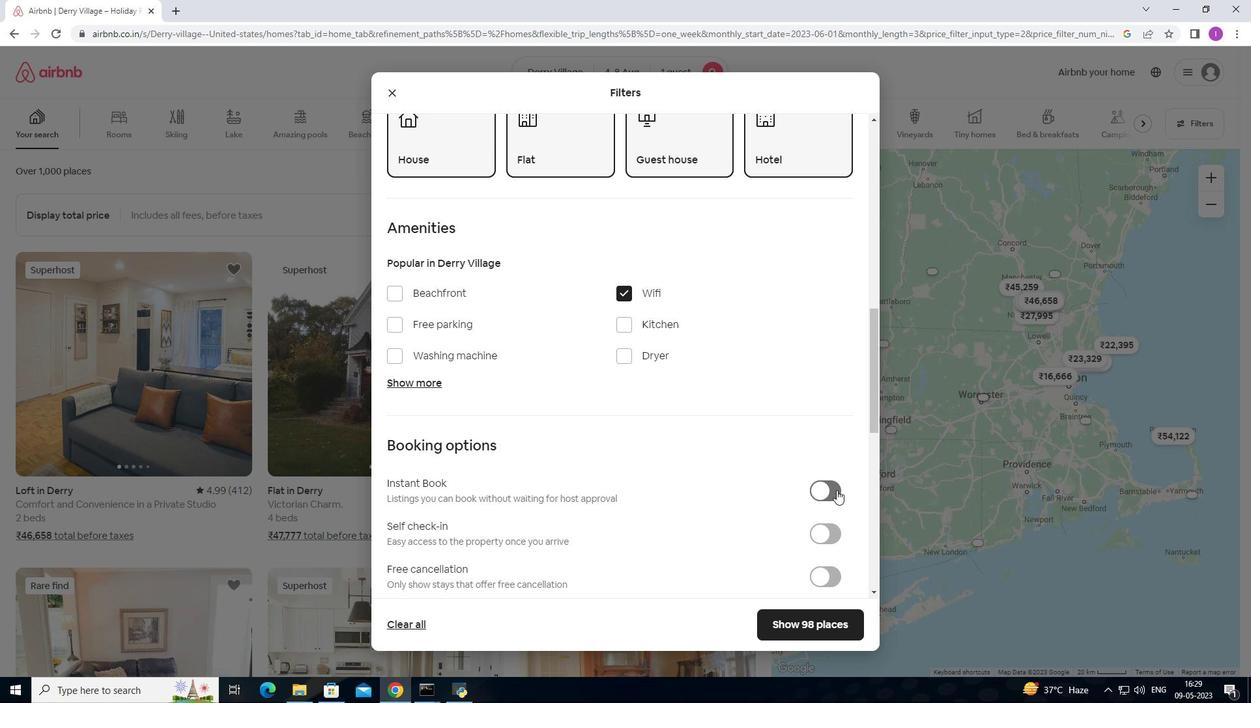 
Action: Mouse scrolled (836, 490) with delta (0, 0)
Screenshot: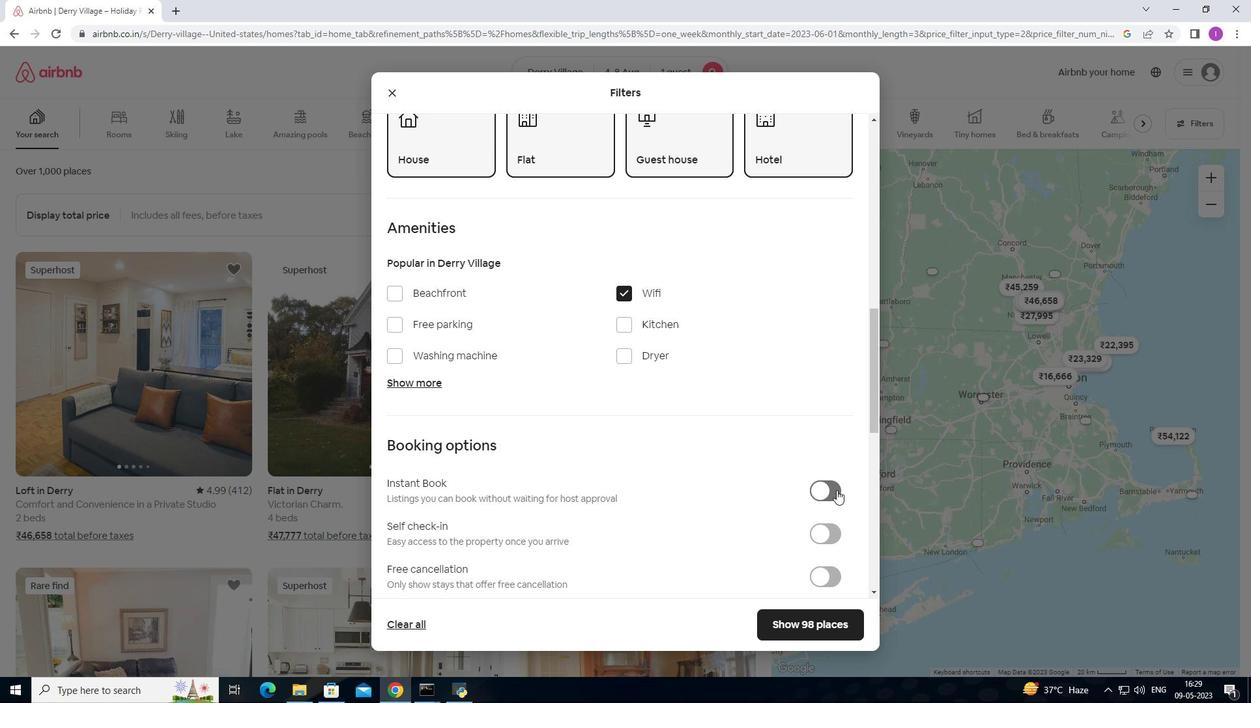 
Action: Mouse scrolled (836, 490) with delta (0, 0)
Screenshot: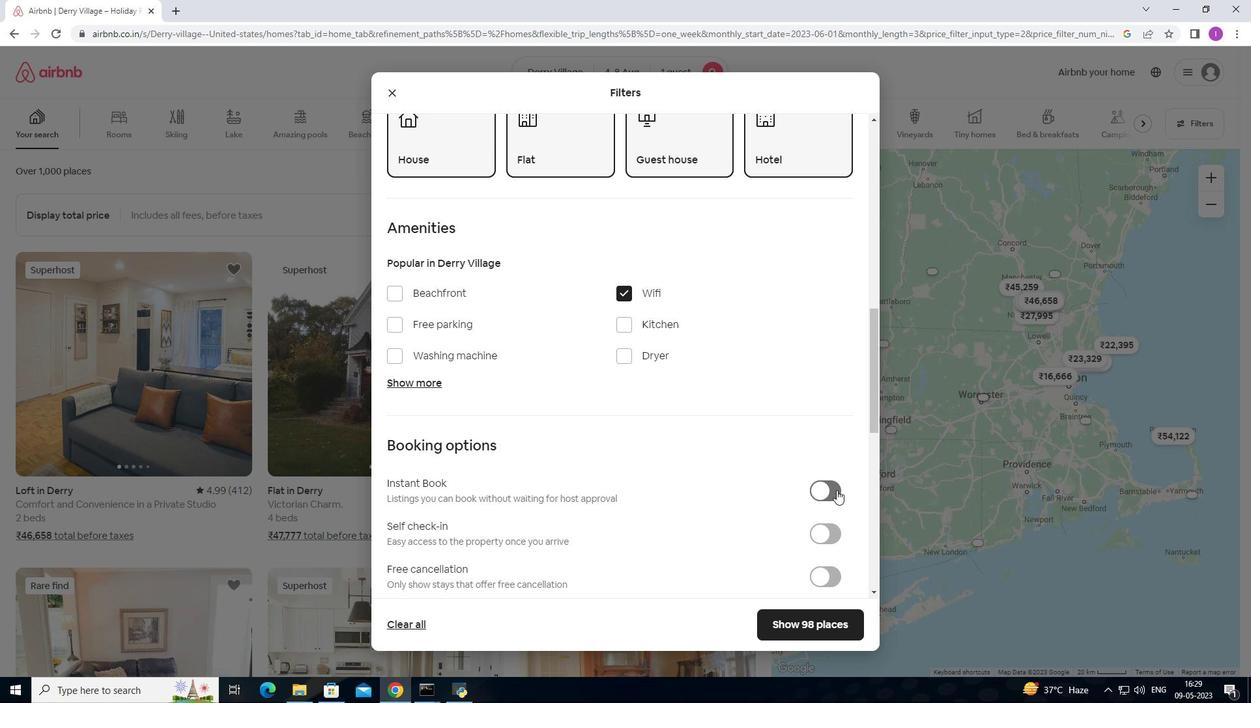 
Action: Mouse moved to (814, 342)
Screenshot: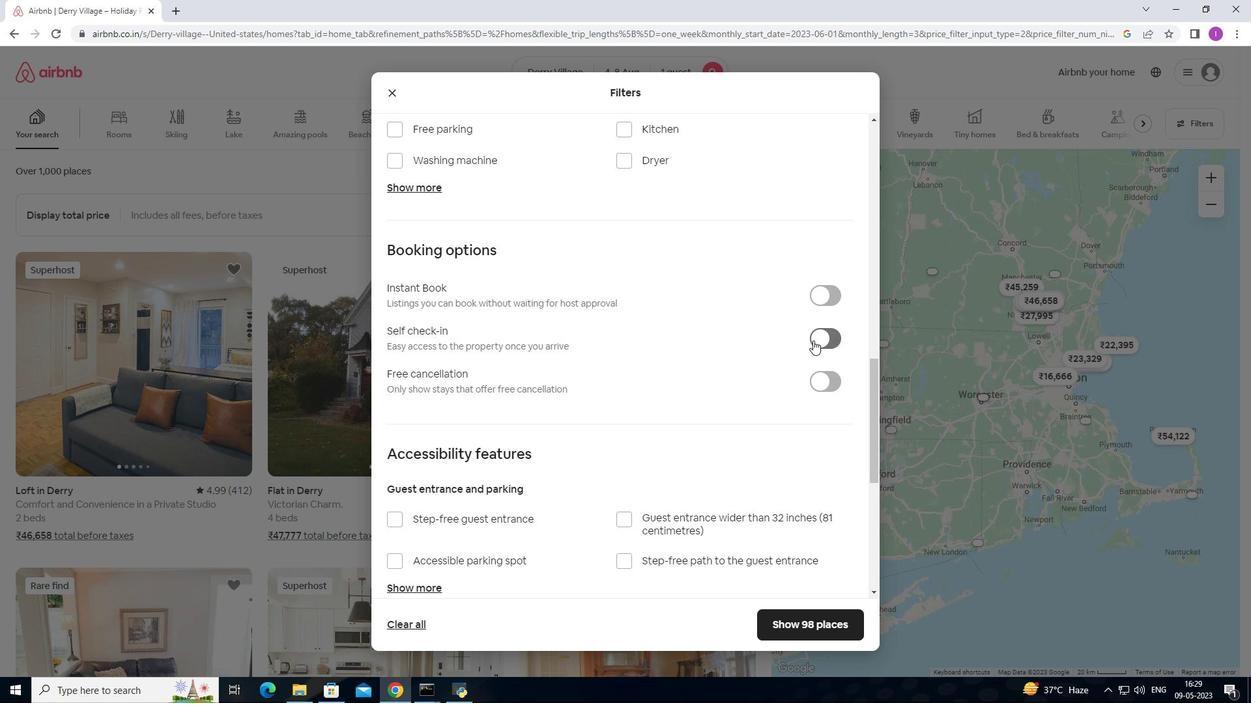 
Action: Mouse pressed left at (814, 342)
Screenshot: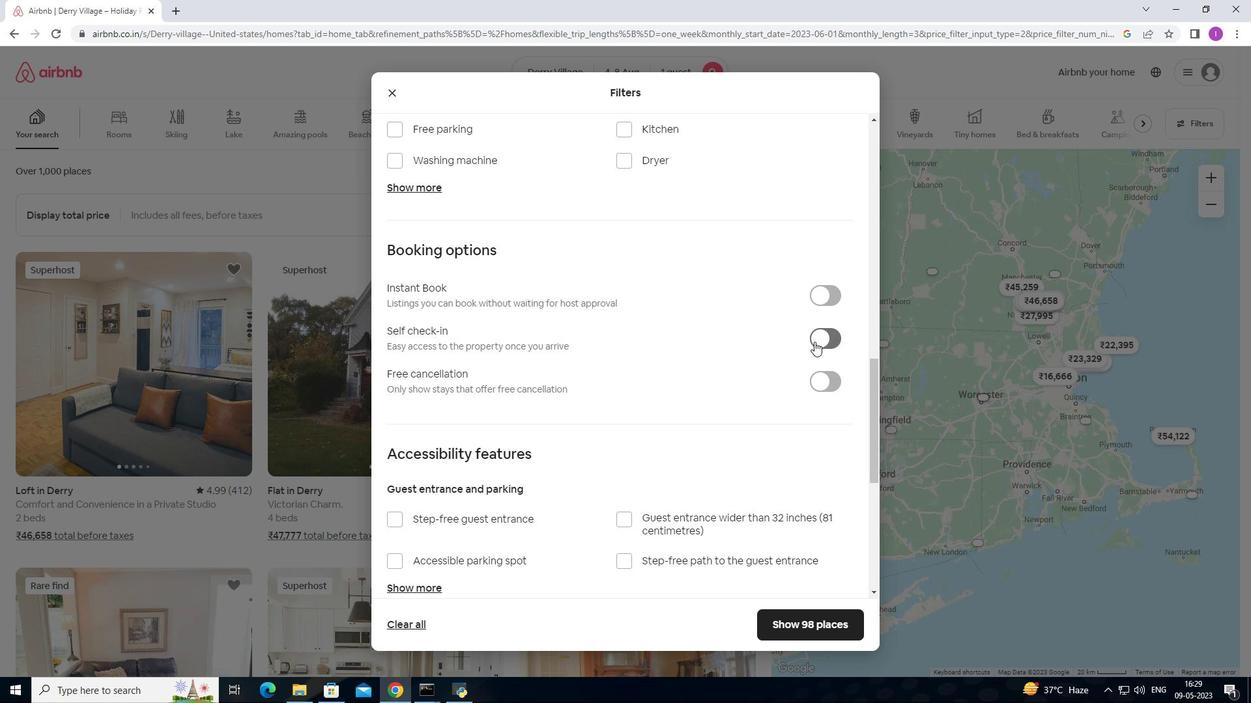 
Action: Mouse moved to (783, 390)
Screenshot: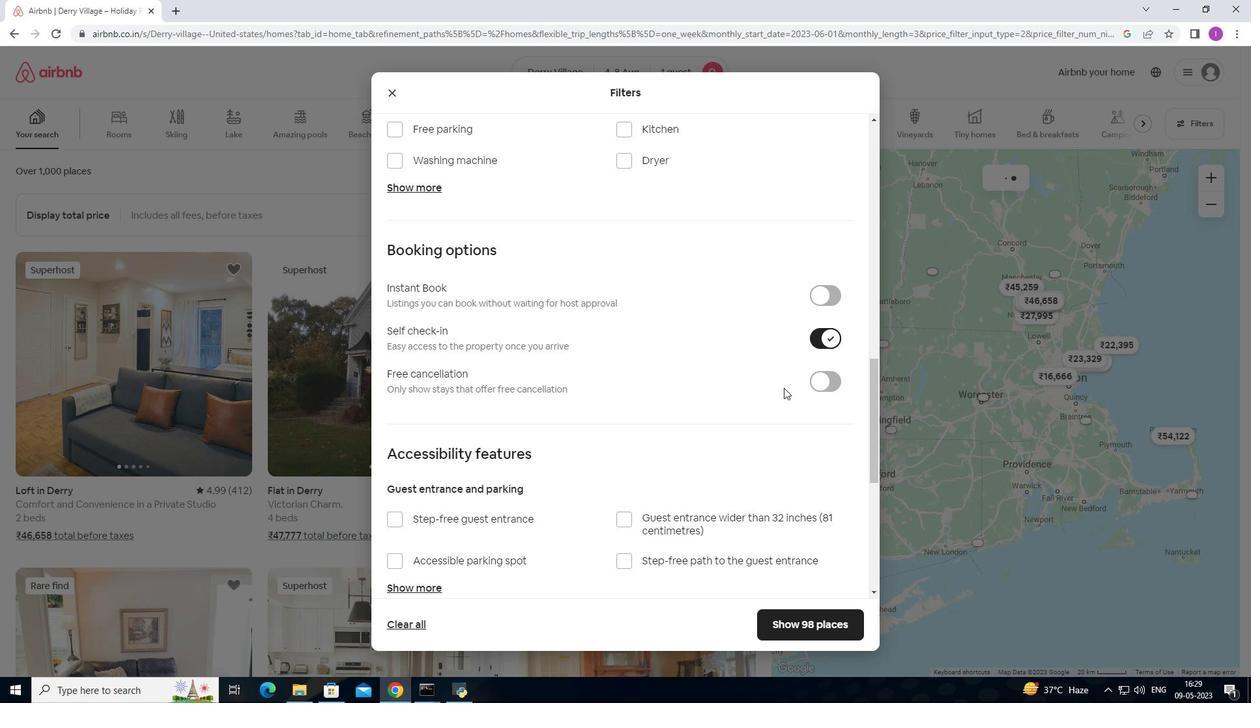 
Action: Mouse scrolled (783, 389) with delta (0, 0)
Screenshot: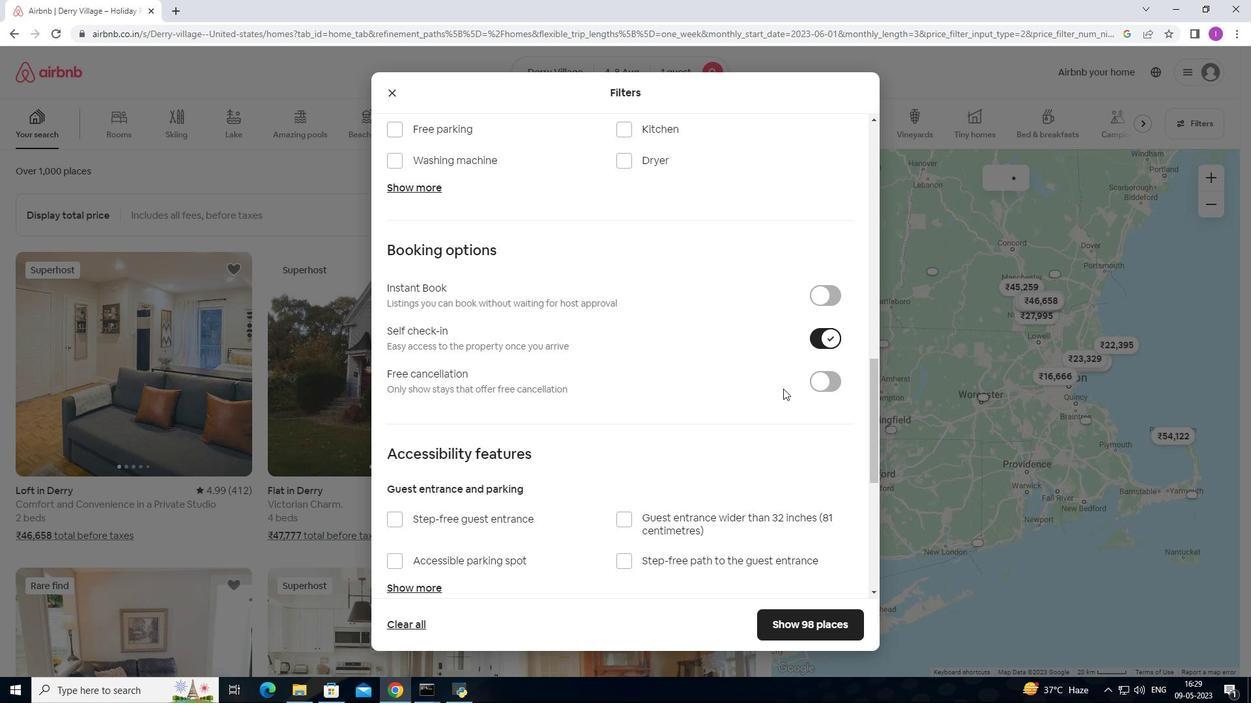 
Action: Mouse scrolled (783, 389) with delta (0, 0)
Screenshot: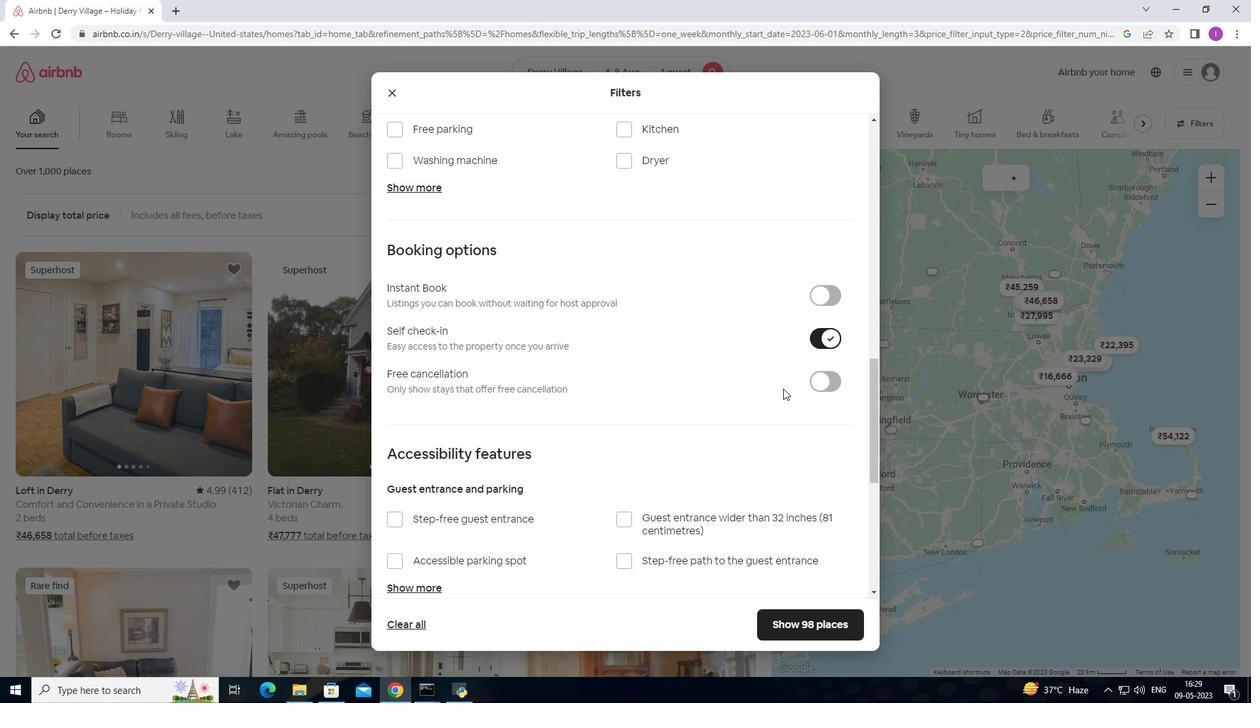 
Action: Mouse scrolled (783, 389) with delta (0, 0)
Screenshot: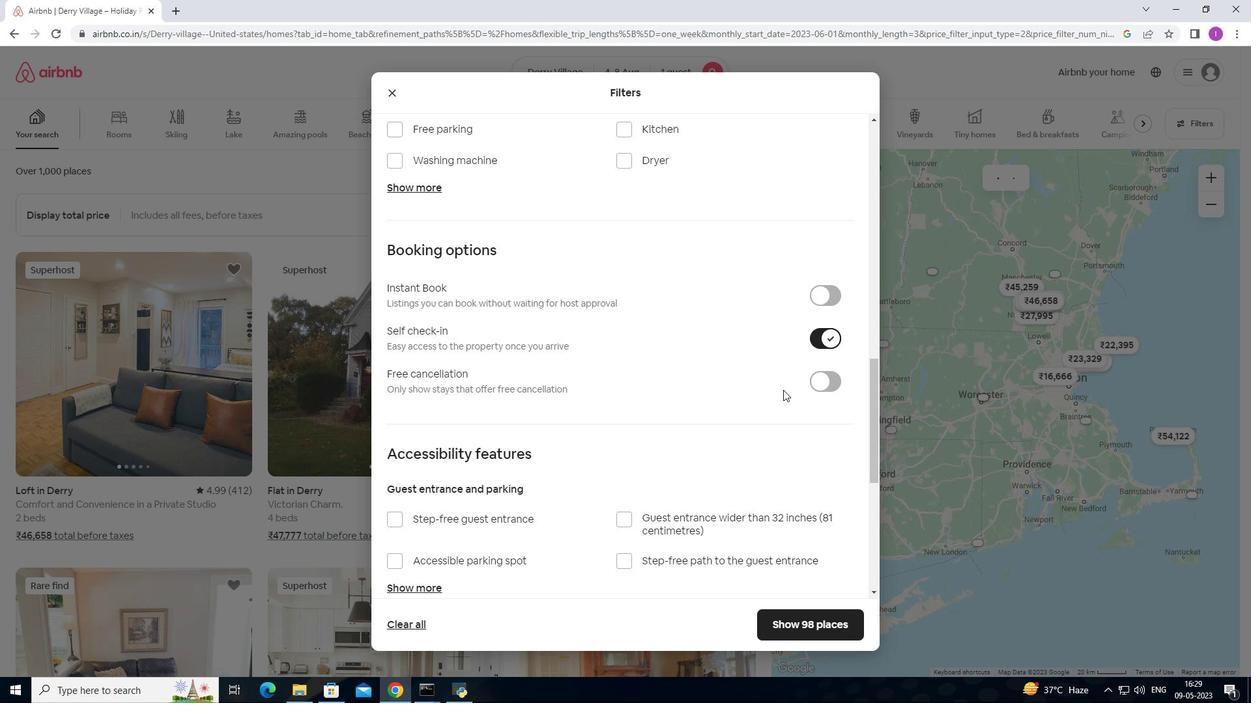 
Action: Mouse scrolled (783, 389) with delta (0, 0)
Screenshot: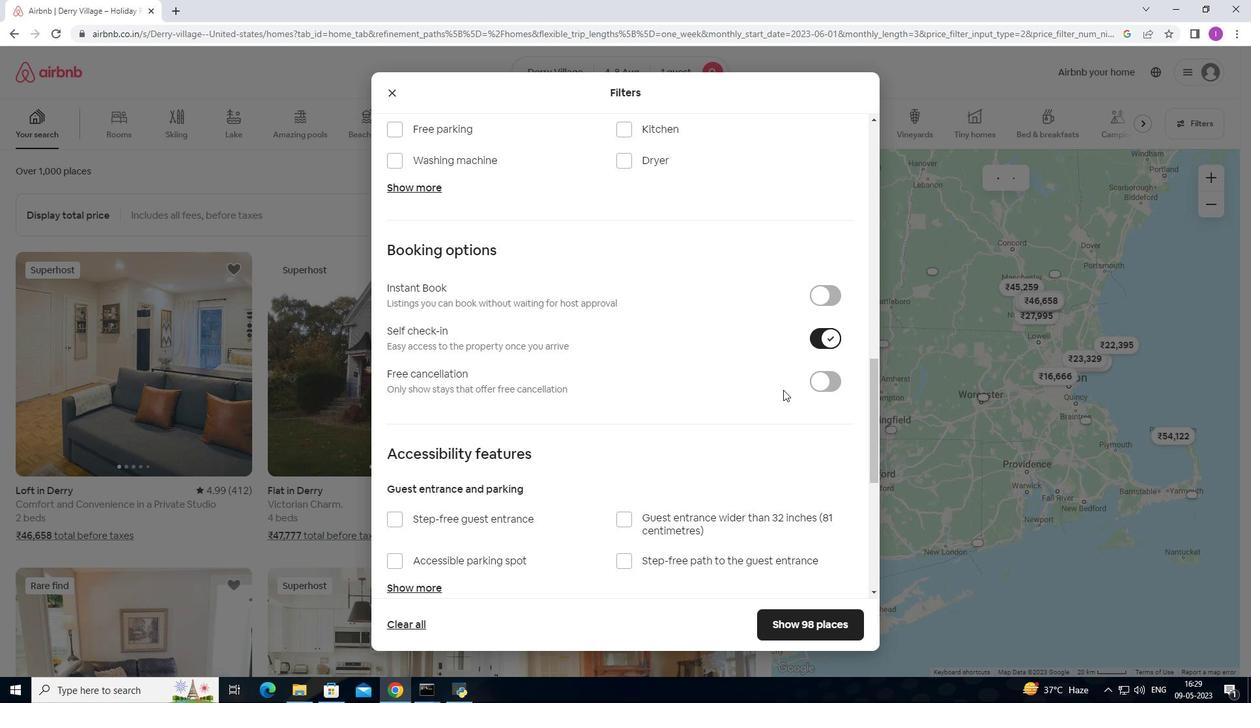 
Action: Mouse moved to (783, 390)
Screenshot: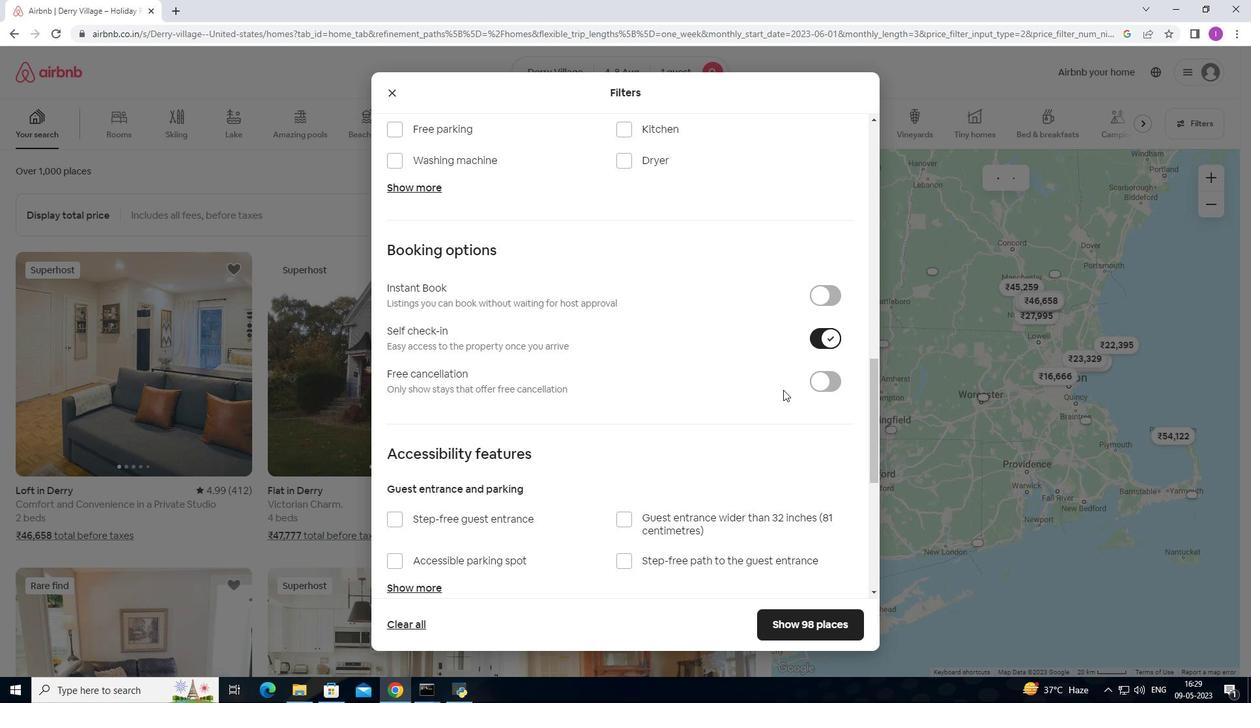 
Action: Mouse scrolled (783, 389) with delta (0, 0)
Screenshot: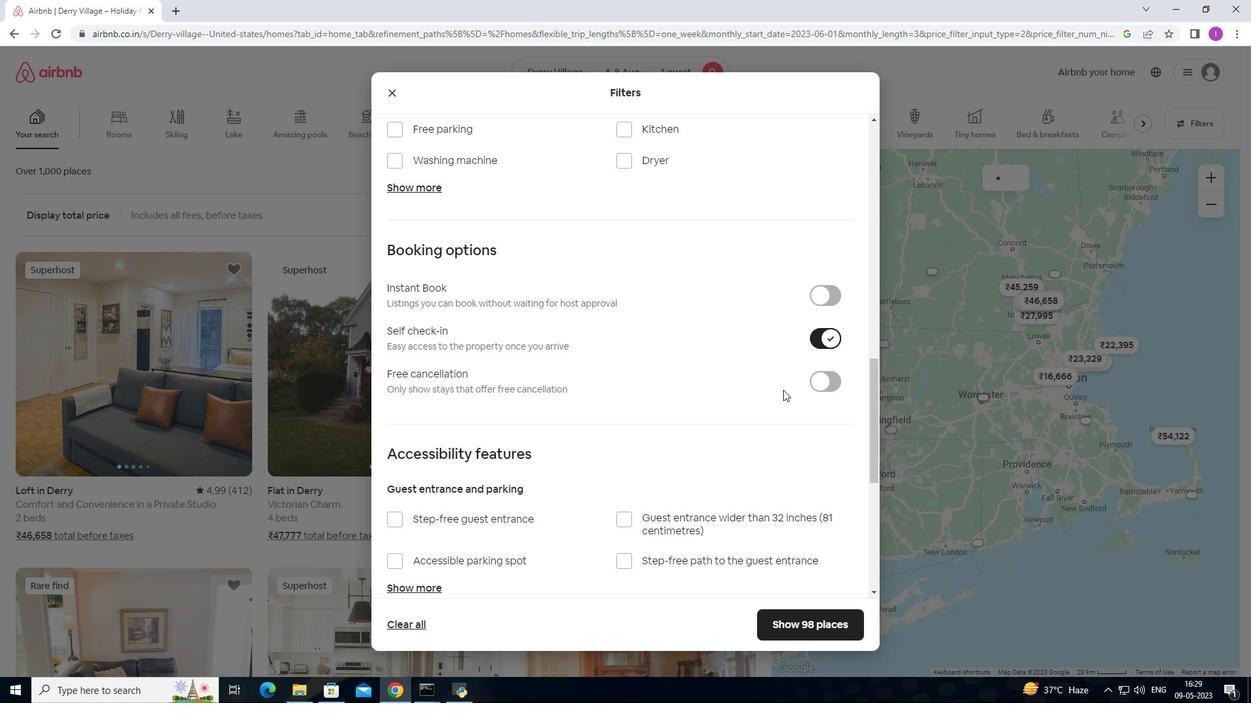 
Action: Mouse moved to (783, 390)
Screenshot: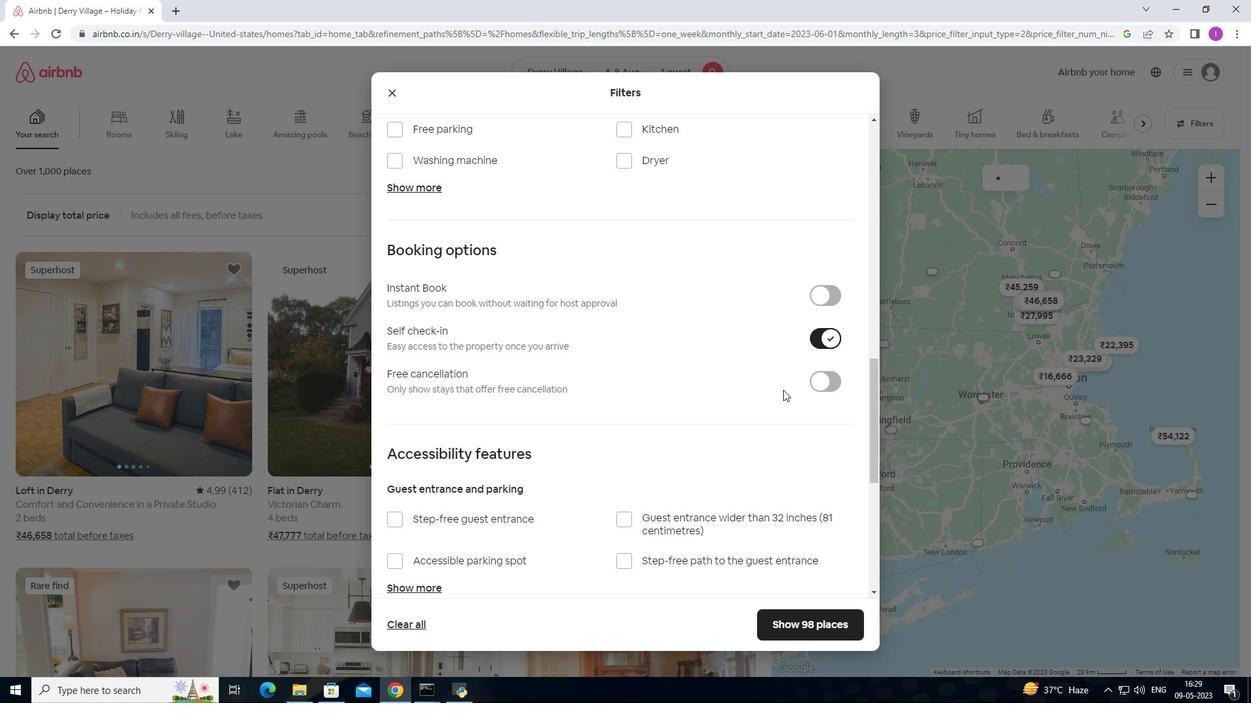 
Action: Mouse scrolled (783, 389) with delta (0, 0)
Screenshot: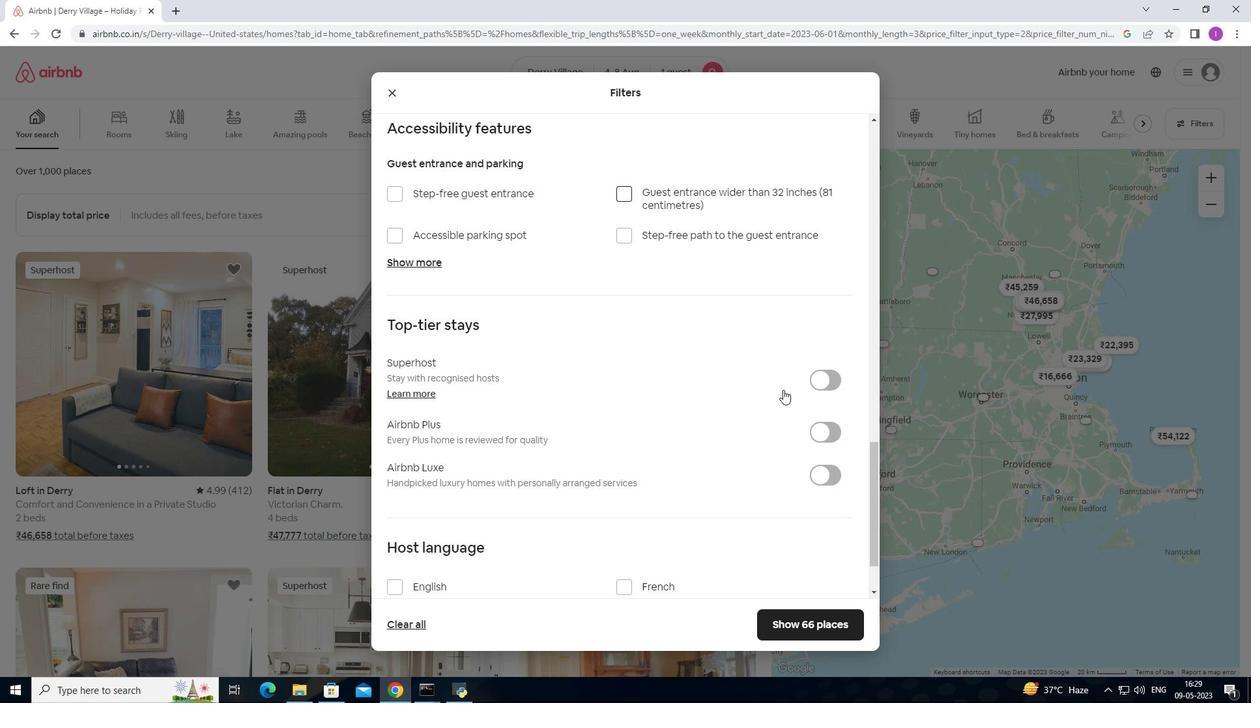 
Action: Mouse scrolled (783, 389) with delta (0, 0)
Screenshot: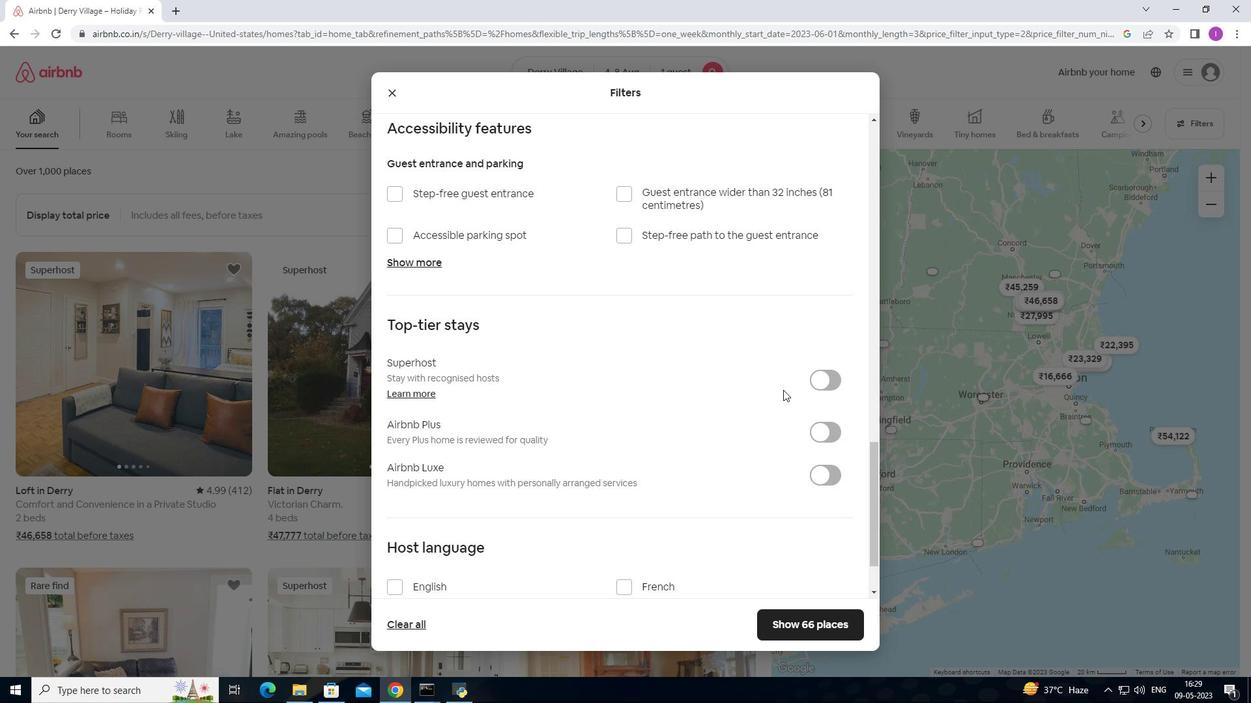 
Action: Mouse scrolled (783, 389) with delta (0, 0)
Screenshot: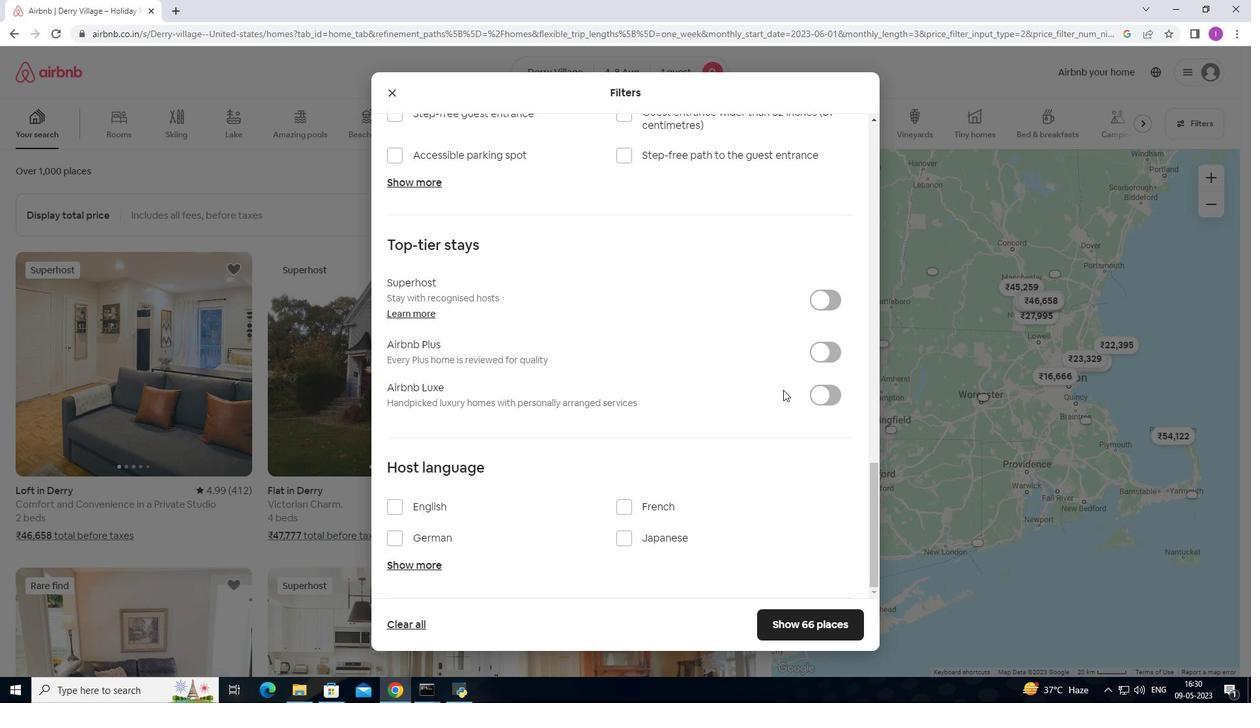 
Action: Mouse scrolled (783, 389) with delta (0, 0)
Screenshot: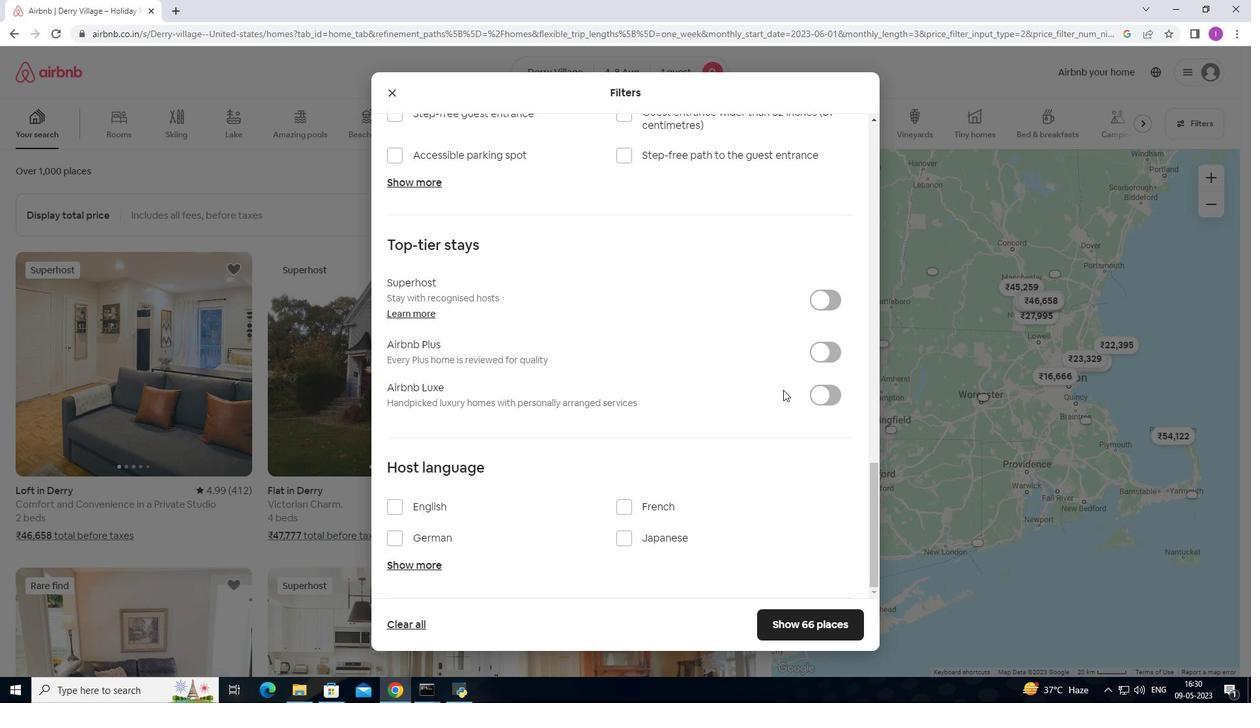 
Action: Mouse scrolled (783, 389) with delta (0, 0)
Screenshot: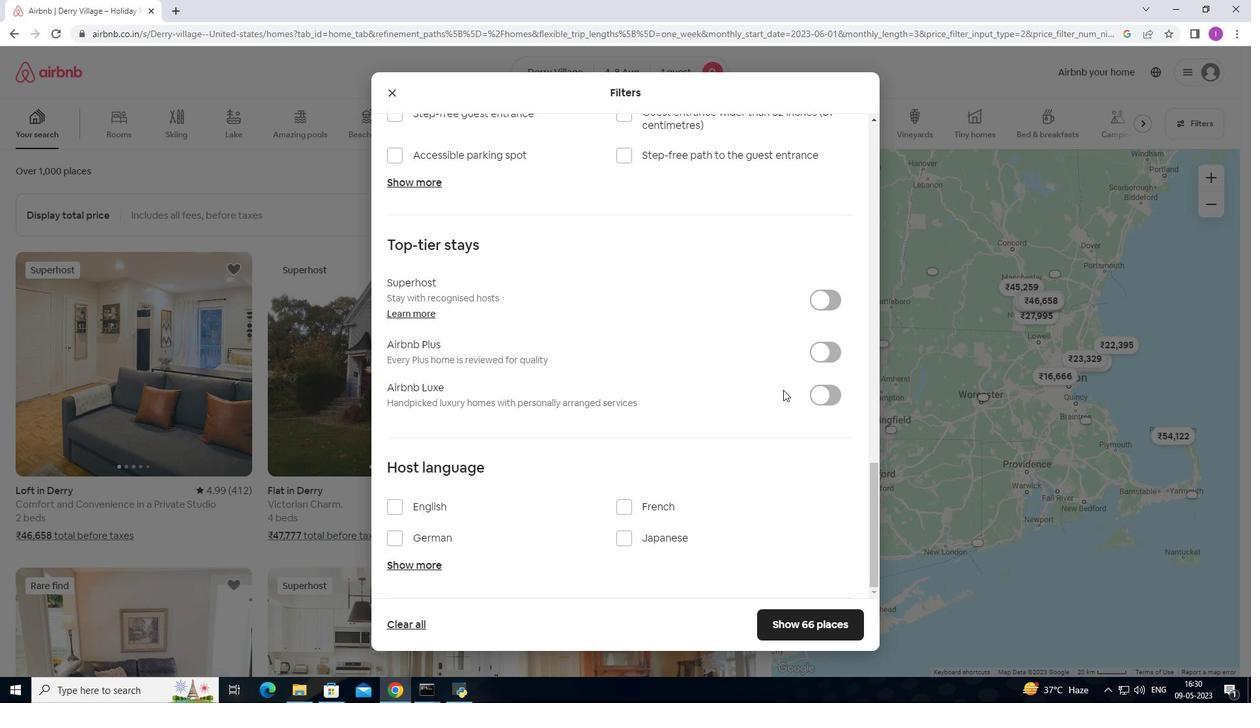 
Action: Mouse scrolled (783, 389) with delta (0, 0)
Screenshot: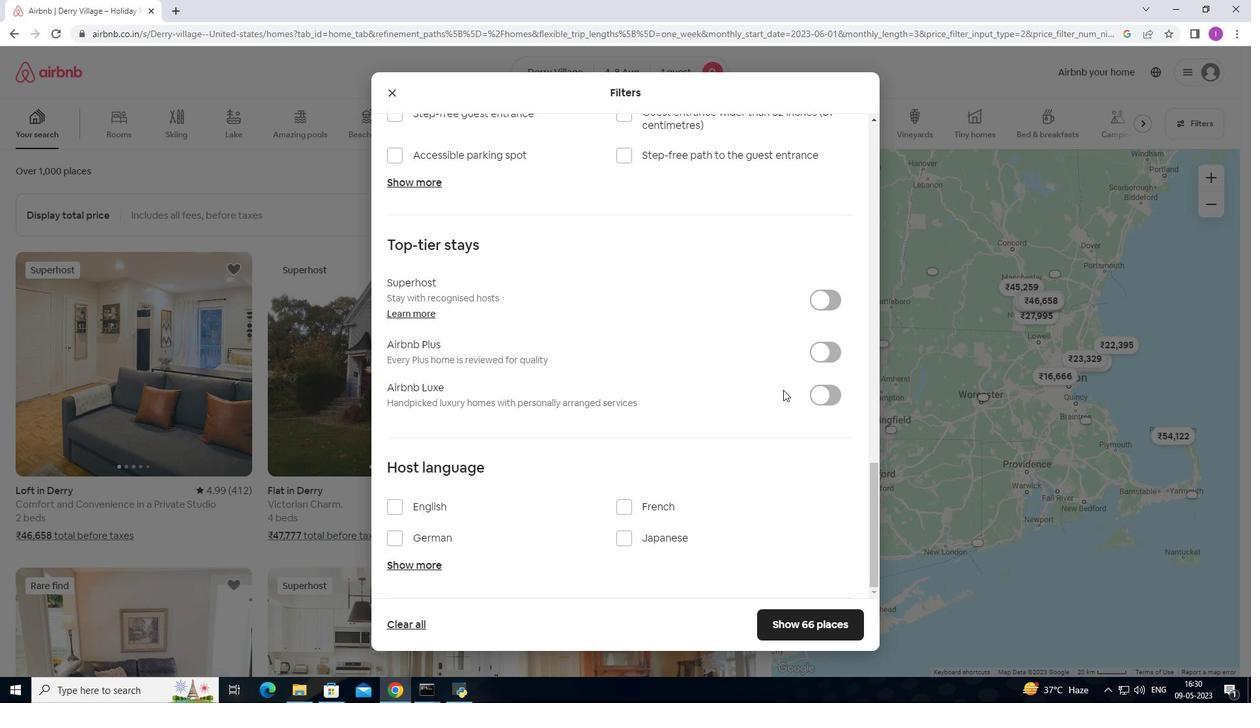 
Action: Mouse scrolled (783, 389) with delta (0, 0)
Screenshot: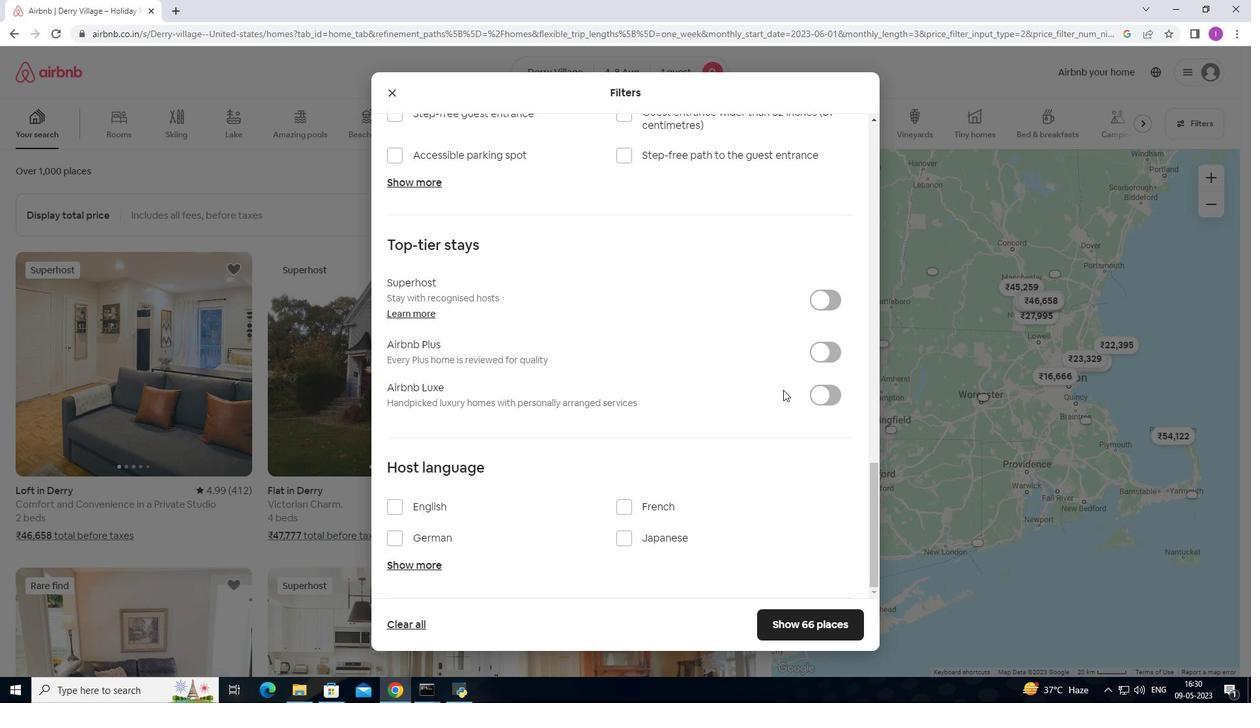 
Action: Mouse moved to (401, 508)
Screenshot: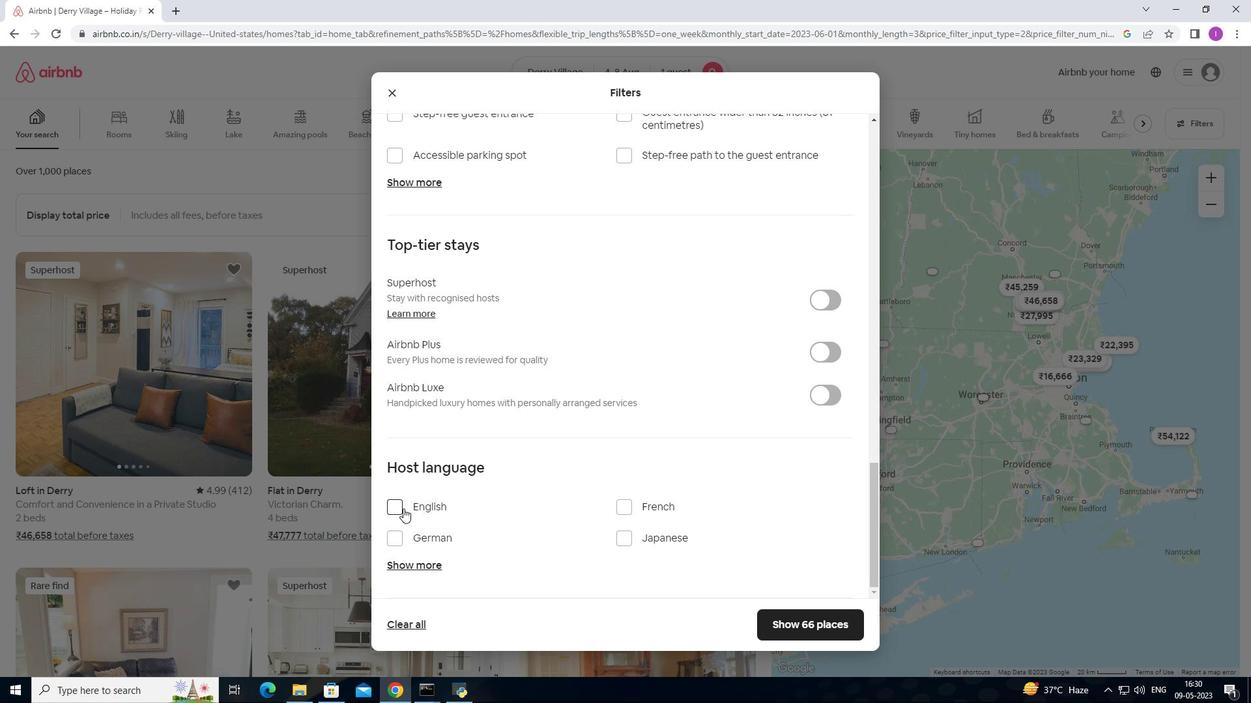 
Action: Mouse pressed left at (401, 508)
Screenshot: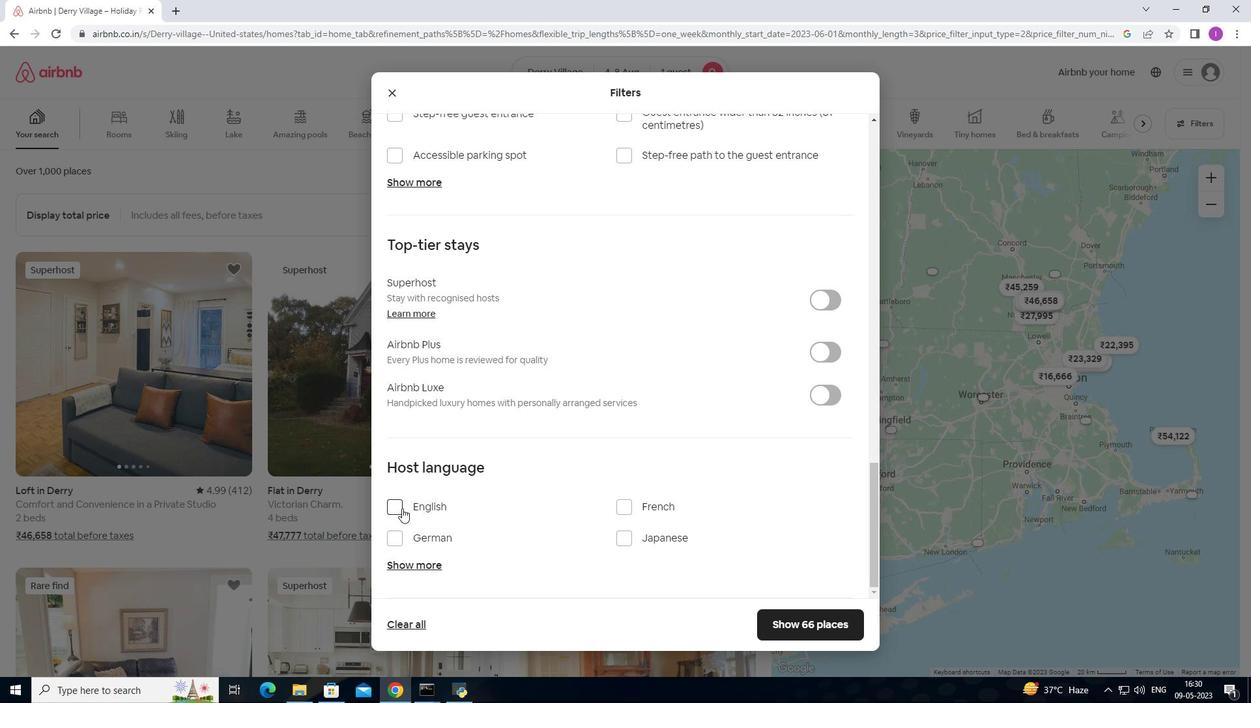 
Action: Mouse moved to (815, 625)
Screenshot: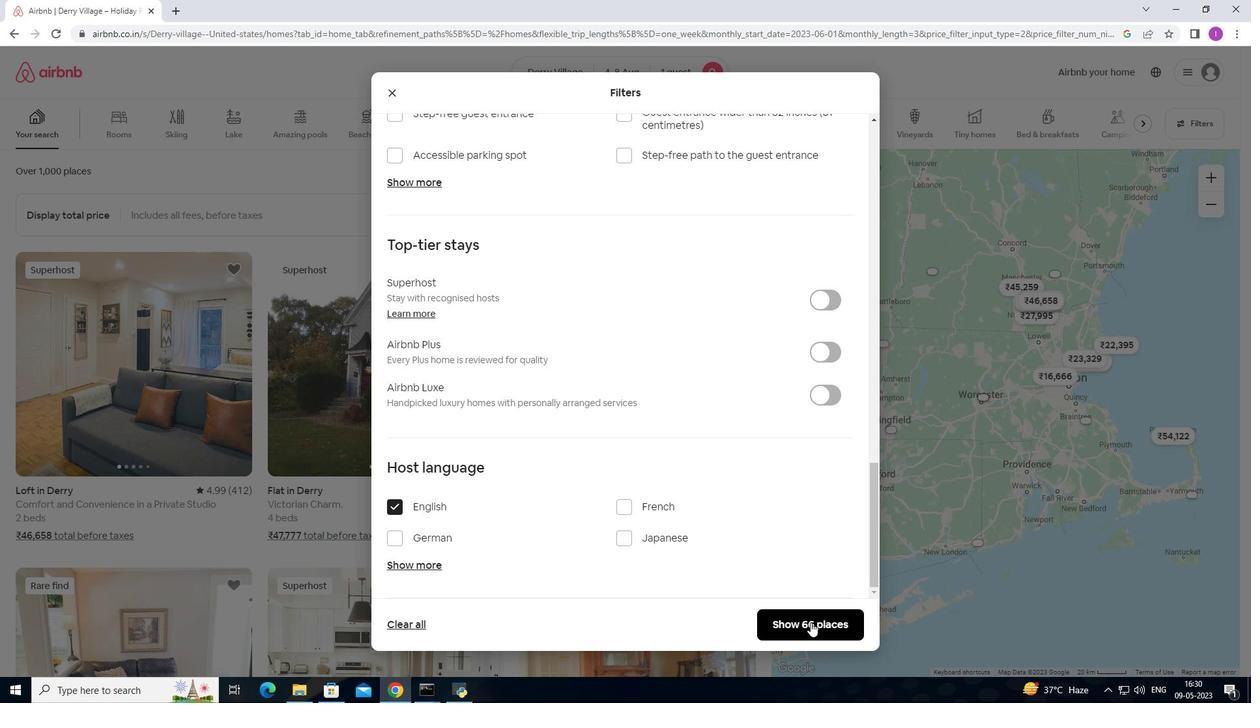 
Action: Mouse pressed left at (815, 625)
Screenshot: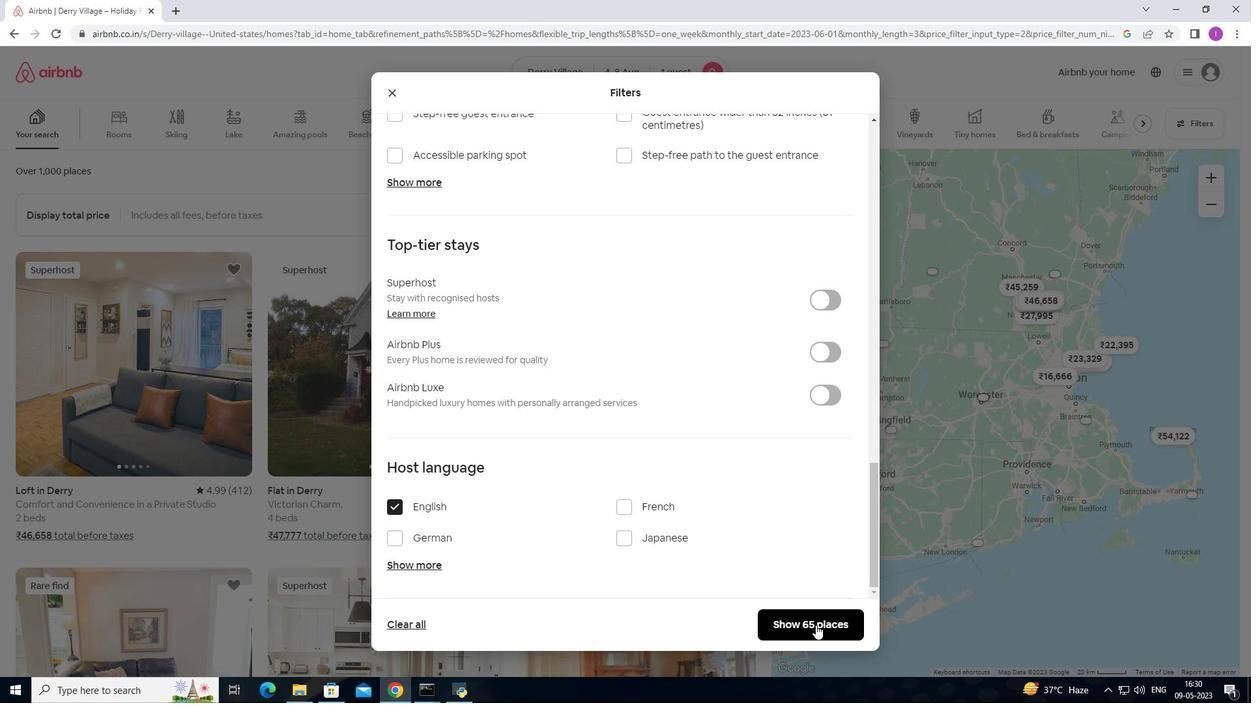 
Action: Mouse moved to (599, 441)
Screenshot: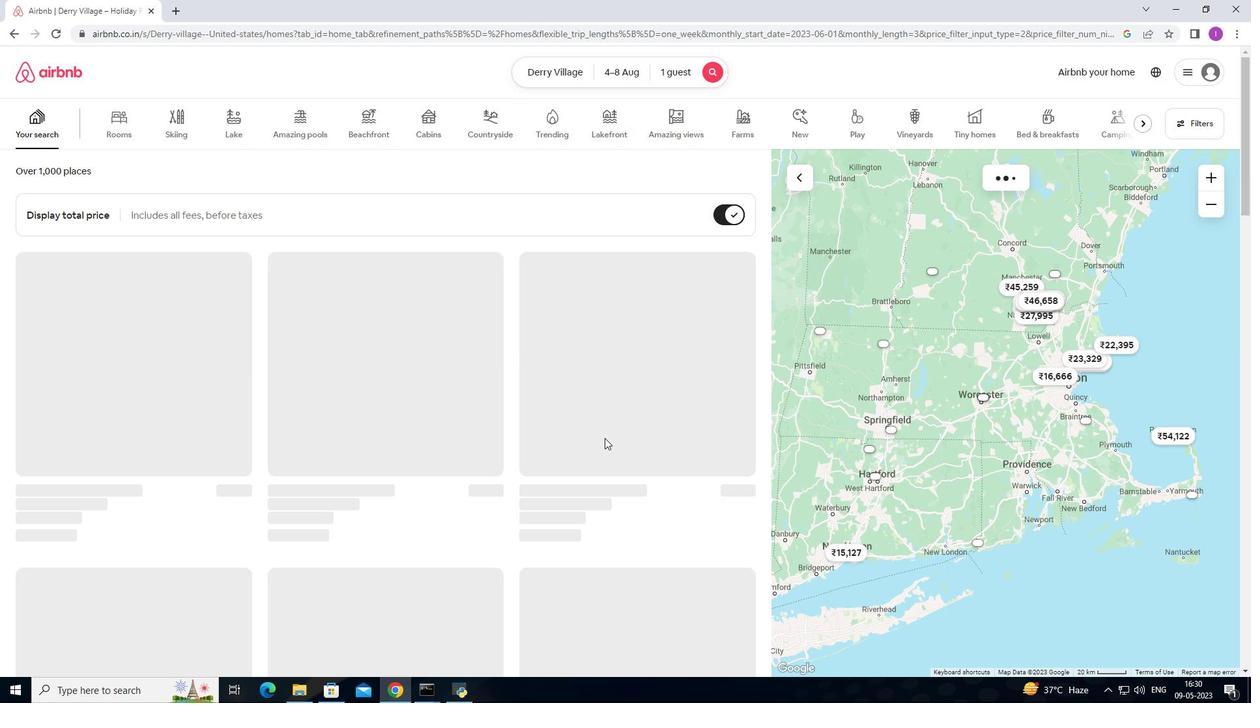 
